 Task: nan
Action: Mouse moved to (569, 730)
Screenshot: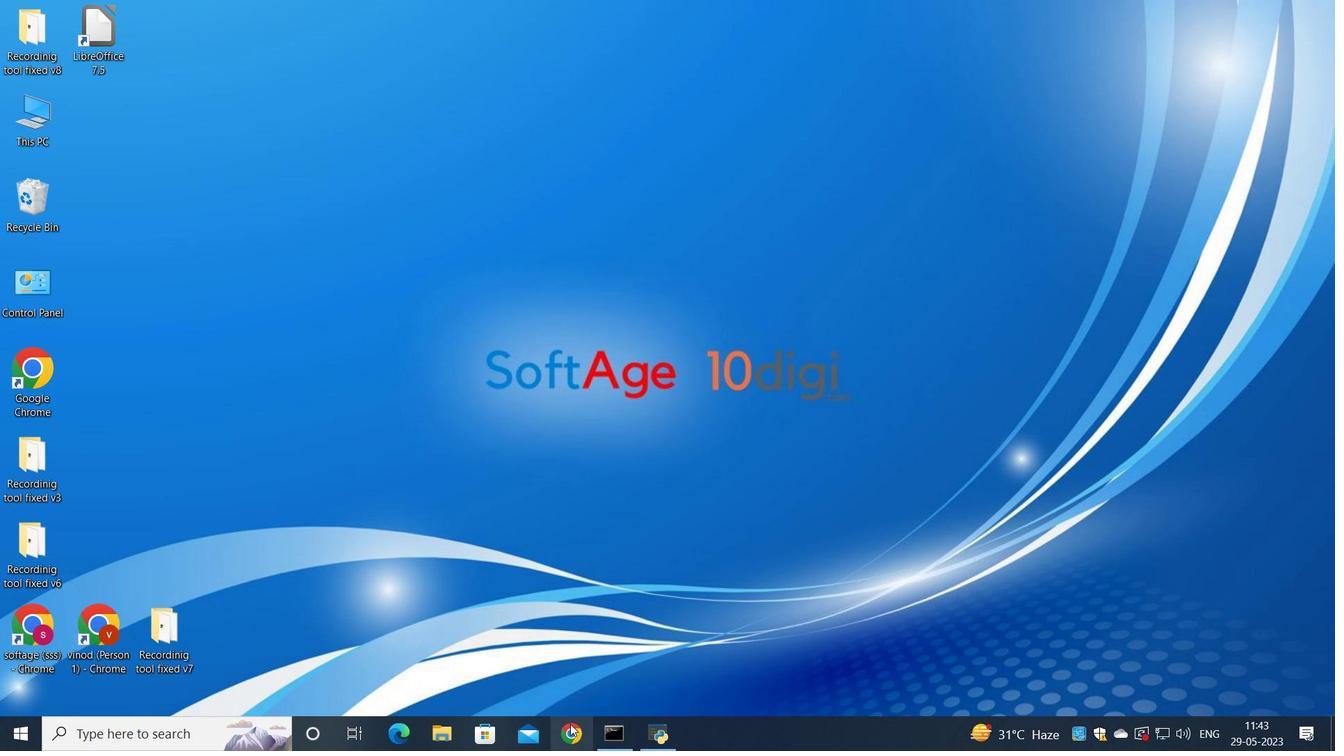 
Action: Mouse pressed left at (569, 729)
Screenshot: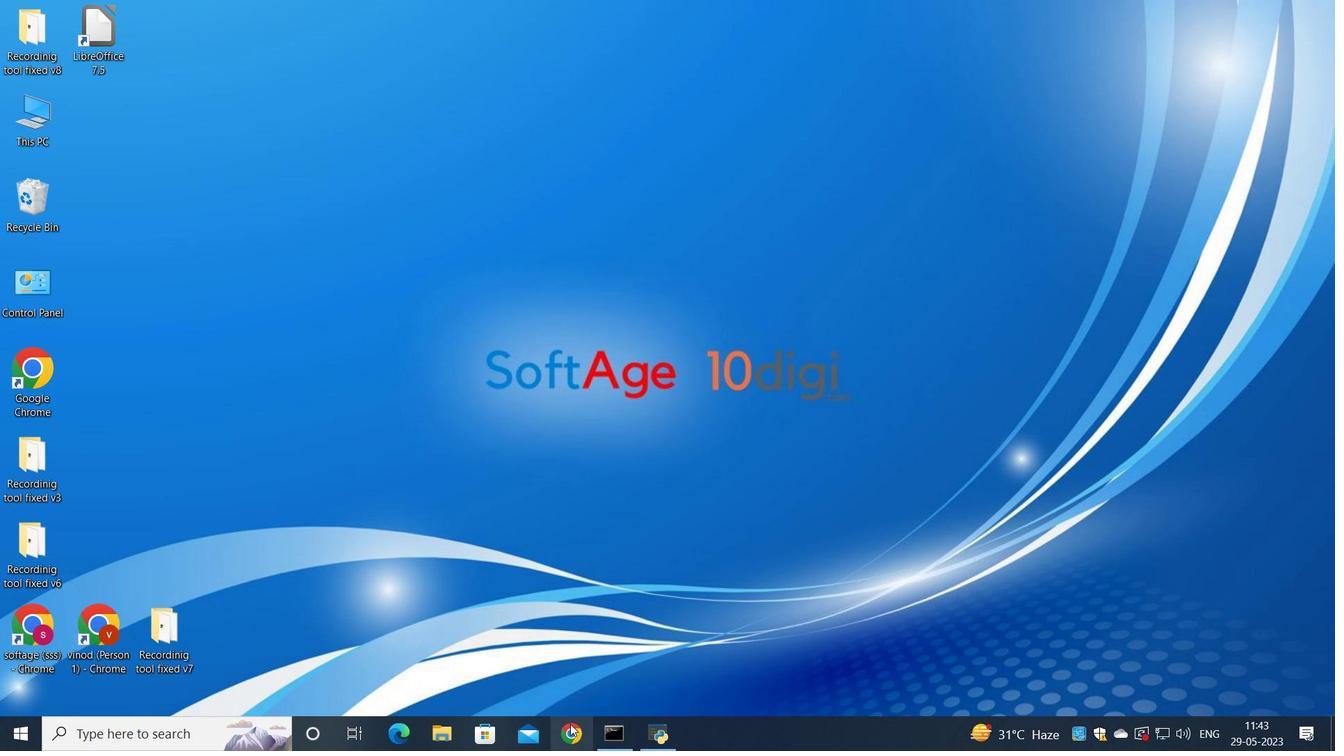 
Action: Mouse moved to (568, 422)
Screenshot: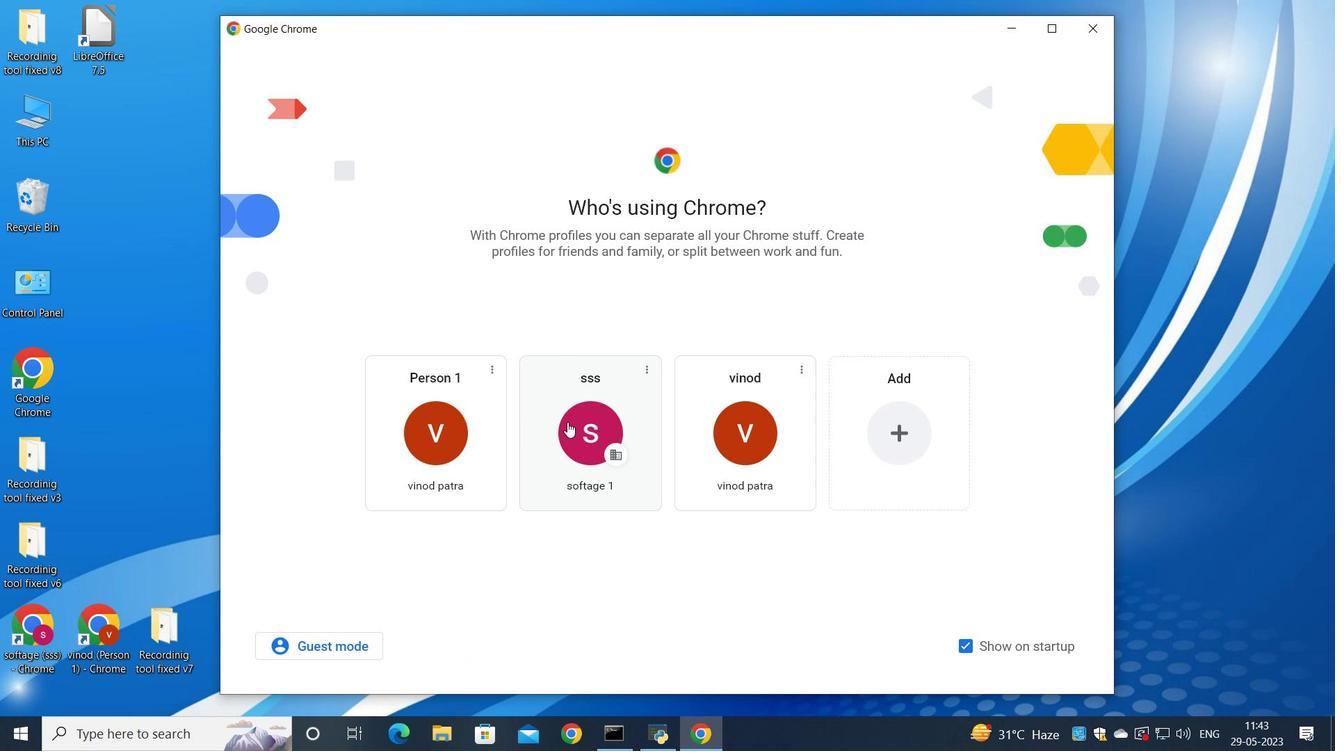 
Action: Mouse pressed left at (568, 422)
Screenshot: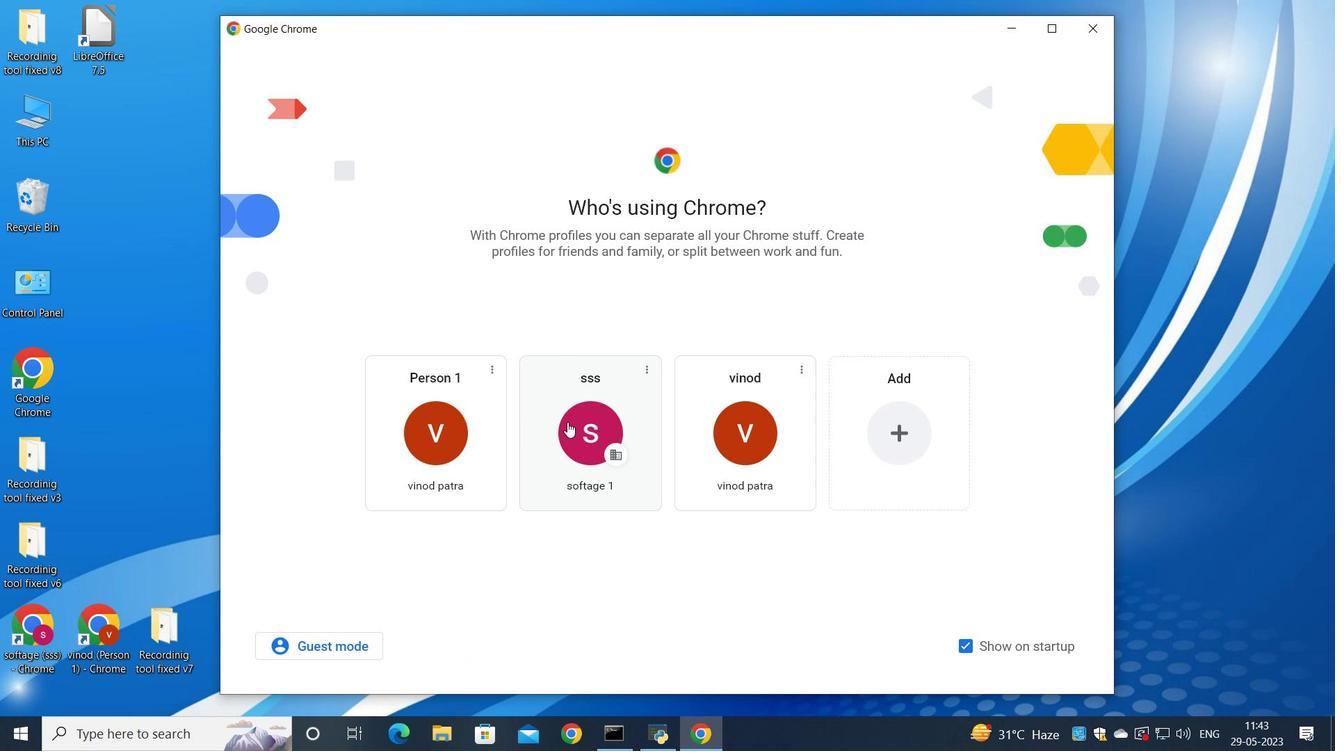 
Action: Mouse moved to (1178, 89)
Screenshot: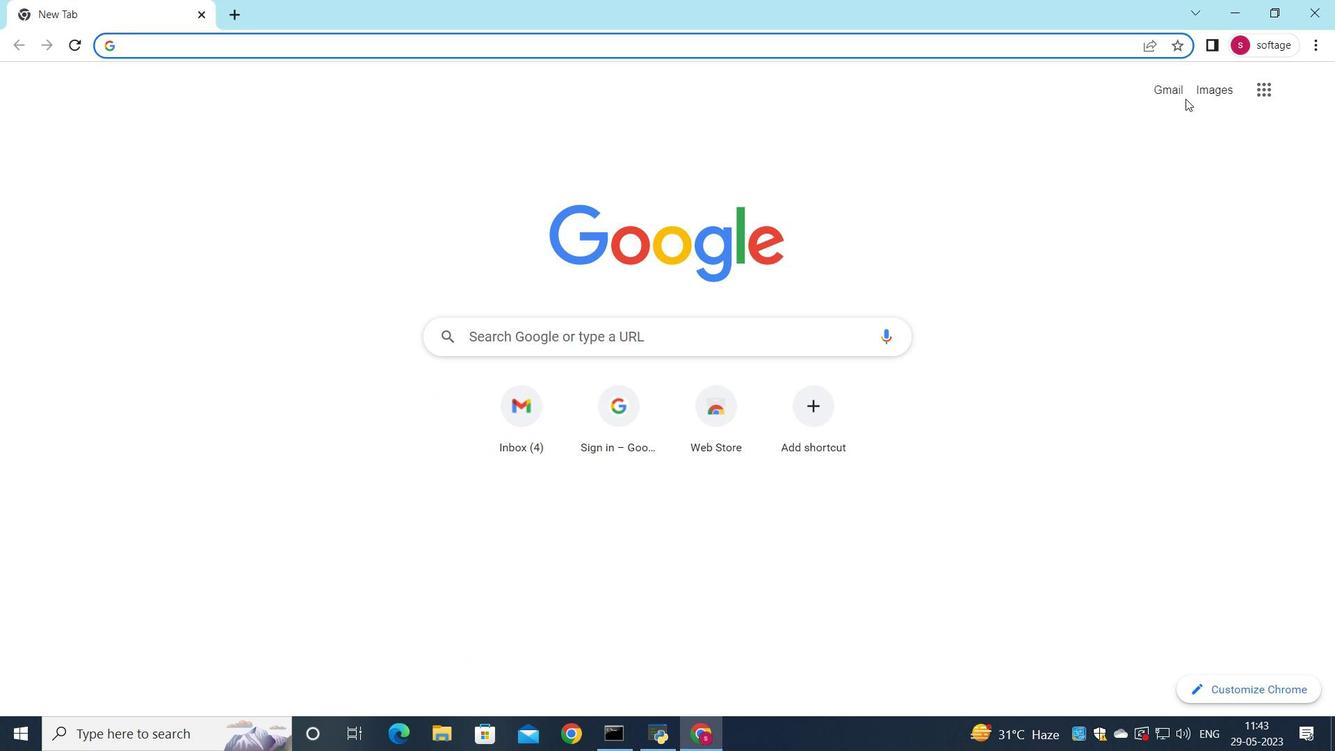 
Action: Mouse pressed left at (1178, 89)
Screenshot: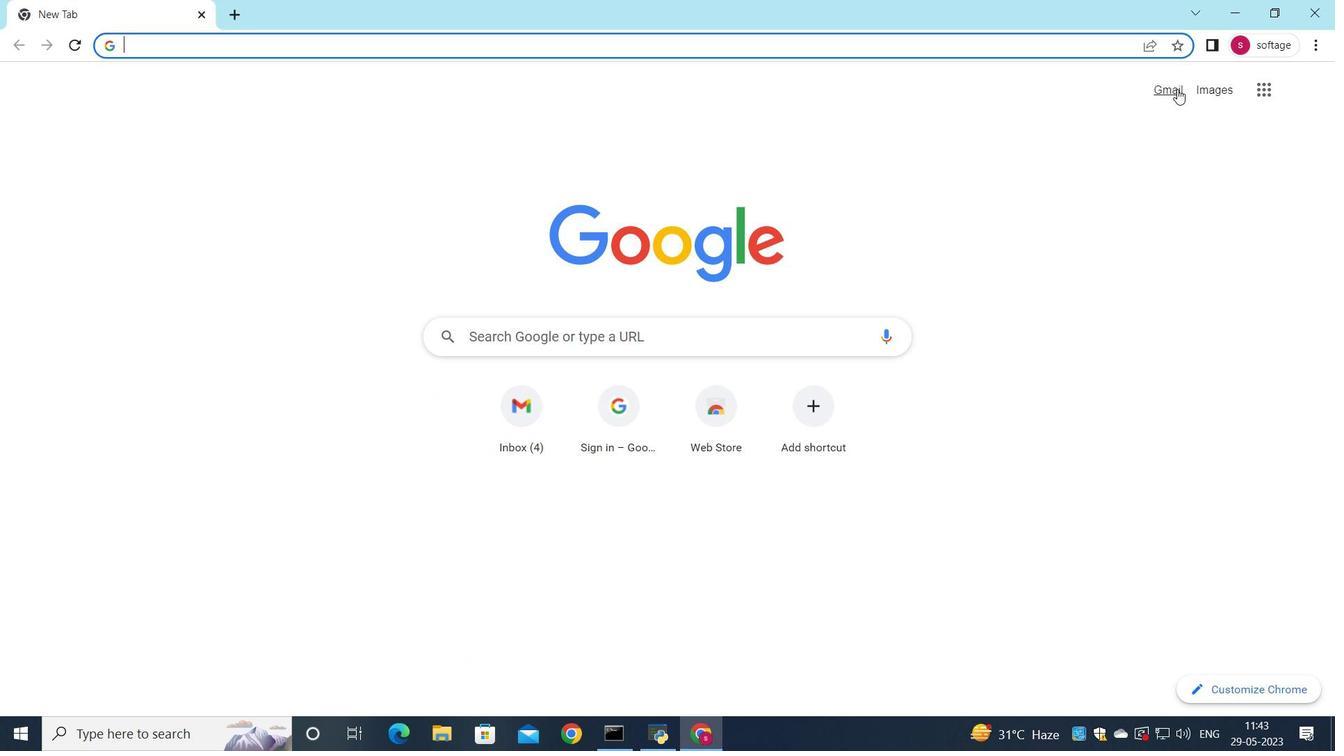 
Action: Mouse moved to (1140, 114)
Screenshot: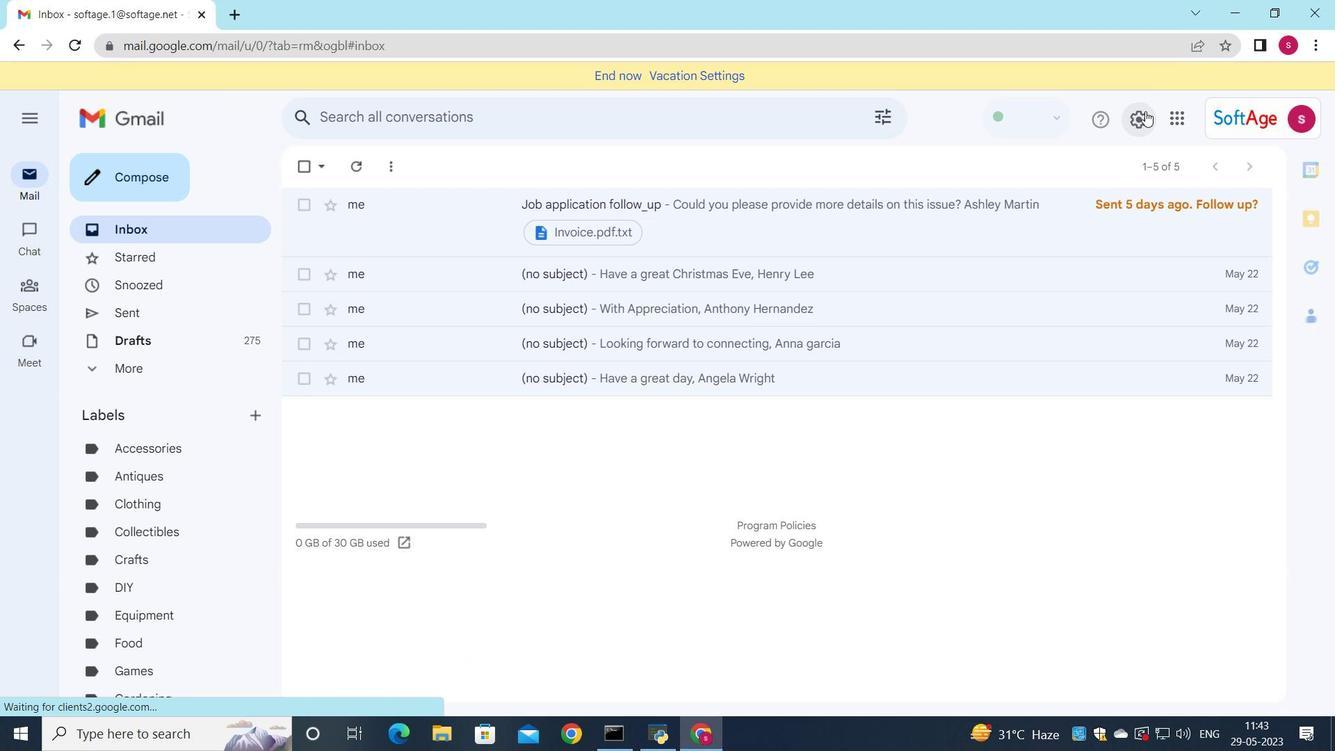 
Action: Mouse pressed left at (1140, 114)
Screenshot: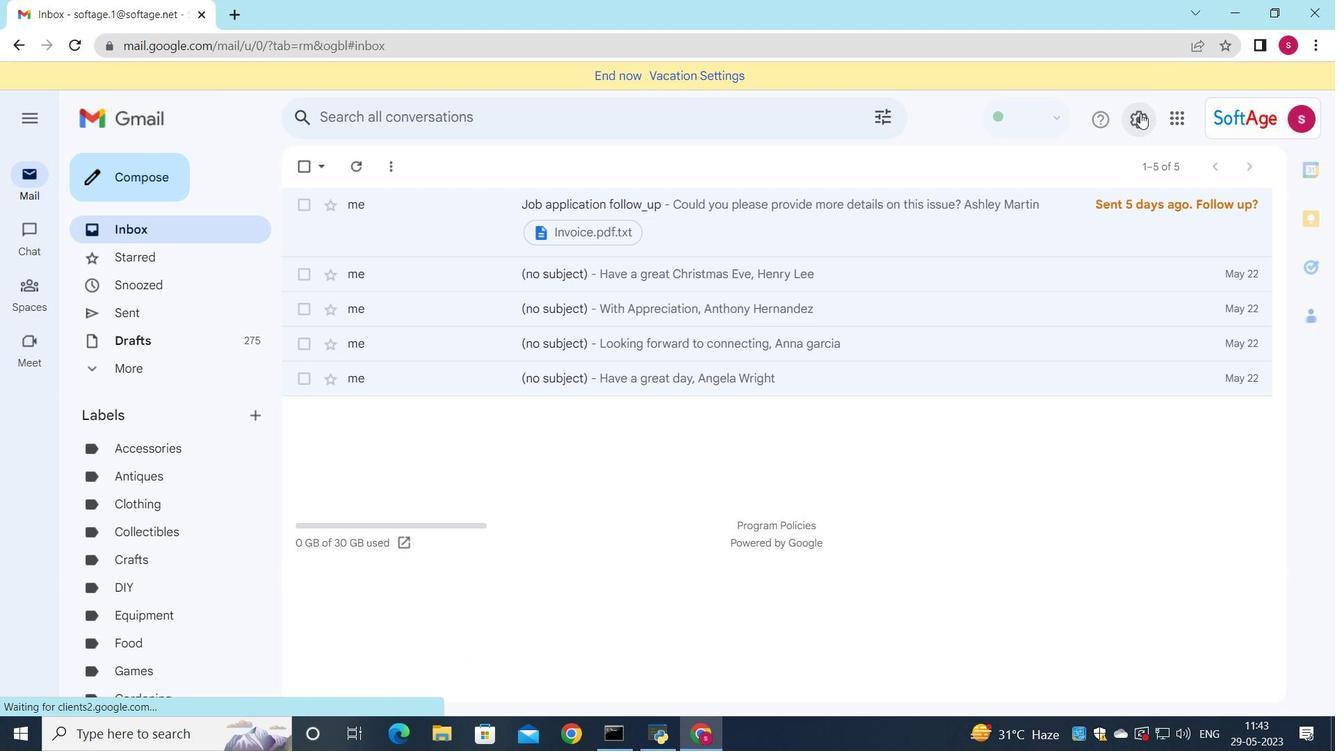 
Action: Mouse moved to (1152, 198)
Screenshot: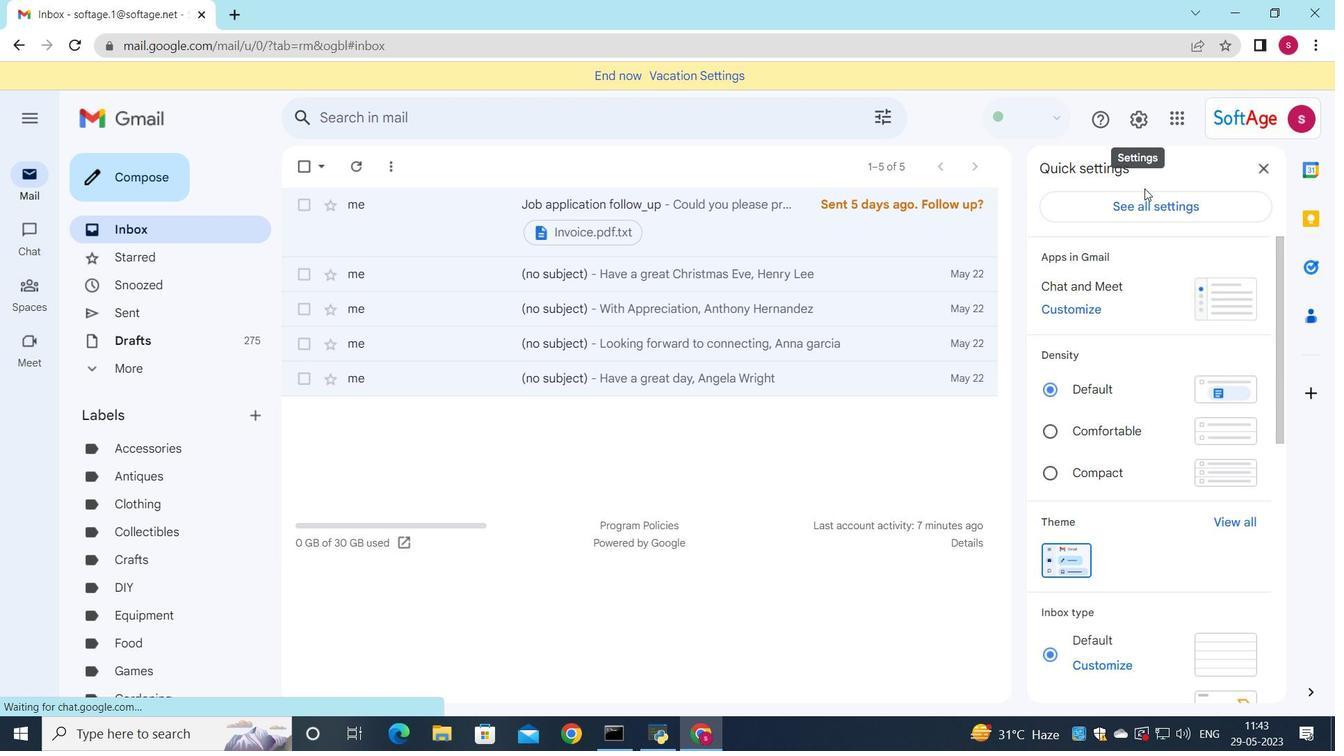 
Action: Mouse pressed left at (1152, 198)
Screenshot: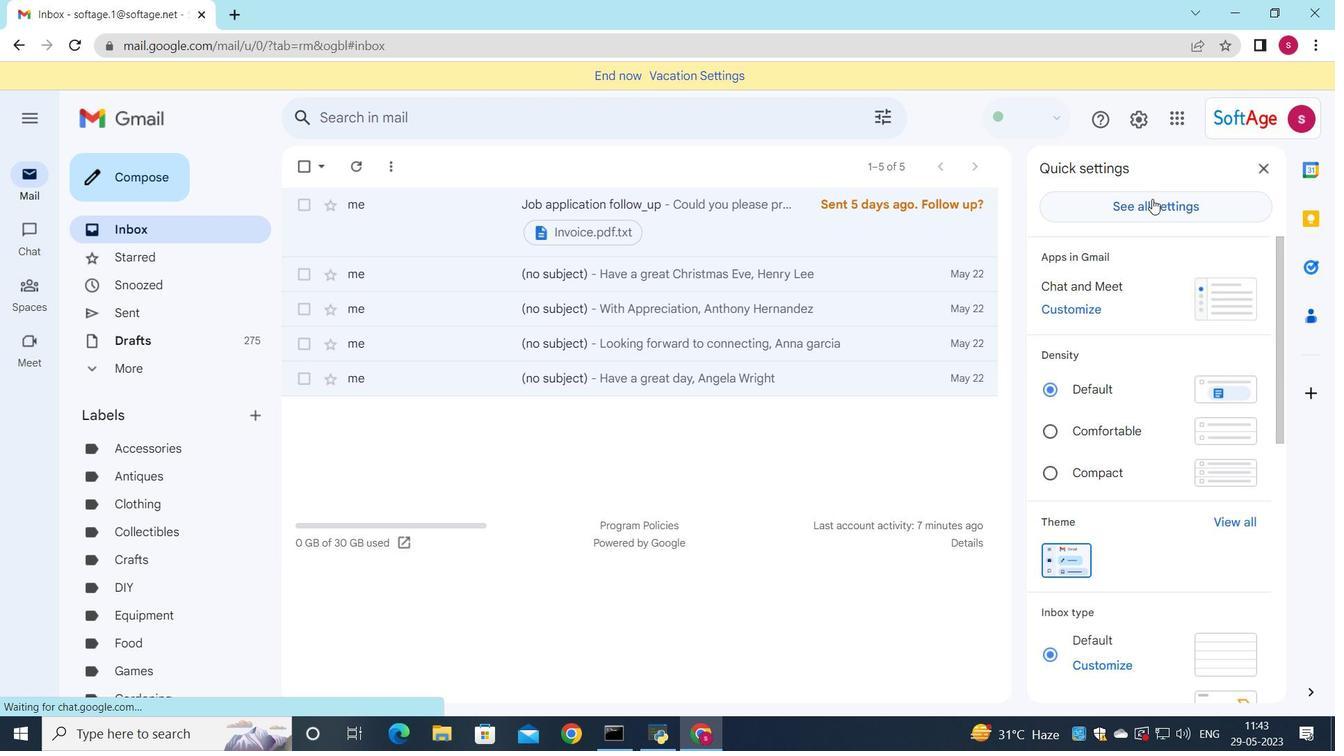 
Action: Mouse moved to (807, 292)
Screenshot: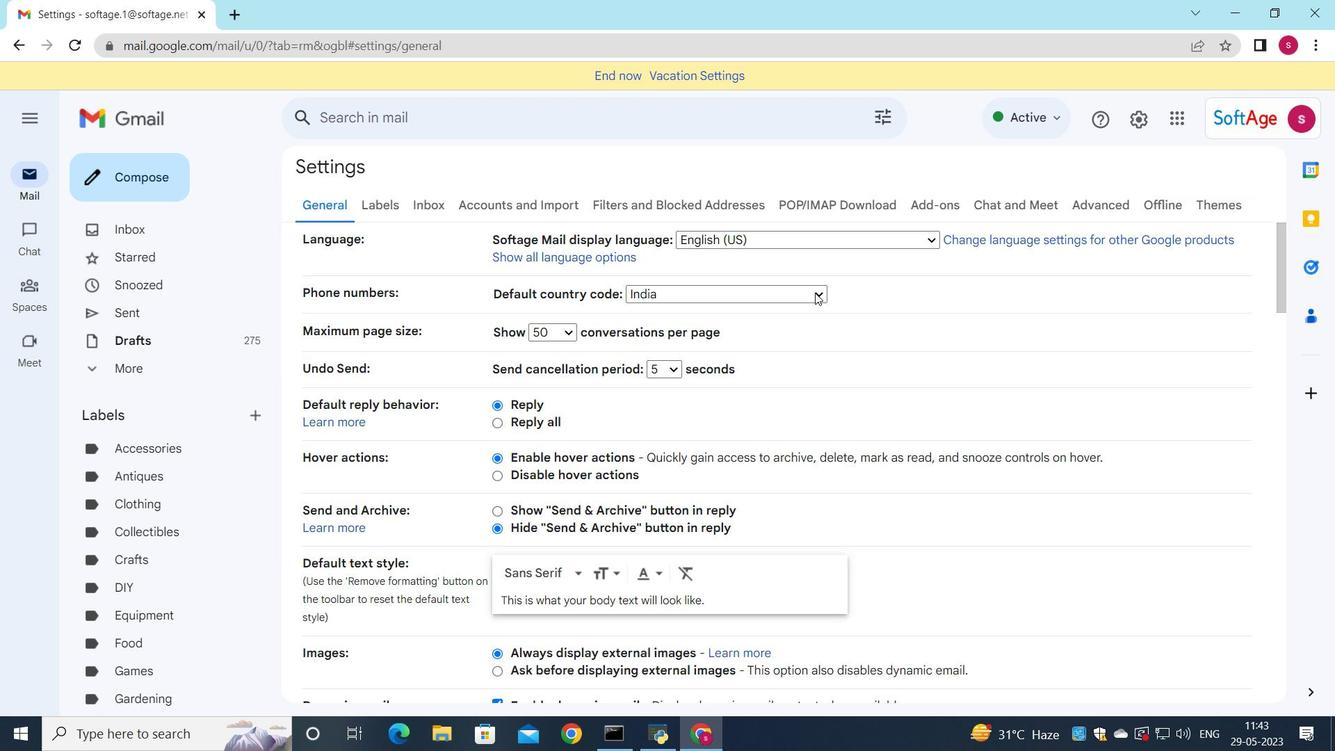 
Action: Mouse scrolled (807, 292) with delta (0, 0)
Screenshot: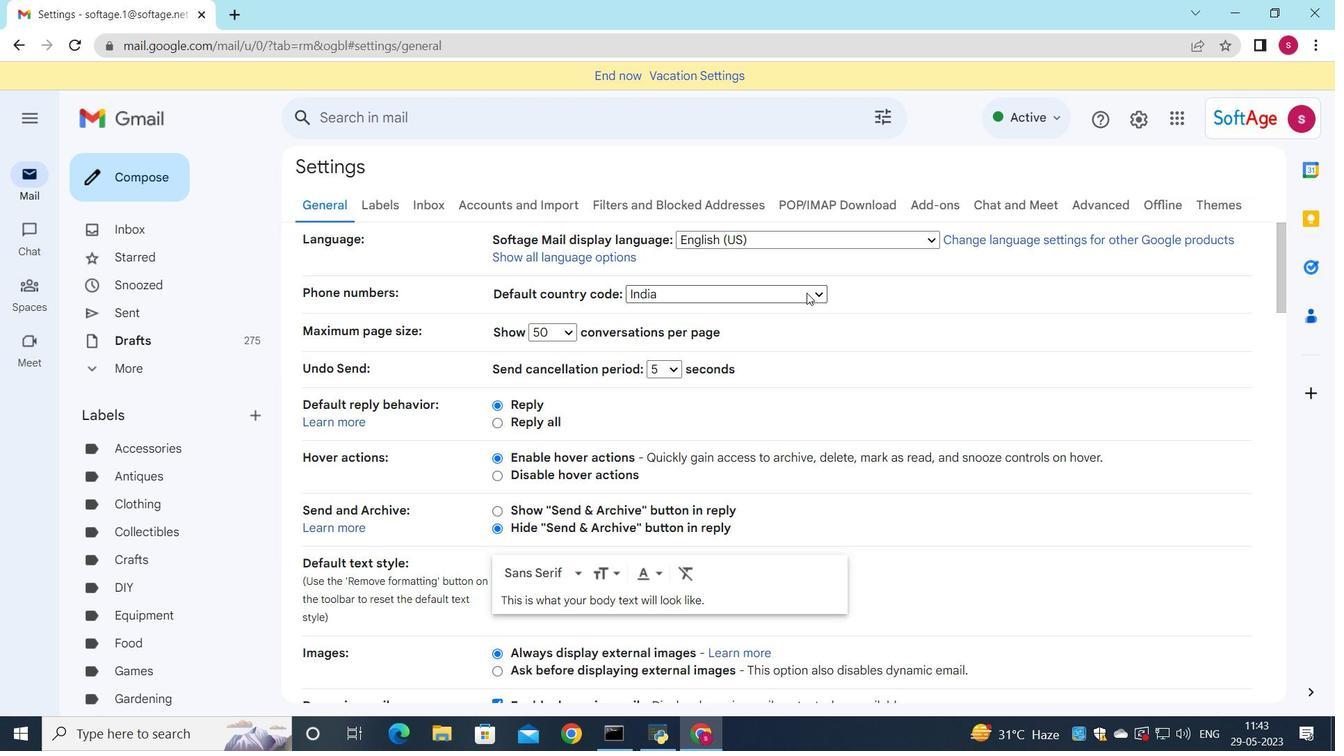 
Action: Mouse scrolled (807, 292) with delta (0, 0)
Screenshot: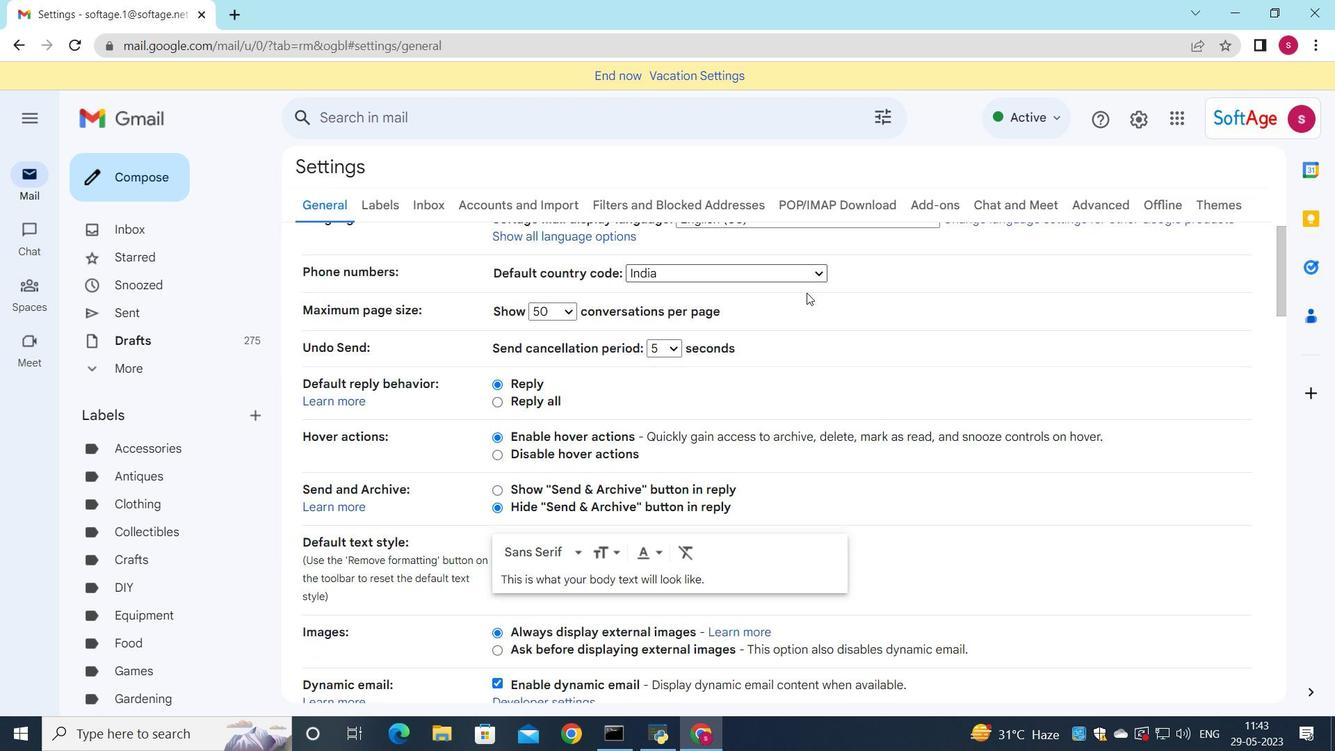 
Action: Mouse scrolled (807, 292) with delta (0, 0)
Screenshot: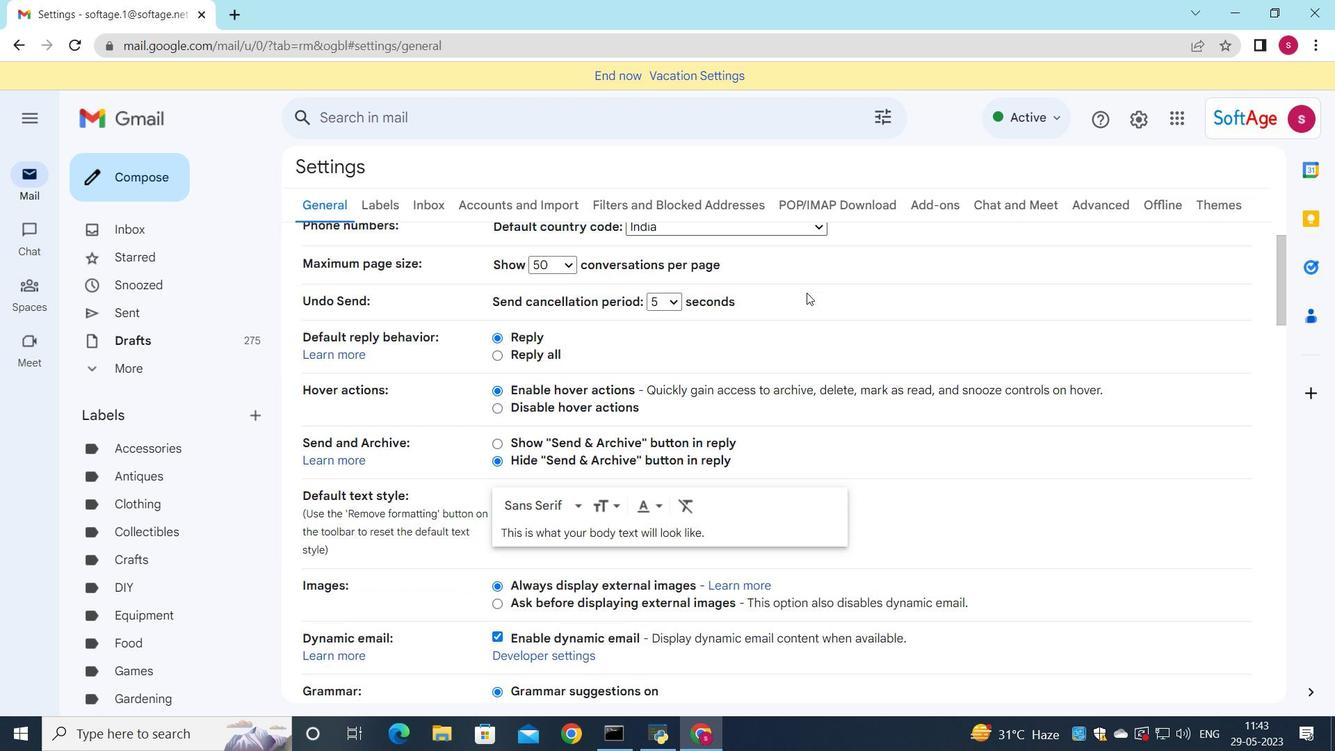 
Action: Mouse scrolled (807, 292) with delta (0, 0)
Screenshot: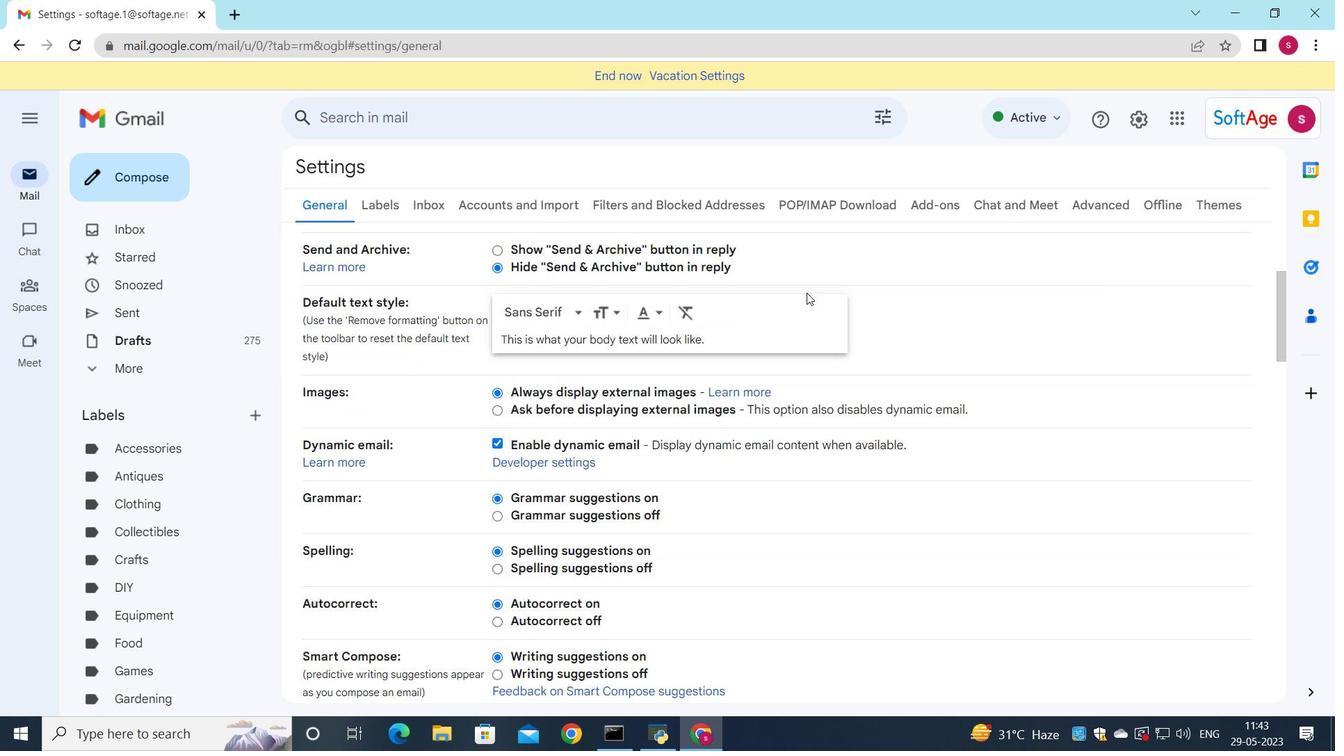 
Action: Mouse scrolled (807, 292) with delta (0, 0)
Screenshot: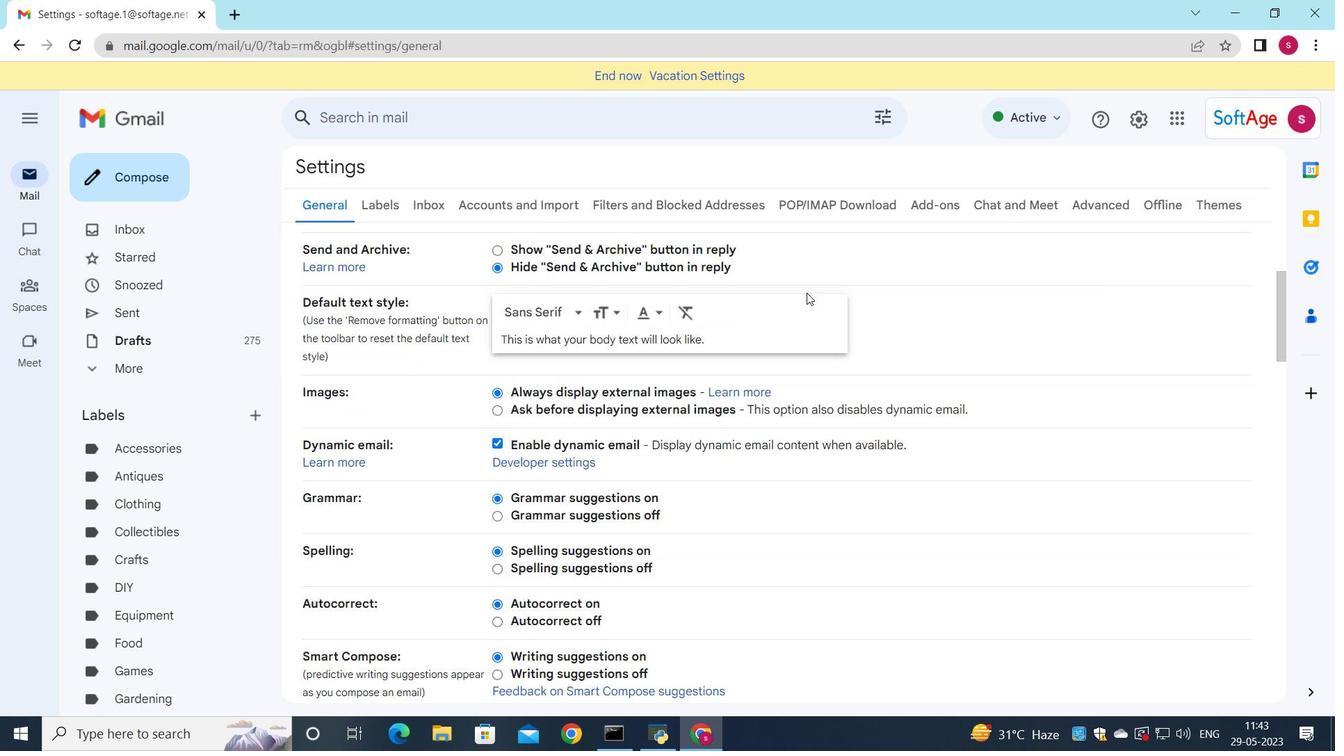 
Action: Mouse scrolled (807, 292) with delta (0, 0)
Screenshot: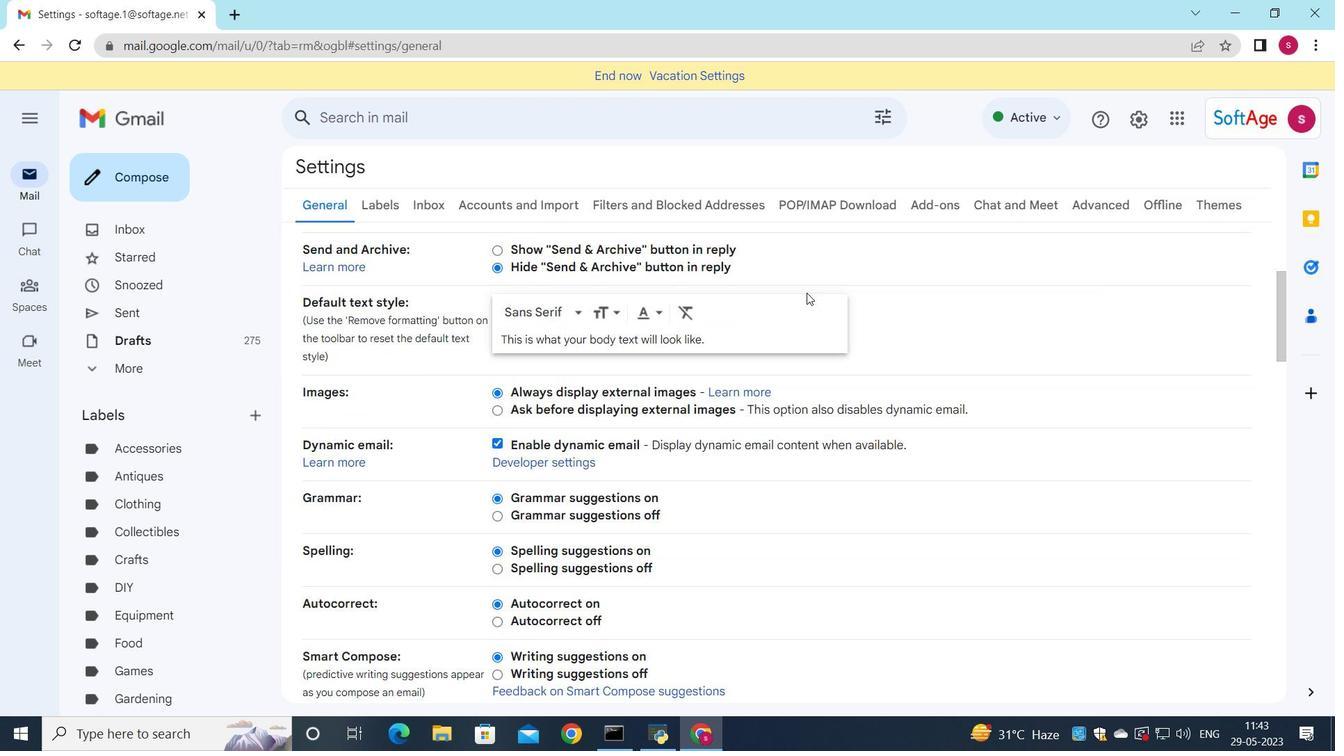 
Action: Mouse scrolled (807, 292) with delta (0, 0)
Screenshot: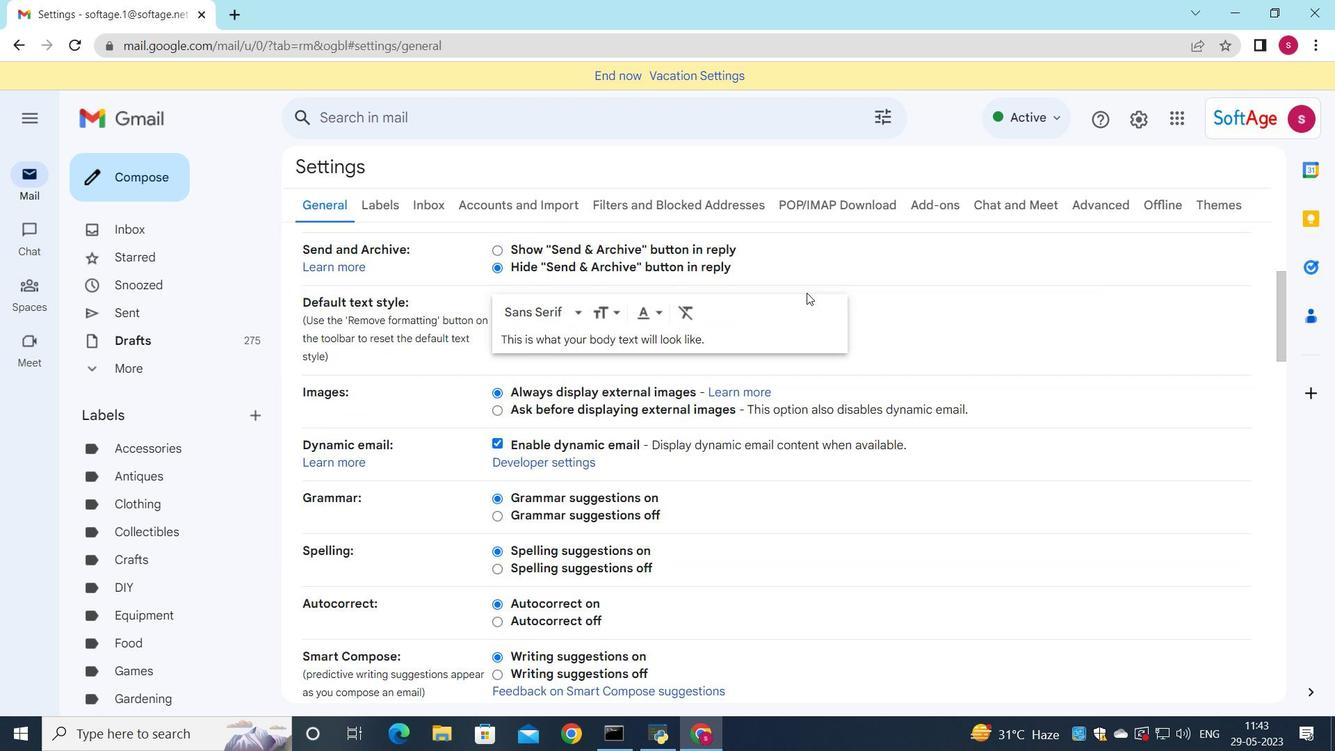 
Action: Mouse scrolled (807, 292) with delta (0, 0)
Screenshot: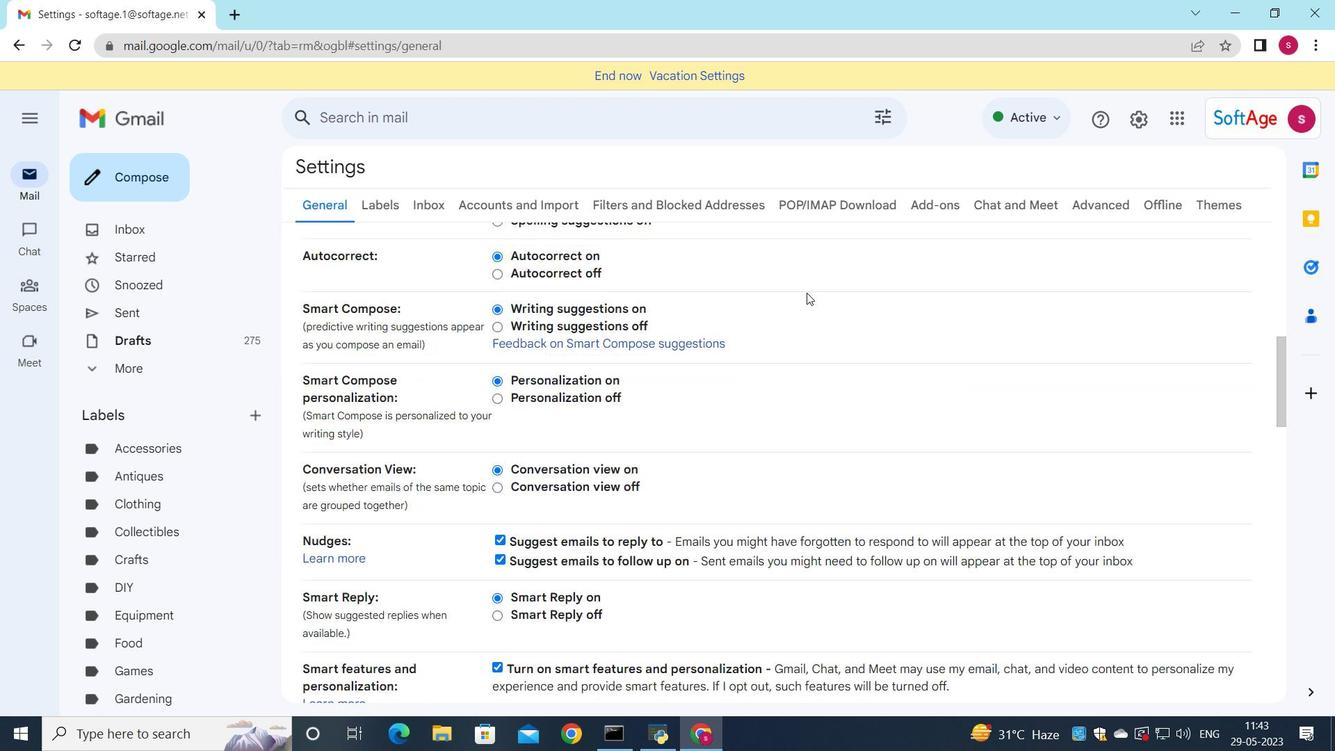 
Action: Mouse scrolled (807, 292) with delta (0, 0)
Screenshot: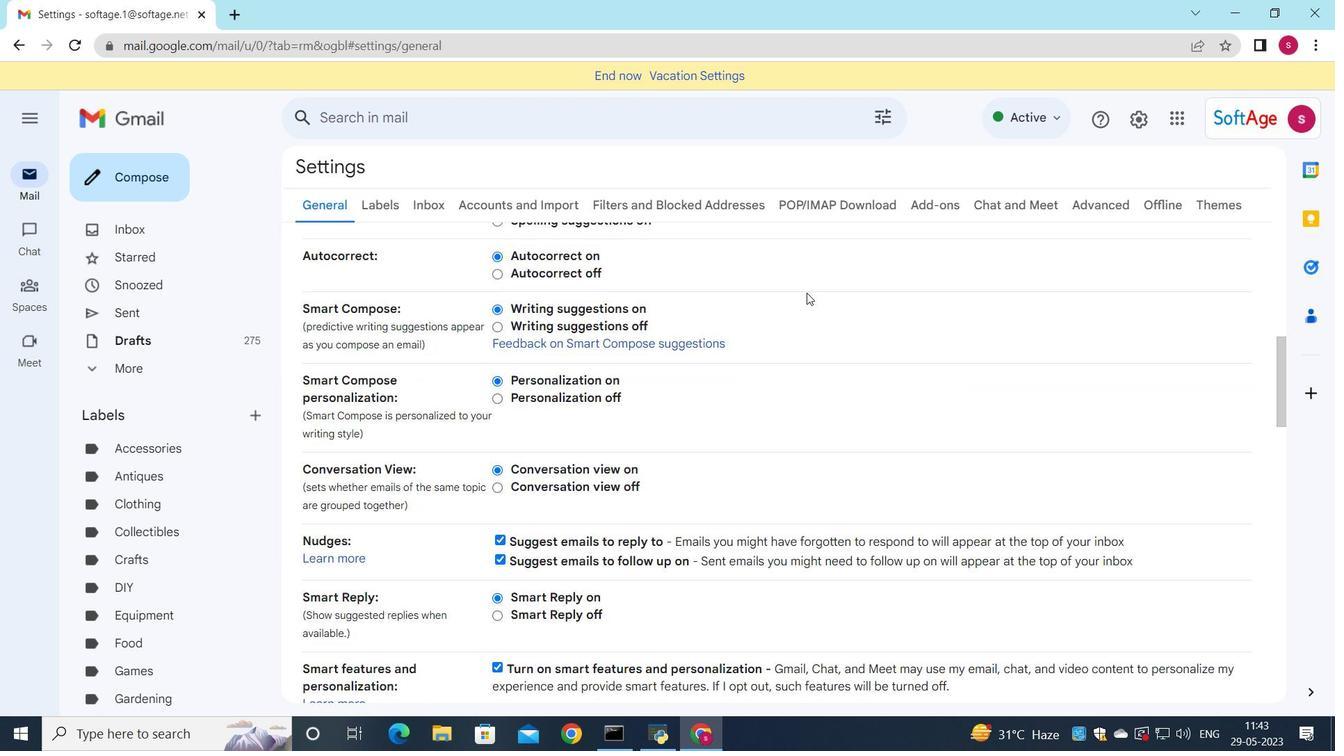 
Action: Mouse scrolled (807, 292) with delta (0, 0)
Screenshot: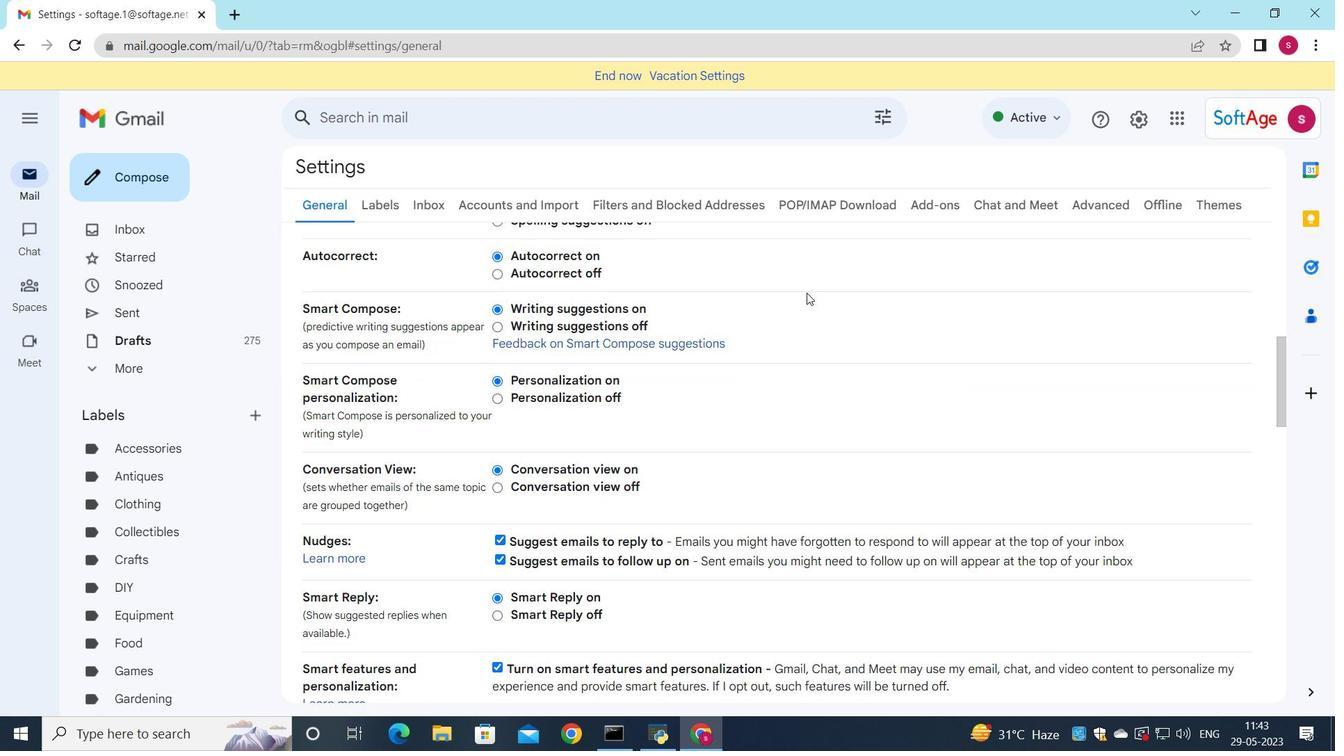
Action: Mouse scrolled (807, 292) with delta (0, 0)
Screenshot: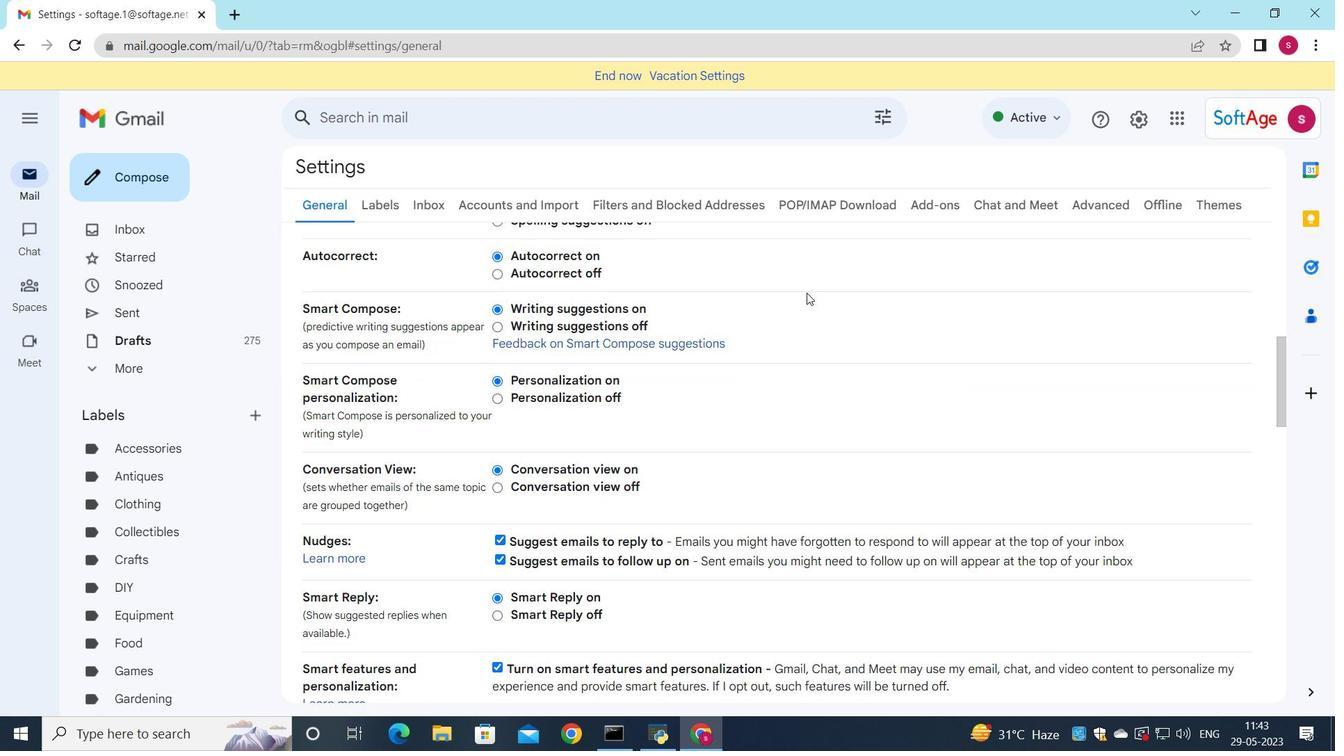 
Action: Mouse scrolled (807, 292) with delta (0, 0)
Screenshot: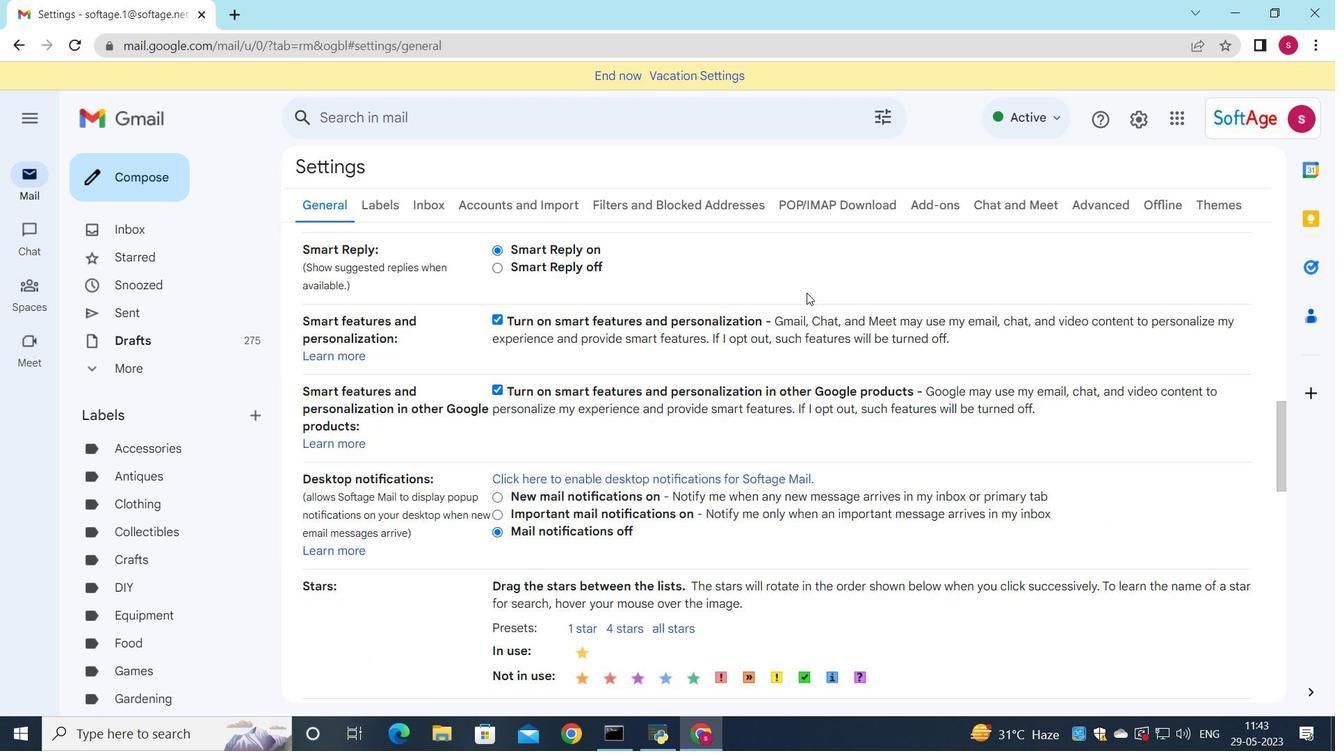 
Action: Mouse scrolled (807, 292) with delta (0, 0)
Screenshot: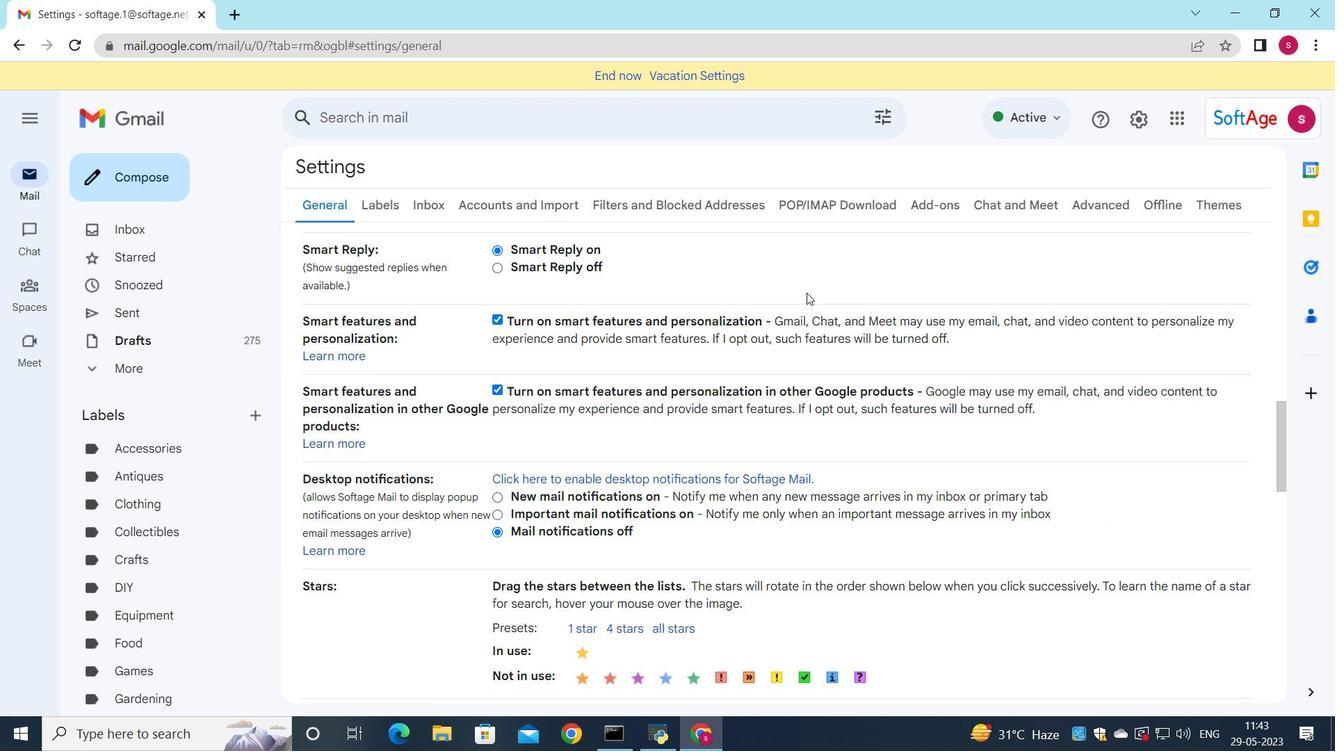 
Action: Mouse scrolled (807, 292) with delta (0, 0)
Screenshot: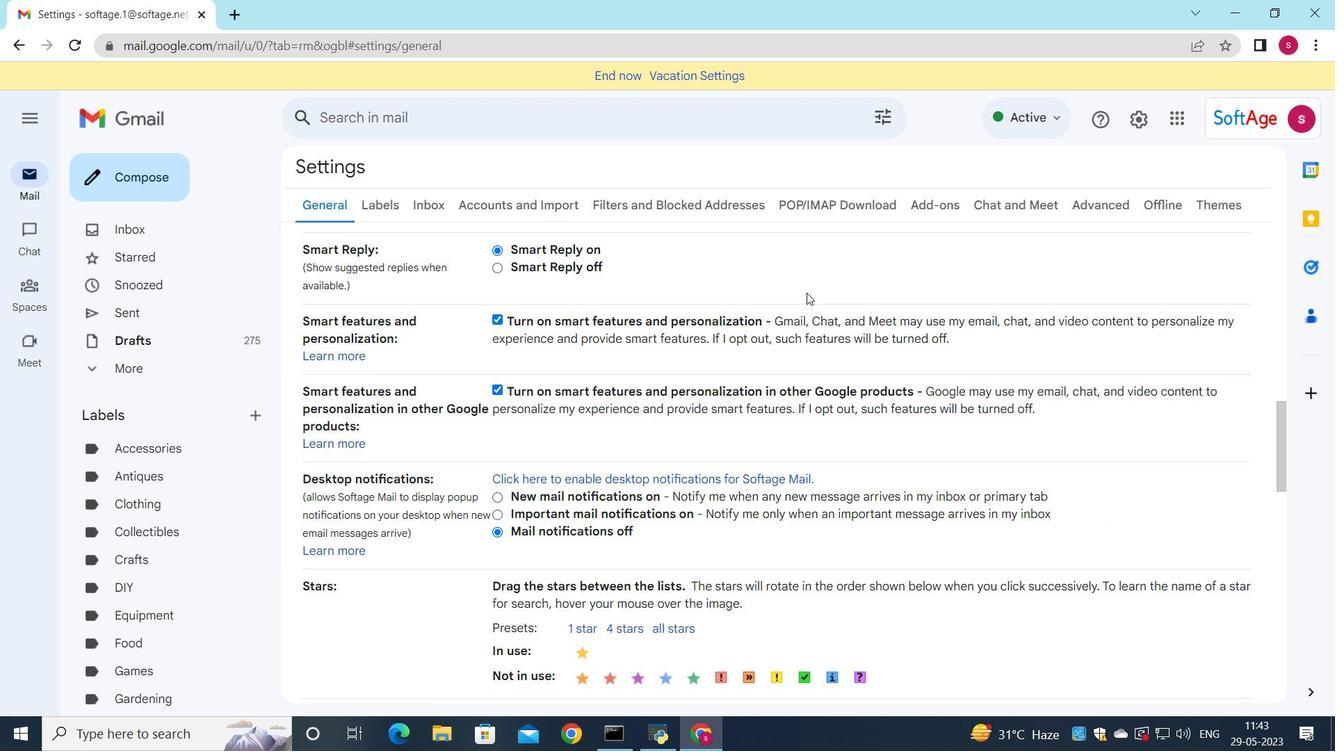 
Action: Mouse moved to (794, 297)
Screenshot: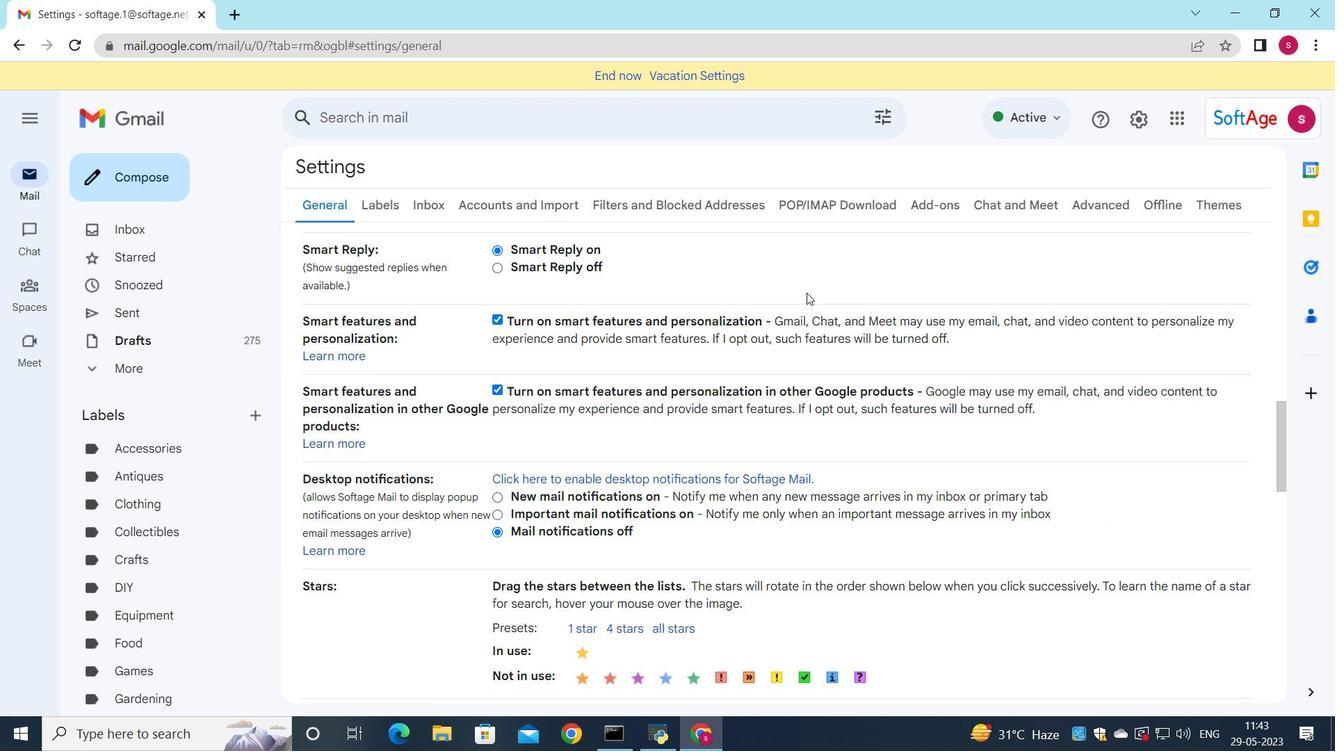 
Action: Mouse scrolled (794, 297) with delta (0, 0)
Screenshot: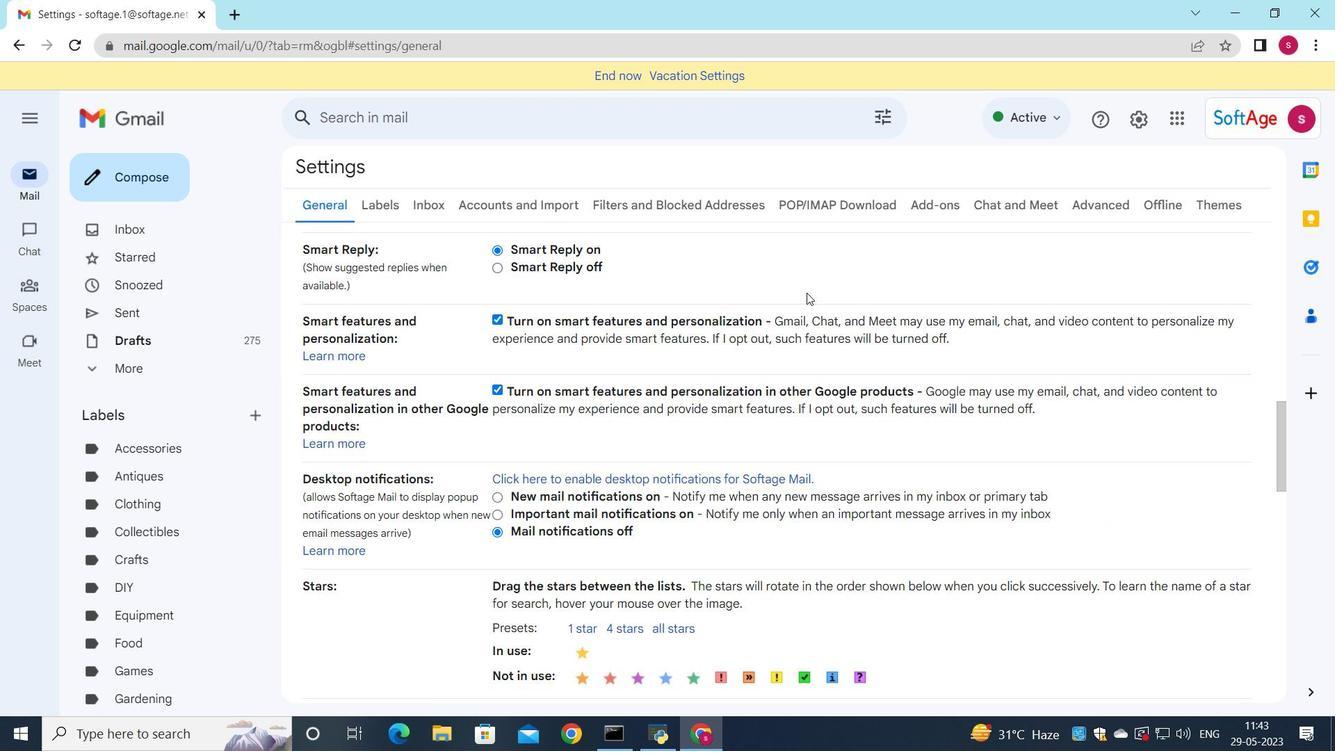 
Action: Mouse moved to (772, 322)
Screenshot: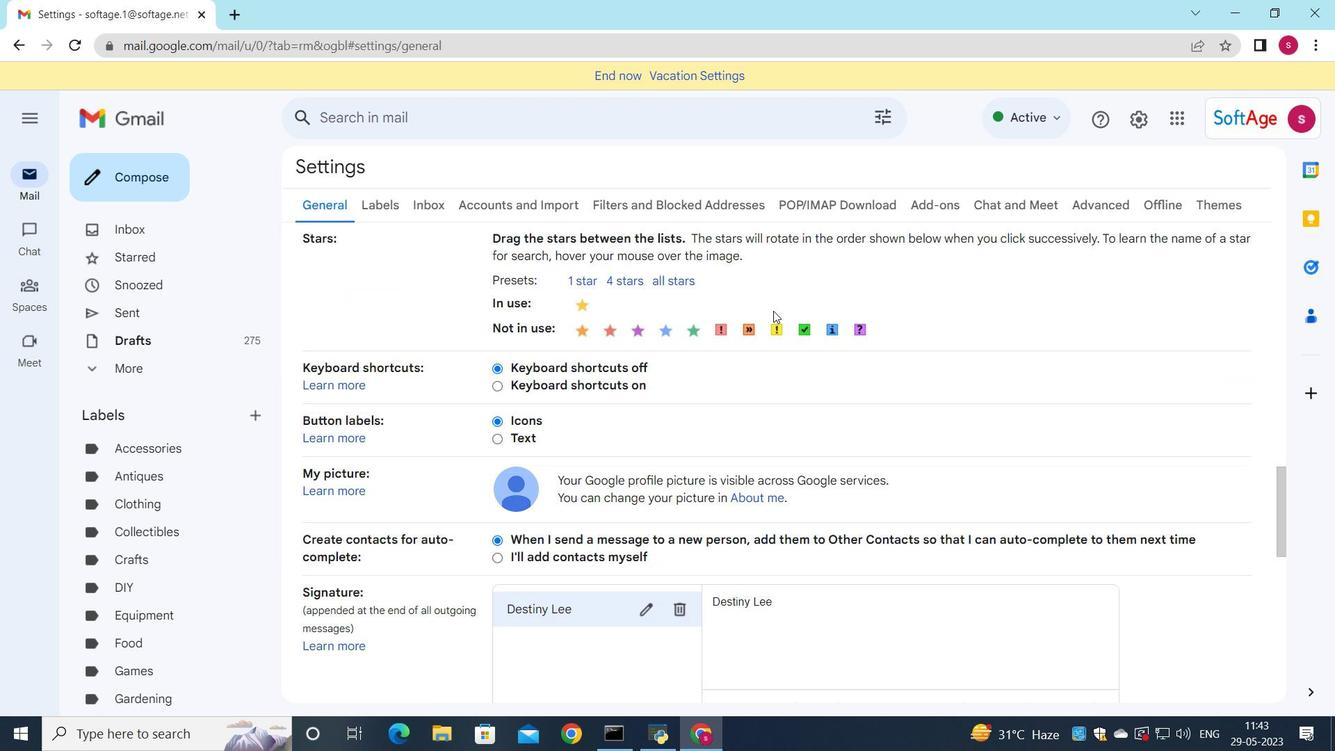 
Action: Mouse scrolled (772, 321) with delta (0, 0)
Screenshot: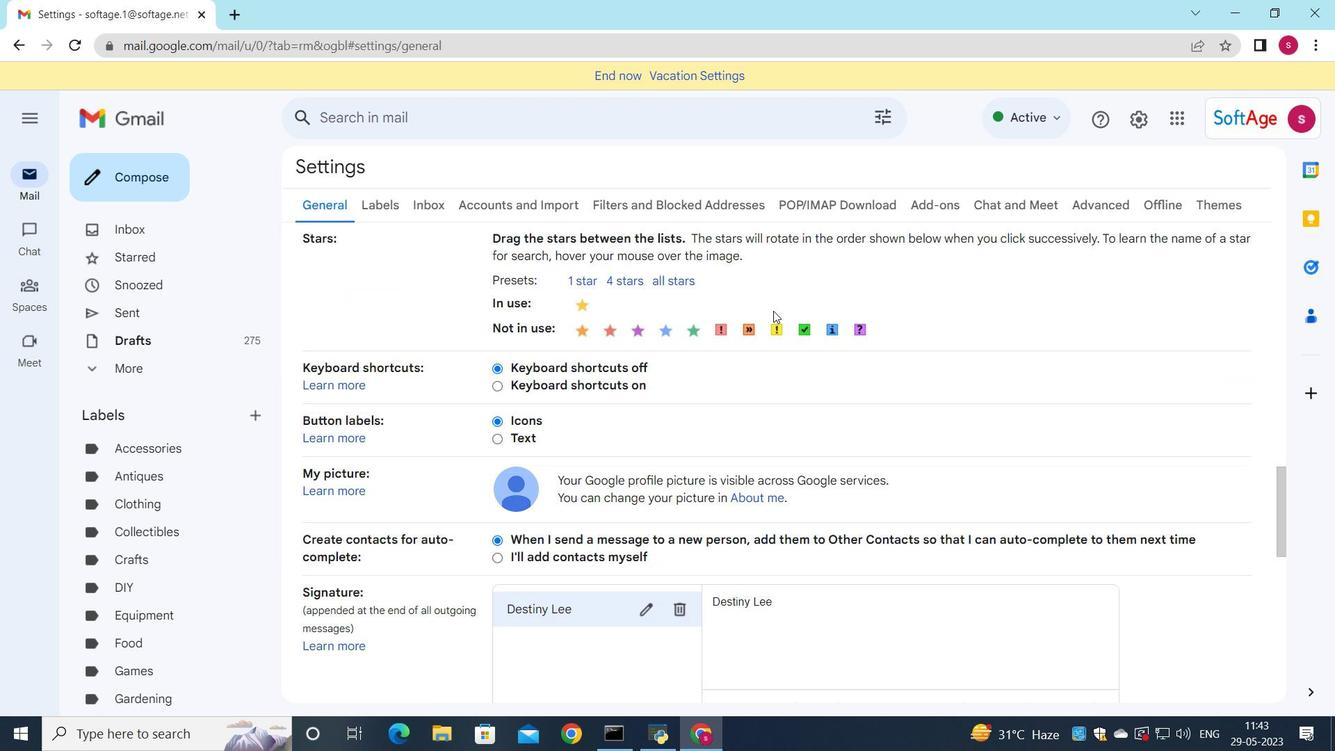 
Action: Mouse moved to (772, 324)
Screenshot: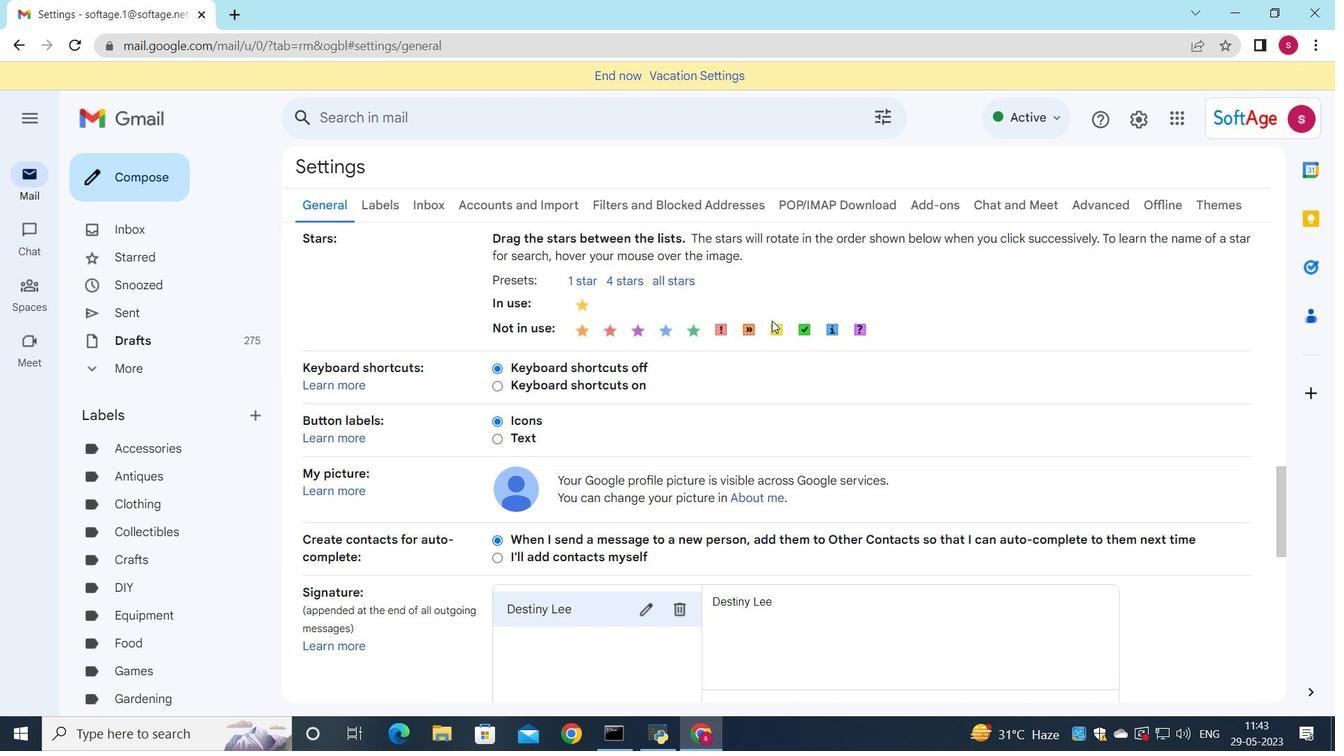 
Action: Mouse scrolled (772, 323) with delta (0, 0)
Screenshot: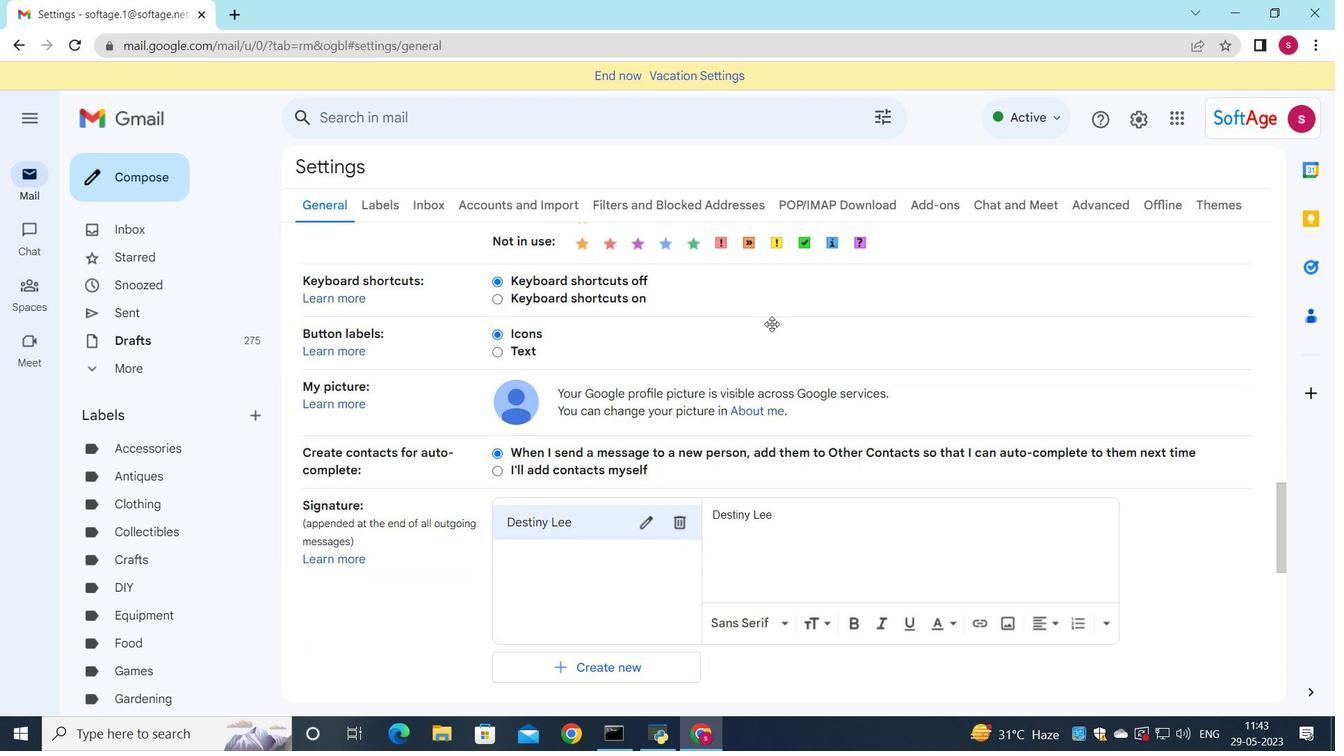 
Action: Mouse scrolled (772, 323) with delta (0, 0)
Screenshot: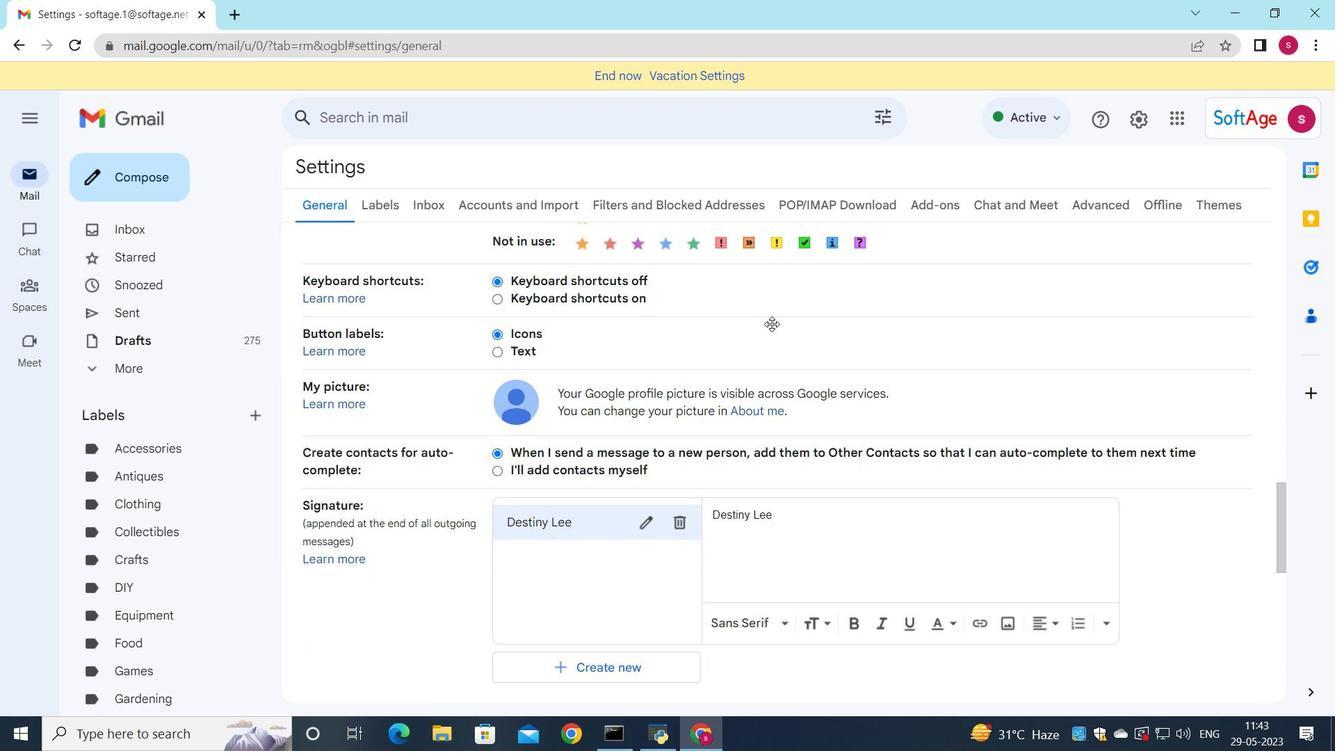 
Action: Mouse scrolled (772, 323) with delta (0, 0)
Screenshot: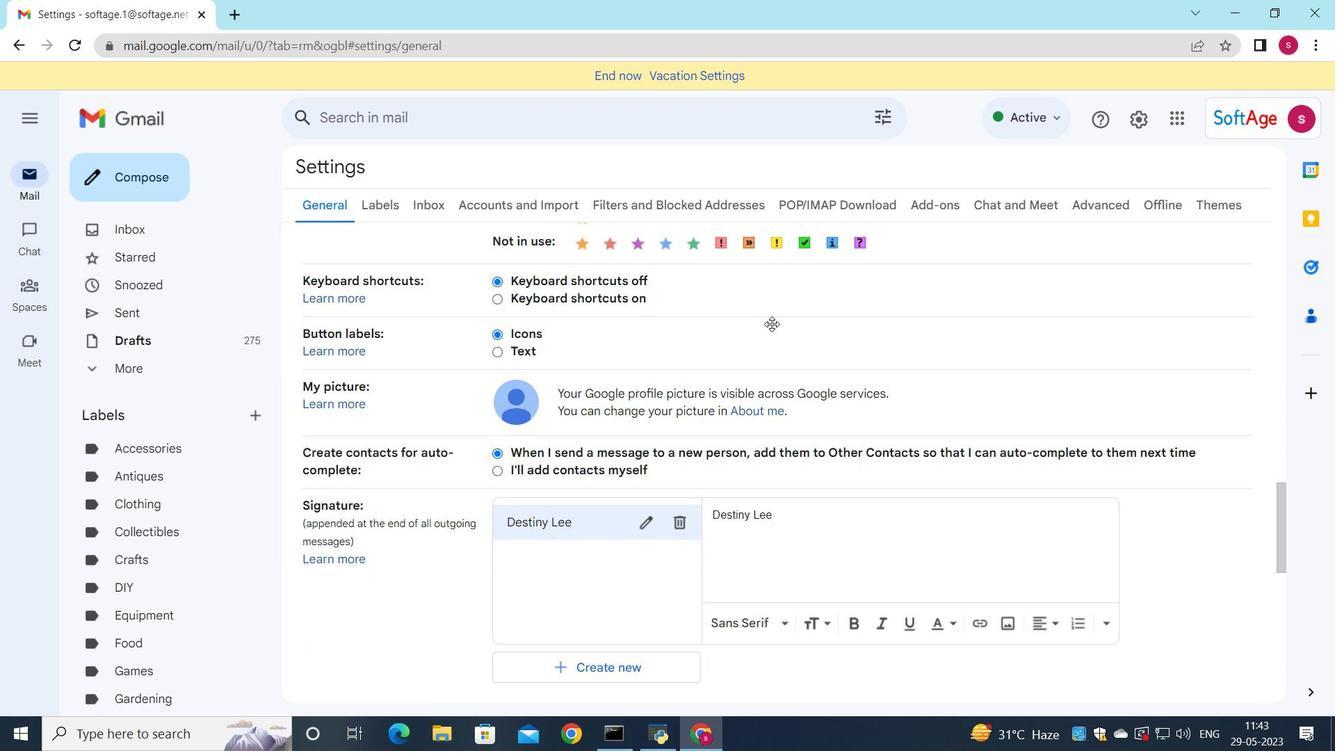 
Action: Mouse scrolled (772, 323) with delta (0, 0)
Screenshot: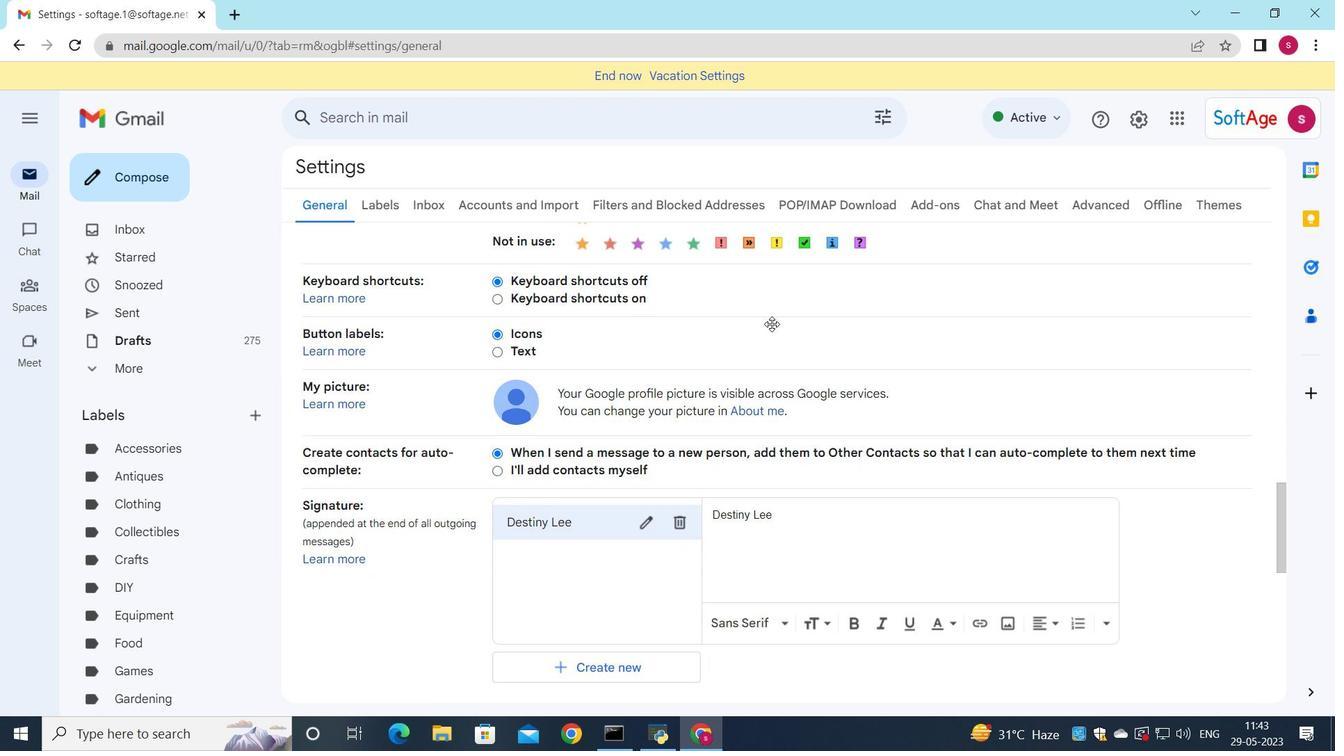 
Action: Mouse moved to (736, 292)
Screenshot: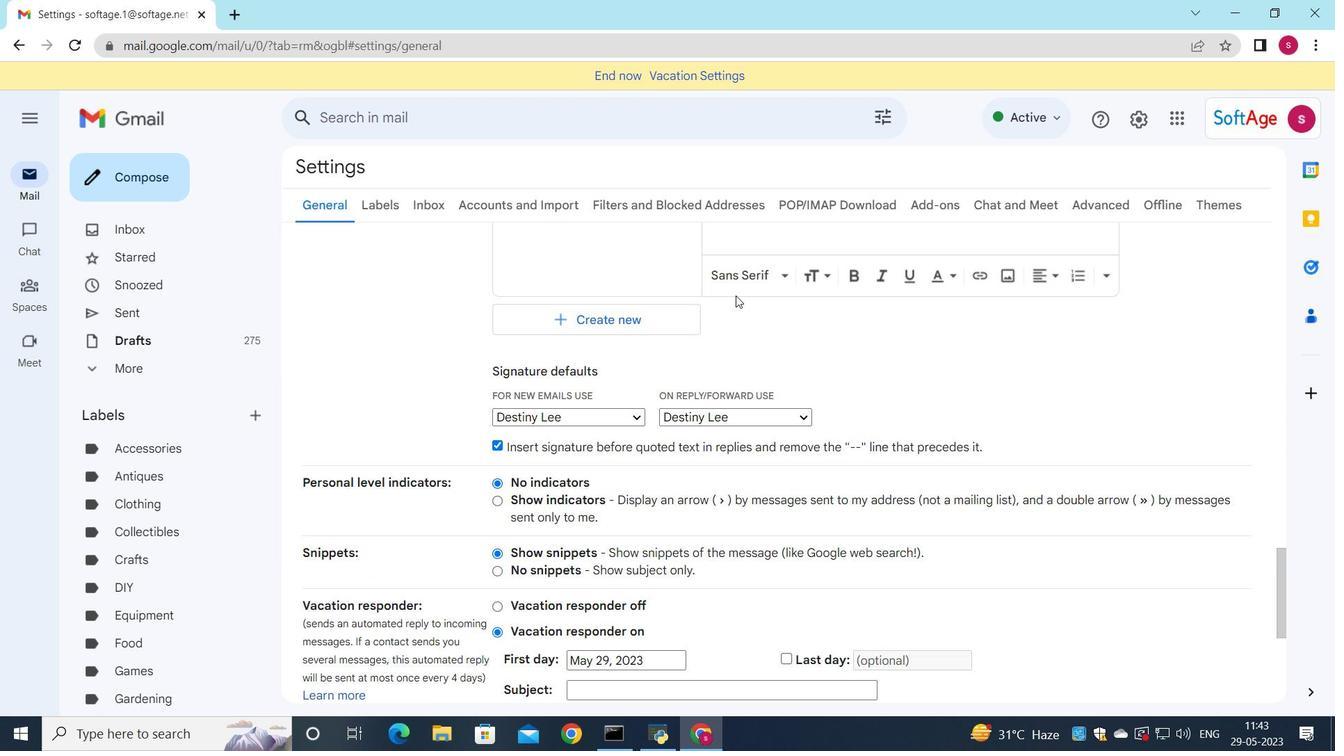 
Action: Mouse scrolled (736, 292) with delta (0, 0)
Screenshot: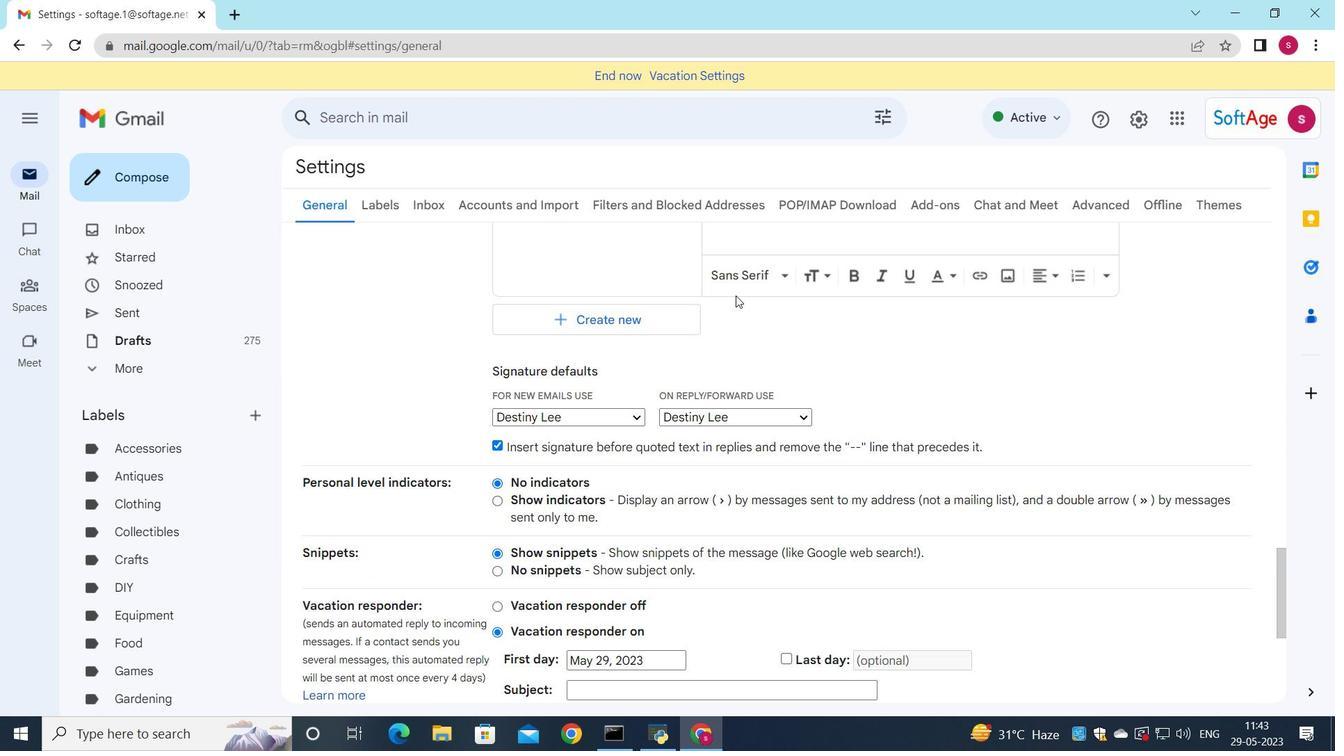 
Action: Mouse moved to (736, 292)
Screenshot: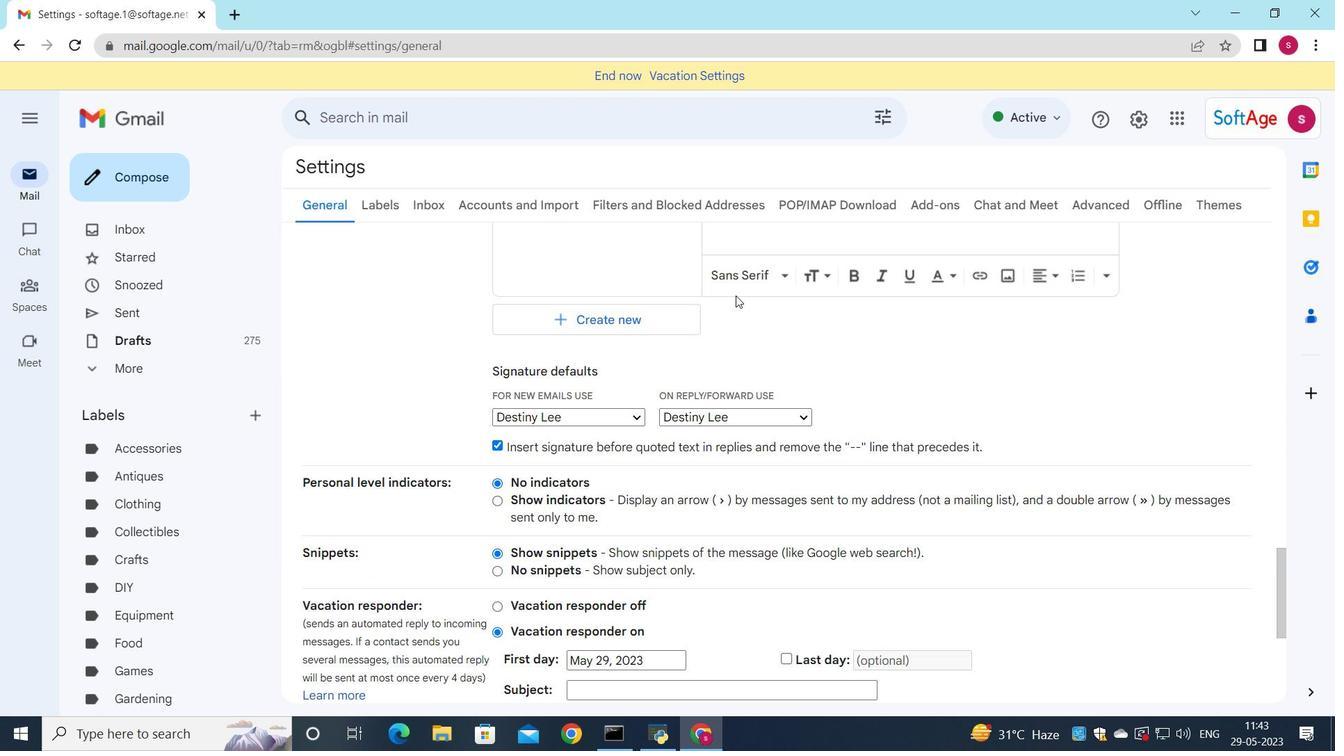 
Action: Mouse scrolled (736, 292) with delta (0, 0)
Screenshot: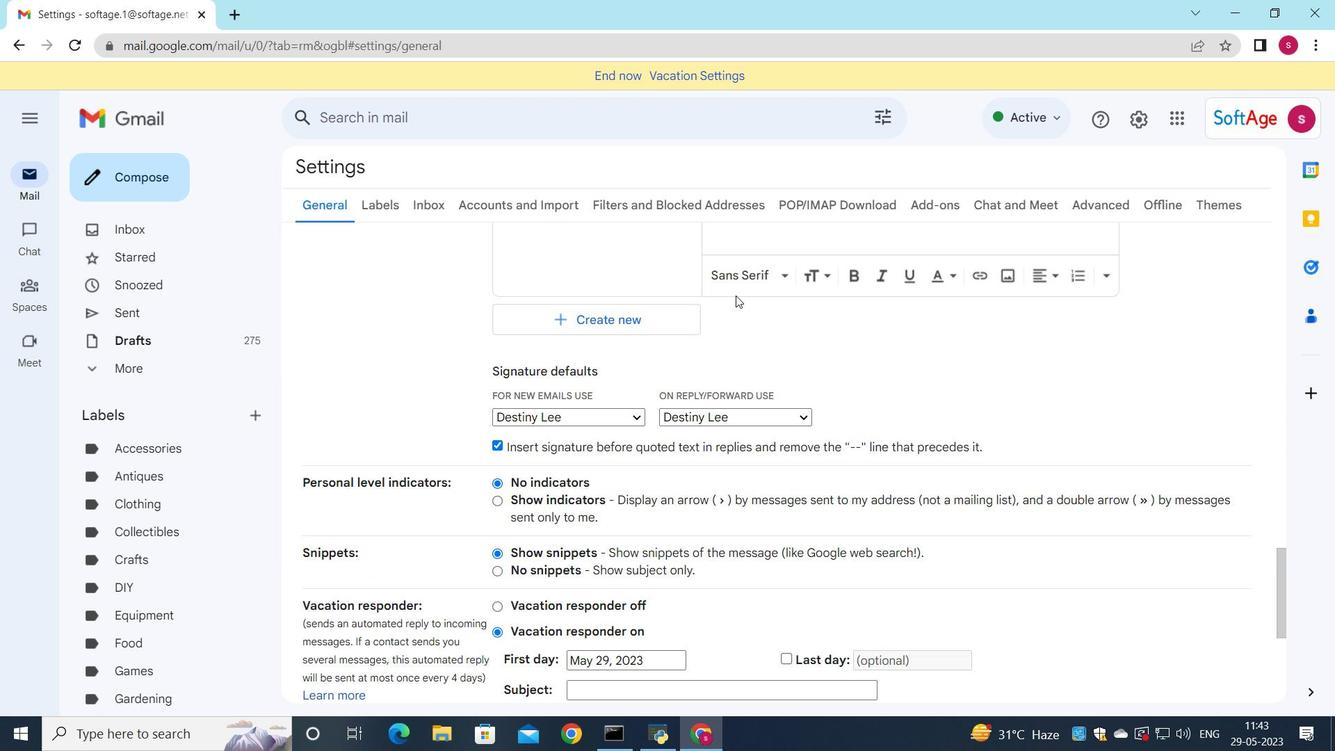 
Action: Mouse moved to (676, 341)
Screenshot: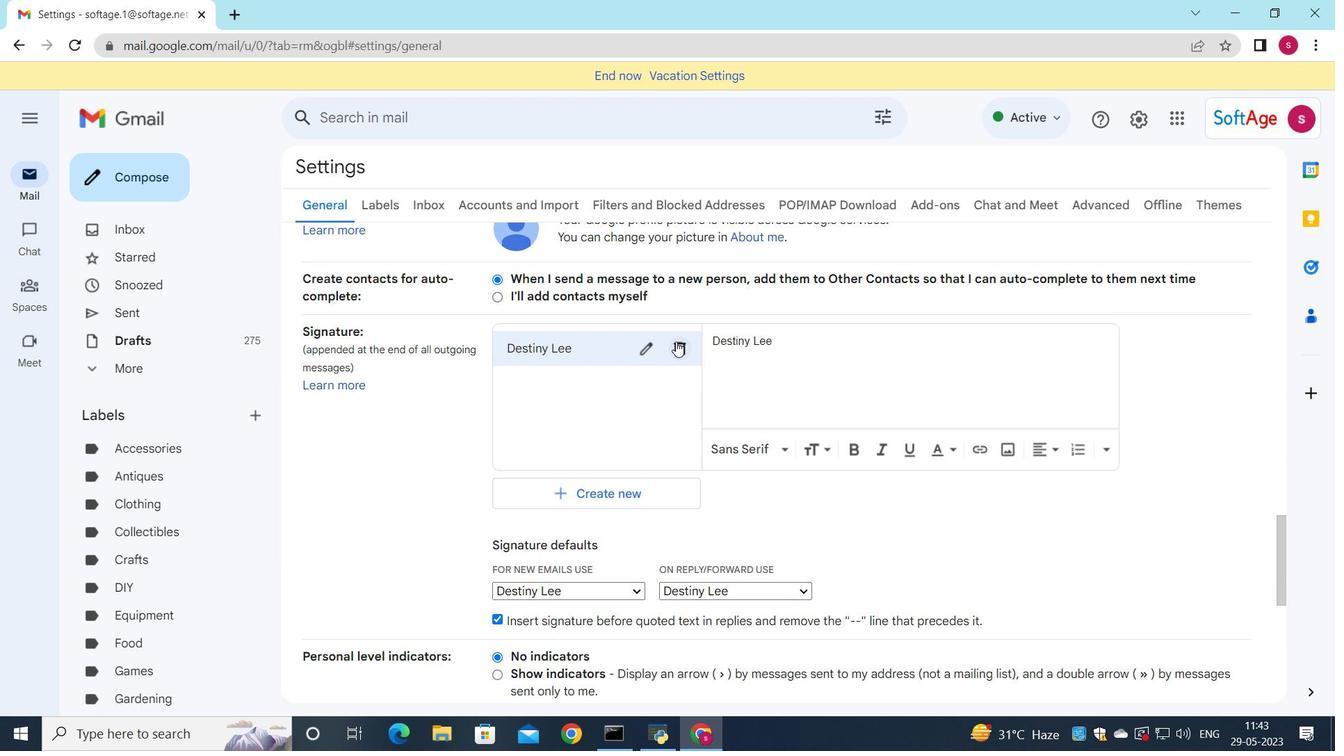 
Action: Mouse pressed left at (676, 341)
Screenshot: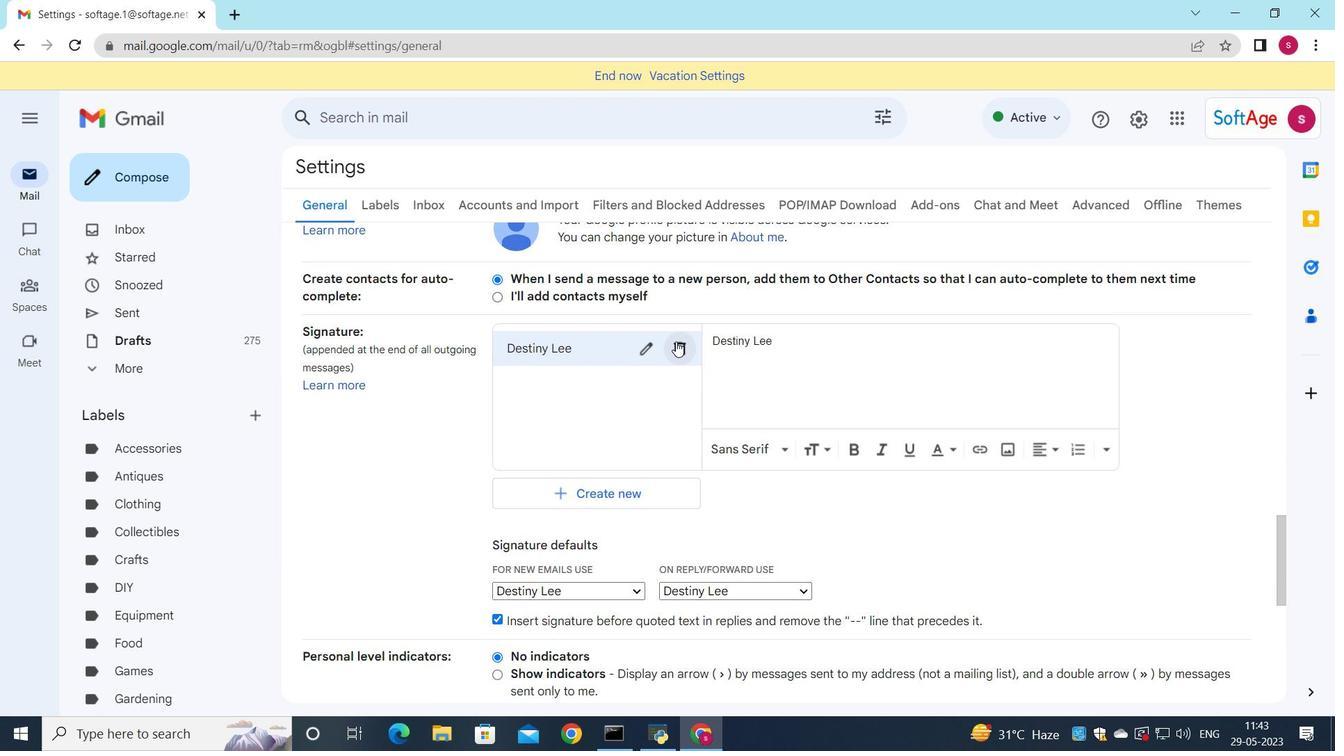 
Action: Mouse moved to (818, 423)
Screenshot: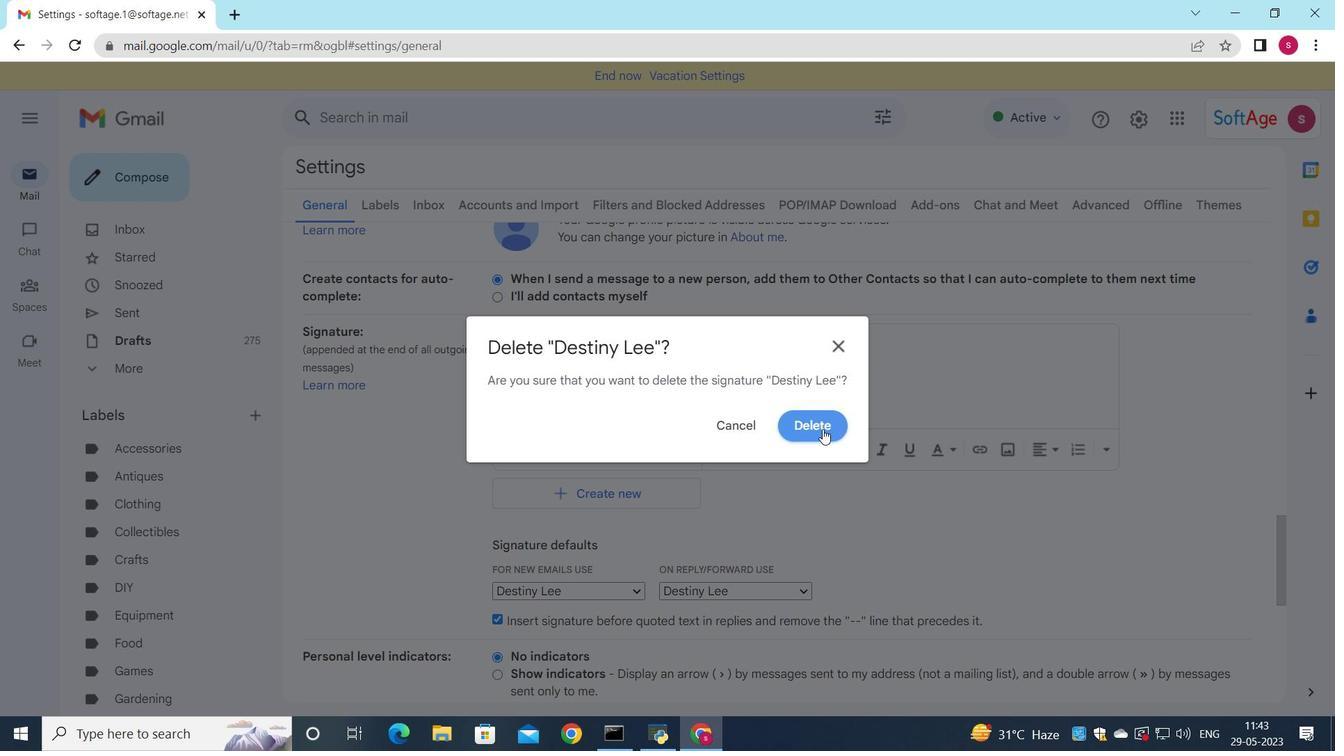 
Action: Mouse pressed left at (818, 423)
Screenshot: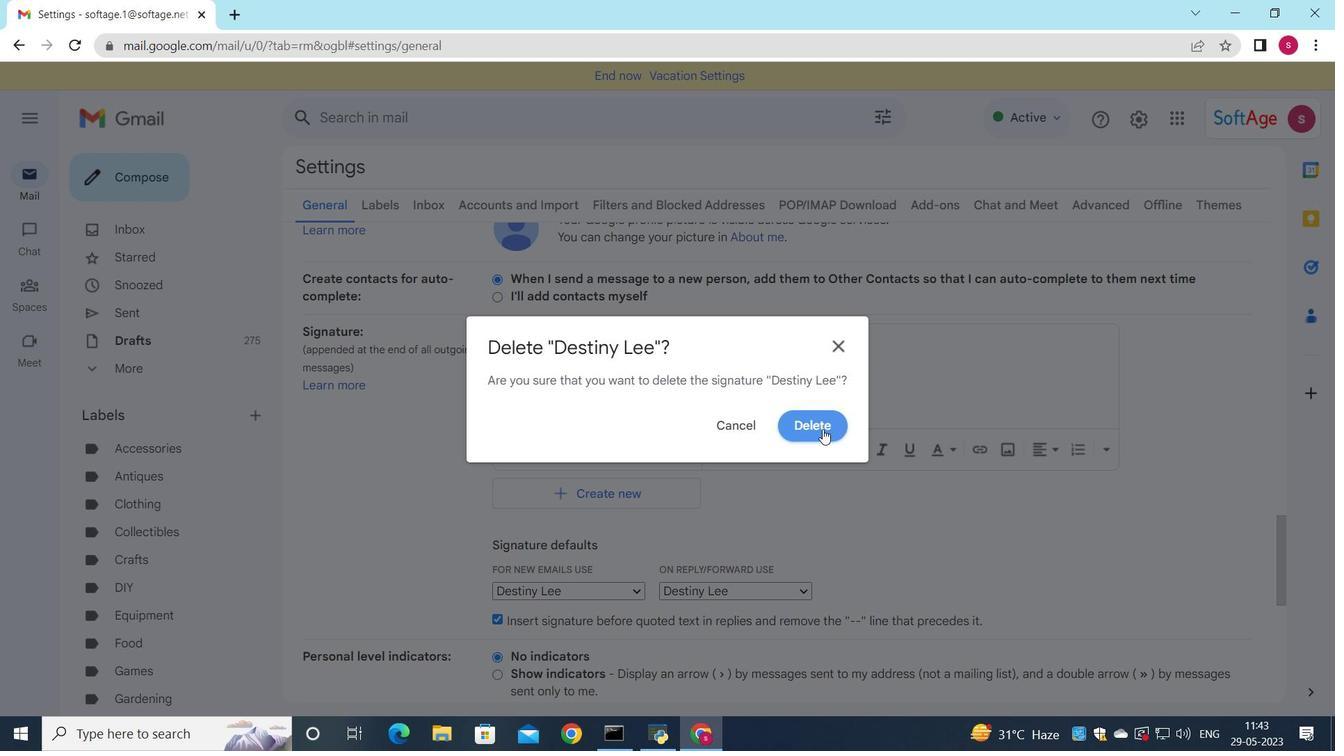 
Action: Mouse moved to (569, 372)
Screenshot: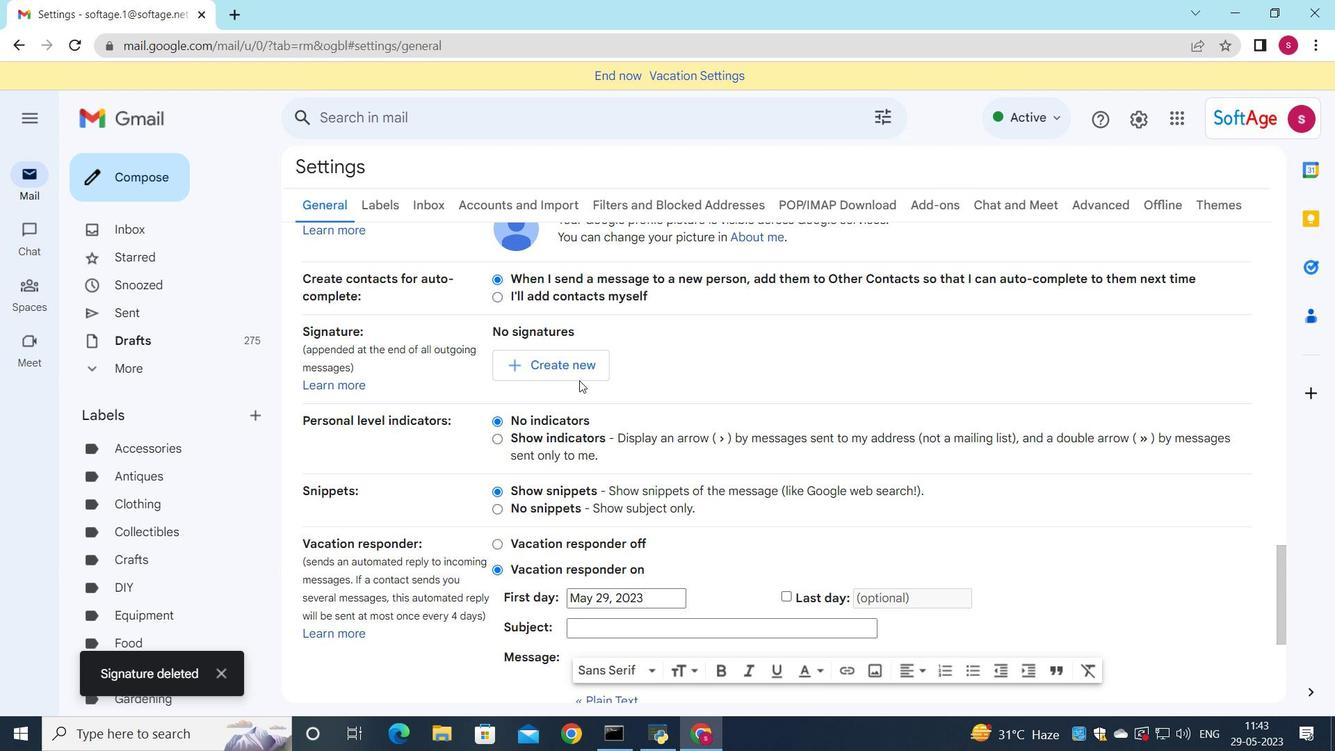 
Action: Mouse pressed left at (569, 372)
Screenshot: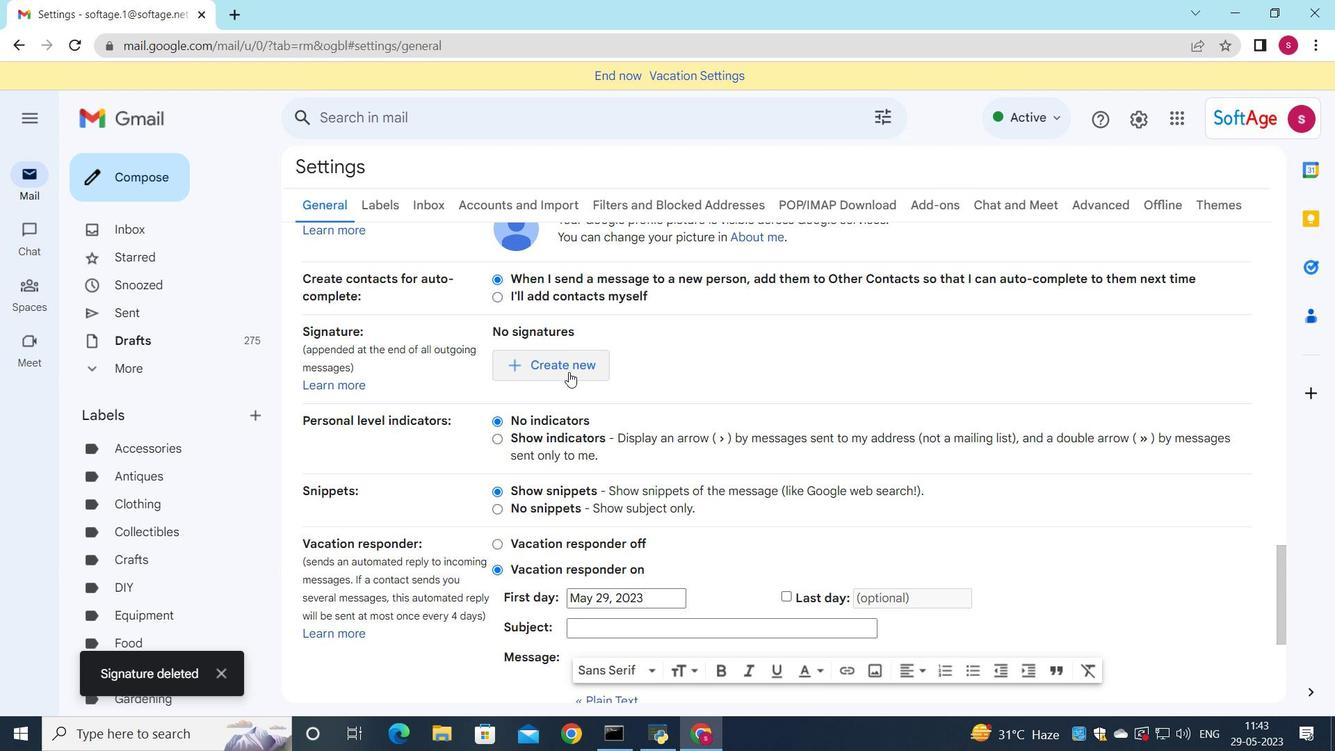 
Action: Mouse moved to (905, 393)
Screenshot: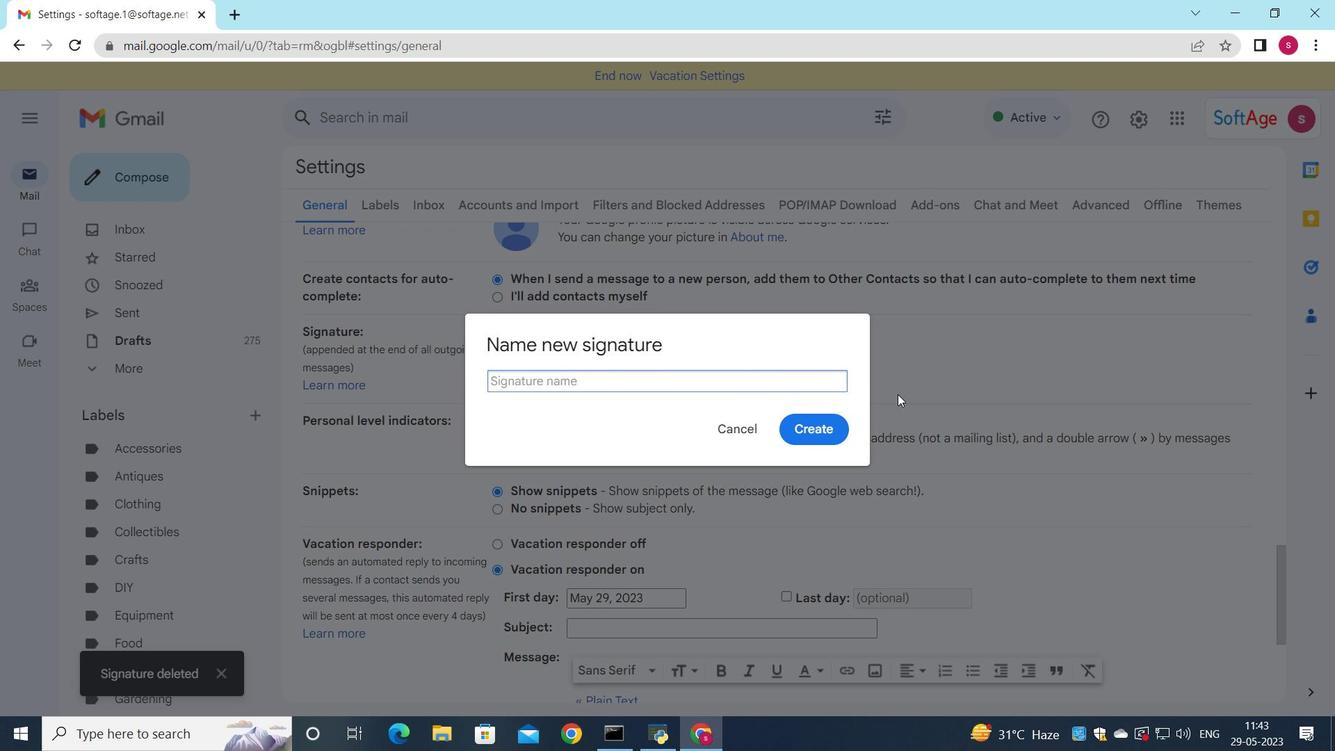 
Action: Key pressed <Key.shift>Devin<Key.space><Key.shift>Parker
Screenshot: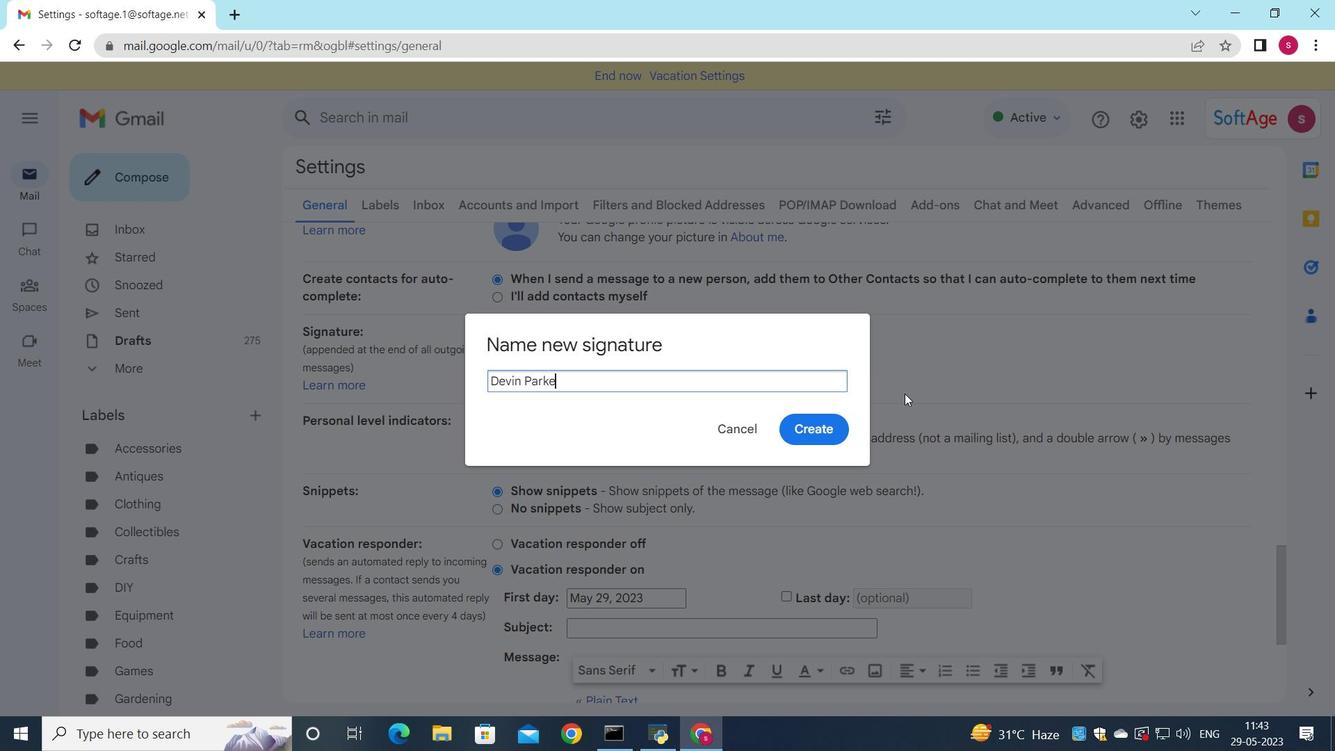 
Action: Mouse moved to (811, 427)
Screenshot: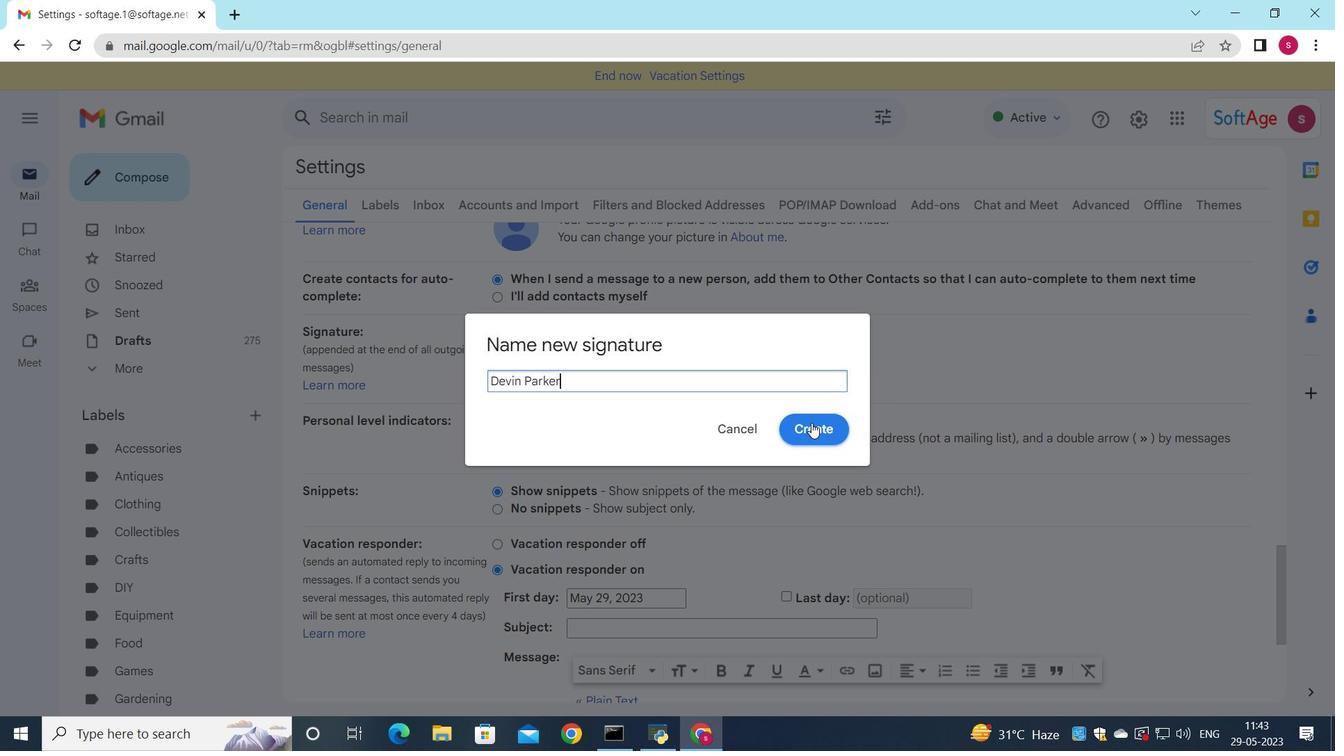 
Action: Mouse pressed left at (811, 427)
Screenshot: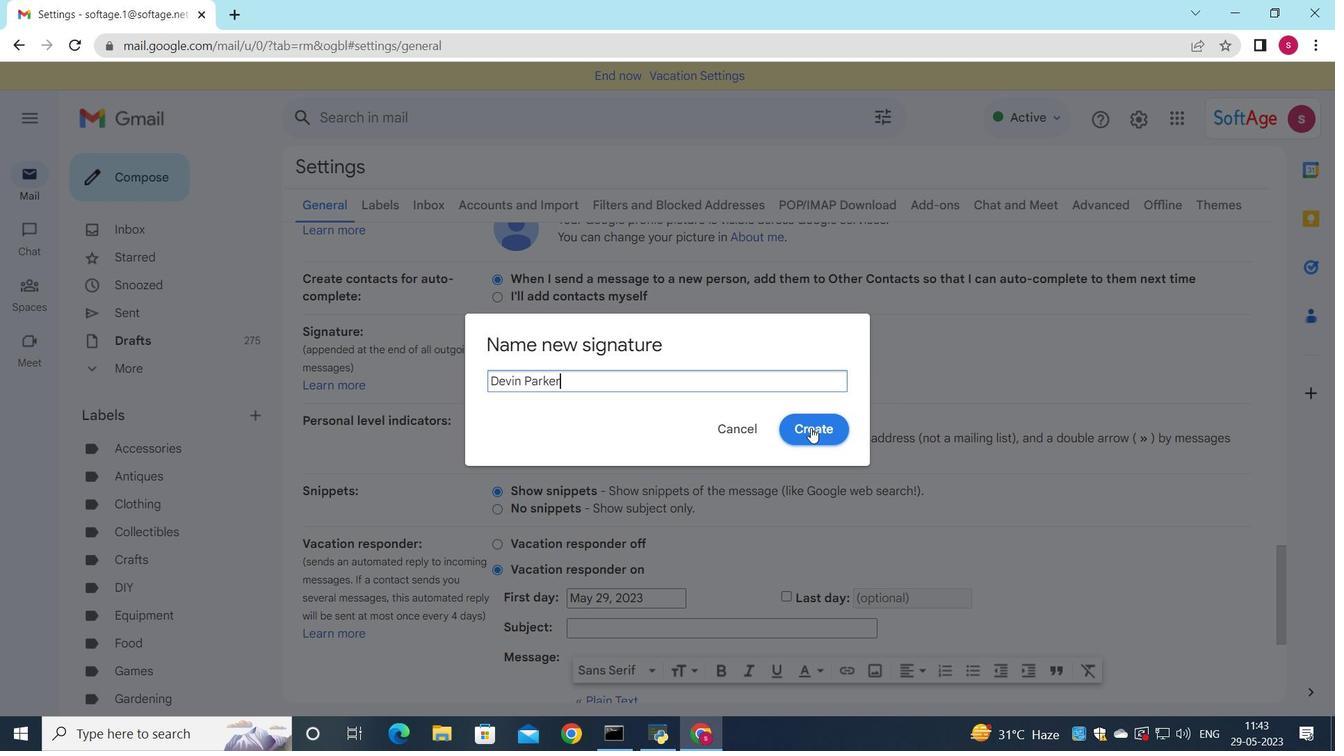 
Action: Mouse moved to (752, 368)
Screenshot: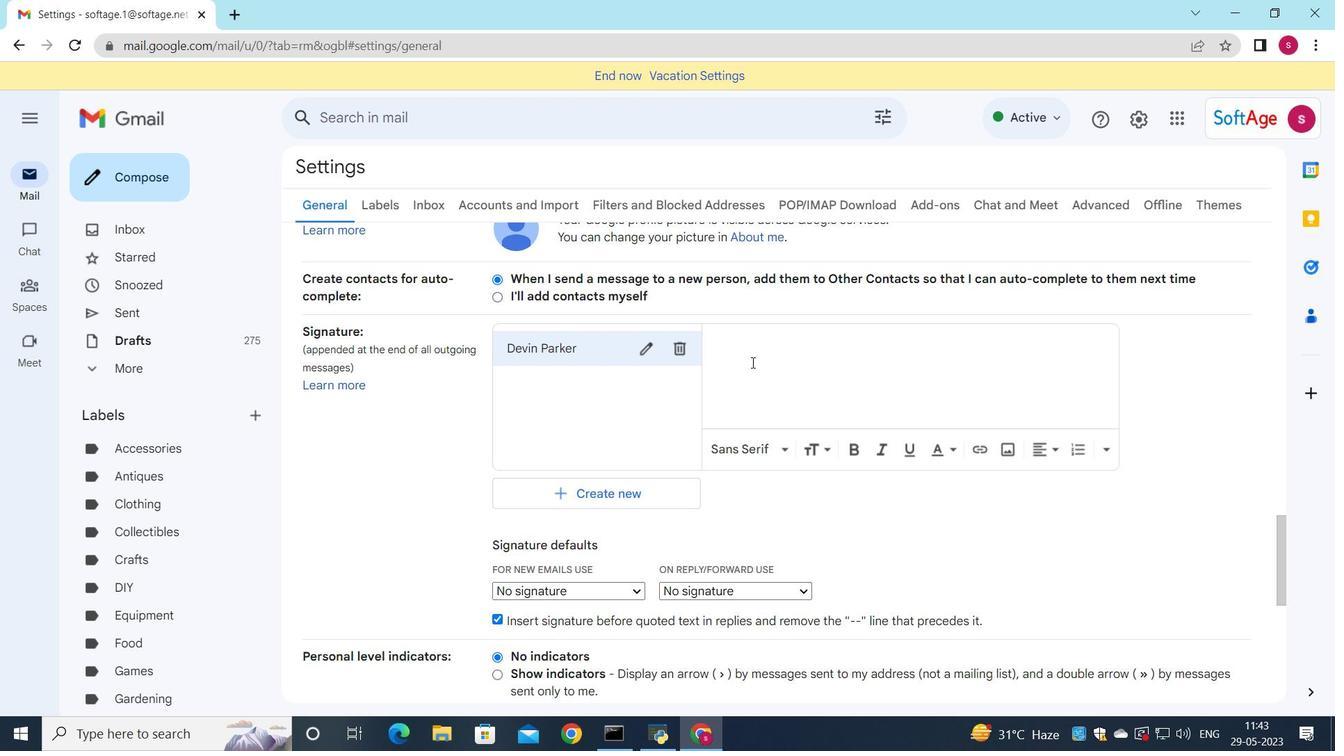 
Action: Mouse pressed left at (752, 368)
Screenshot: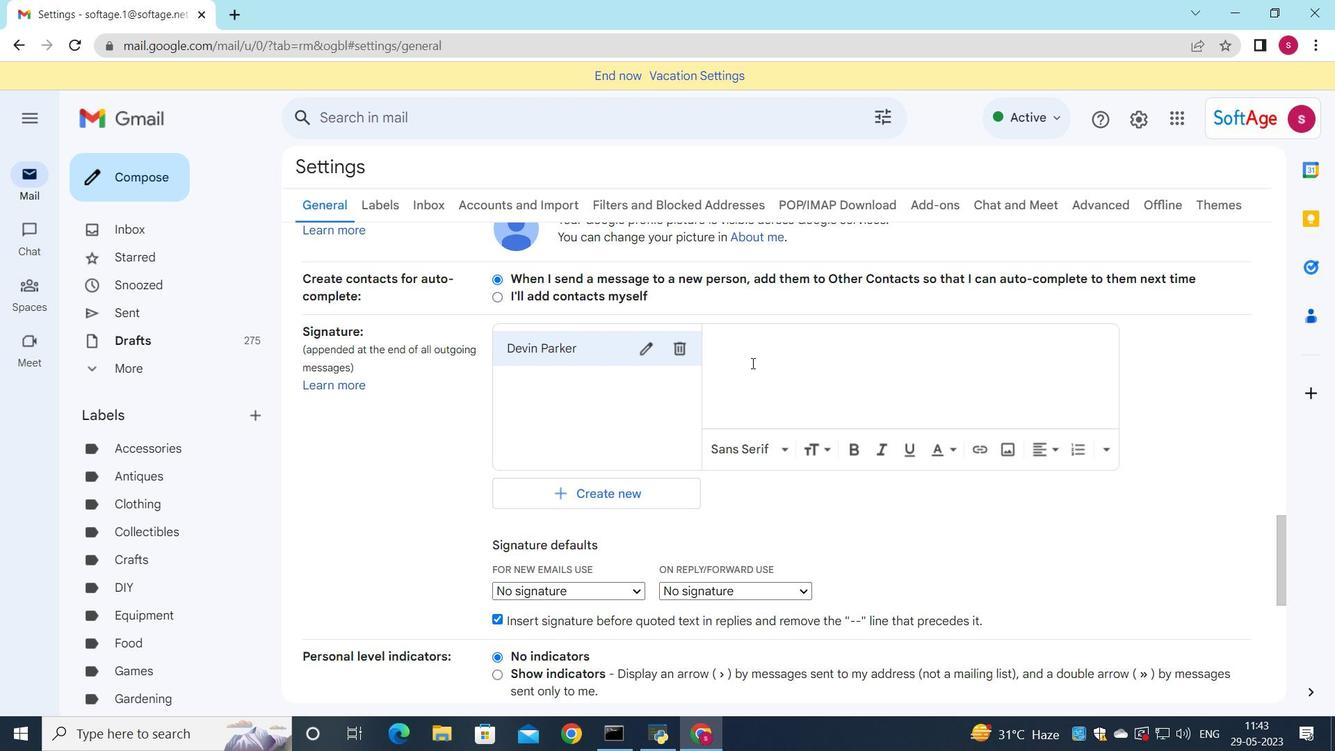 
Action: Mouse moved to (752, 366)
Screenshot: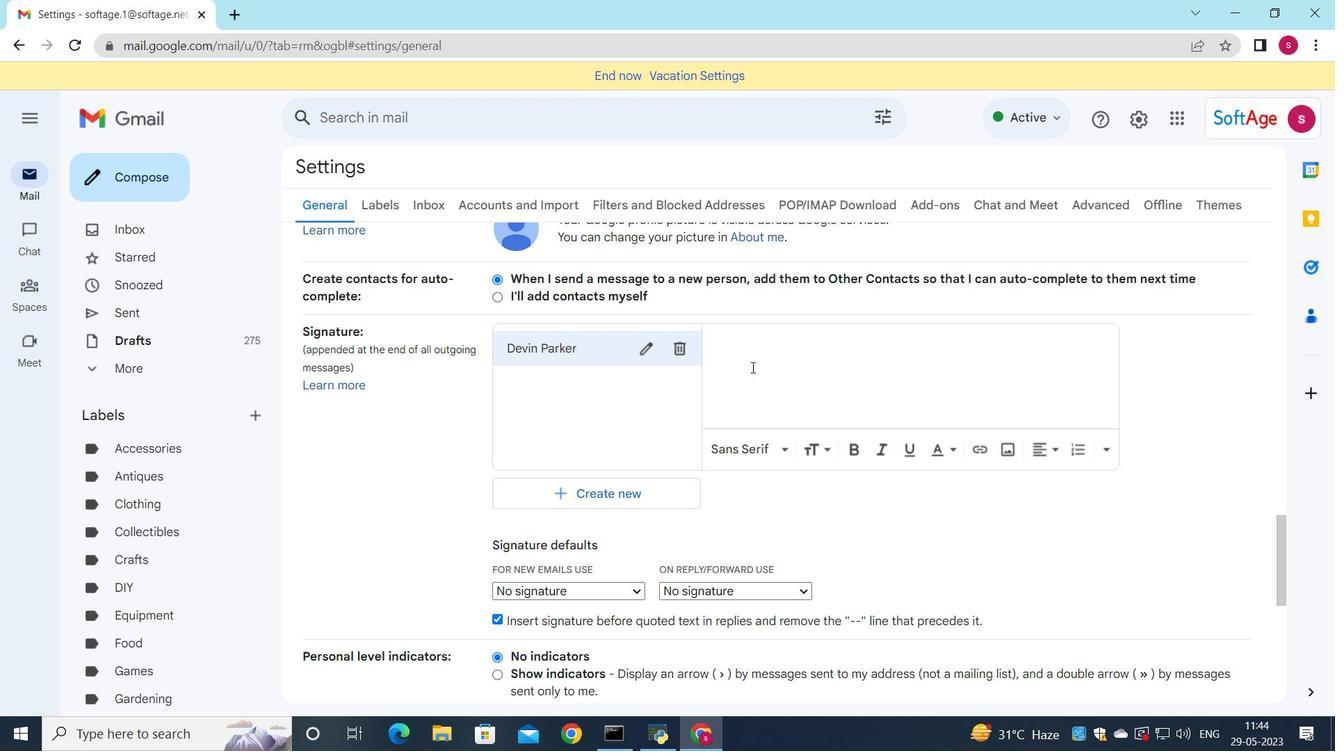 
Action: Key pressed <Key.shift>devin<Key.space><Key.shift>Parker
Screenshot: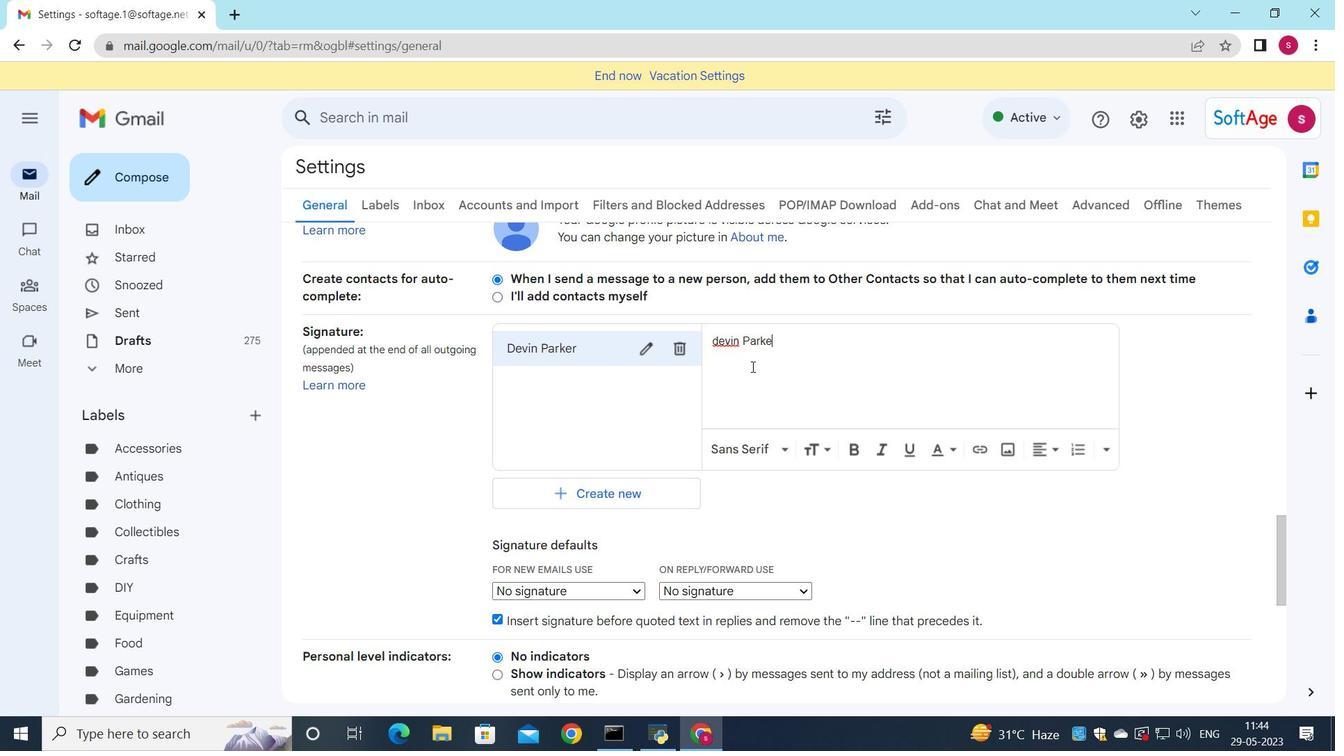 
Action: Mouse moved to (720, 344)
Screenshot: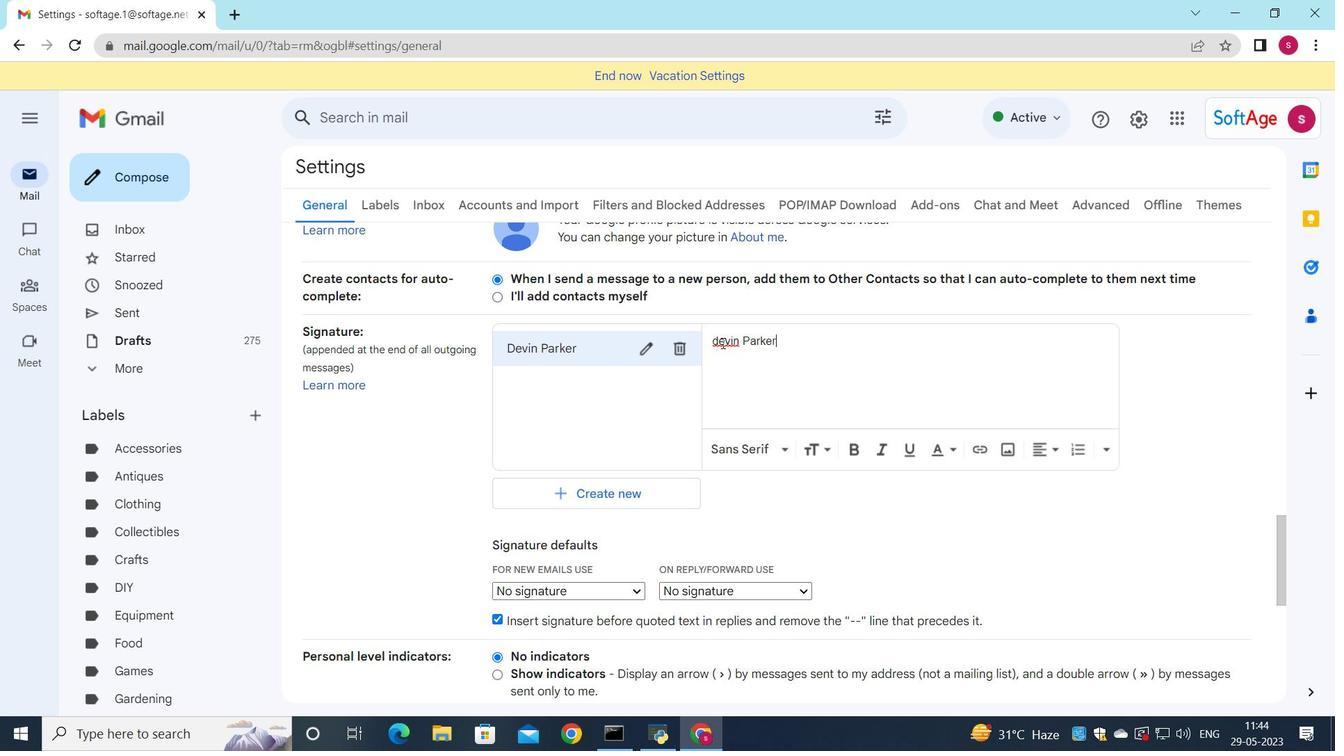 
Action: Mouse pressed left at (720, 344)
Screenshot: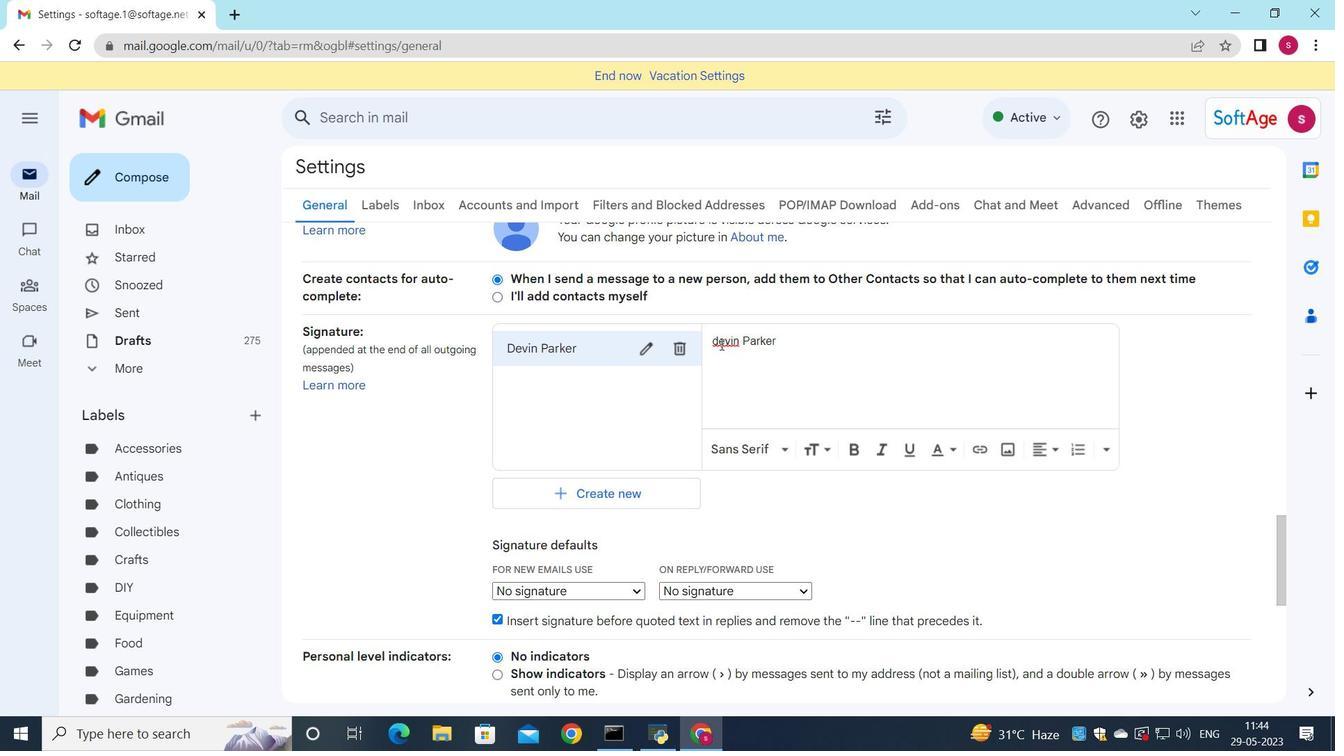 
Action: Key pressed <Key.backspace><Key.shift>De<Key.backspace>
Screenshot: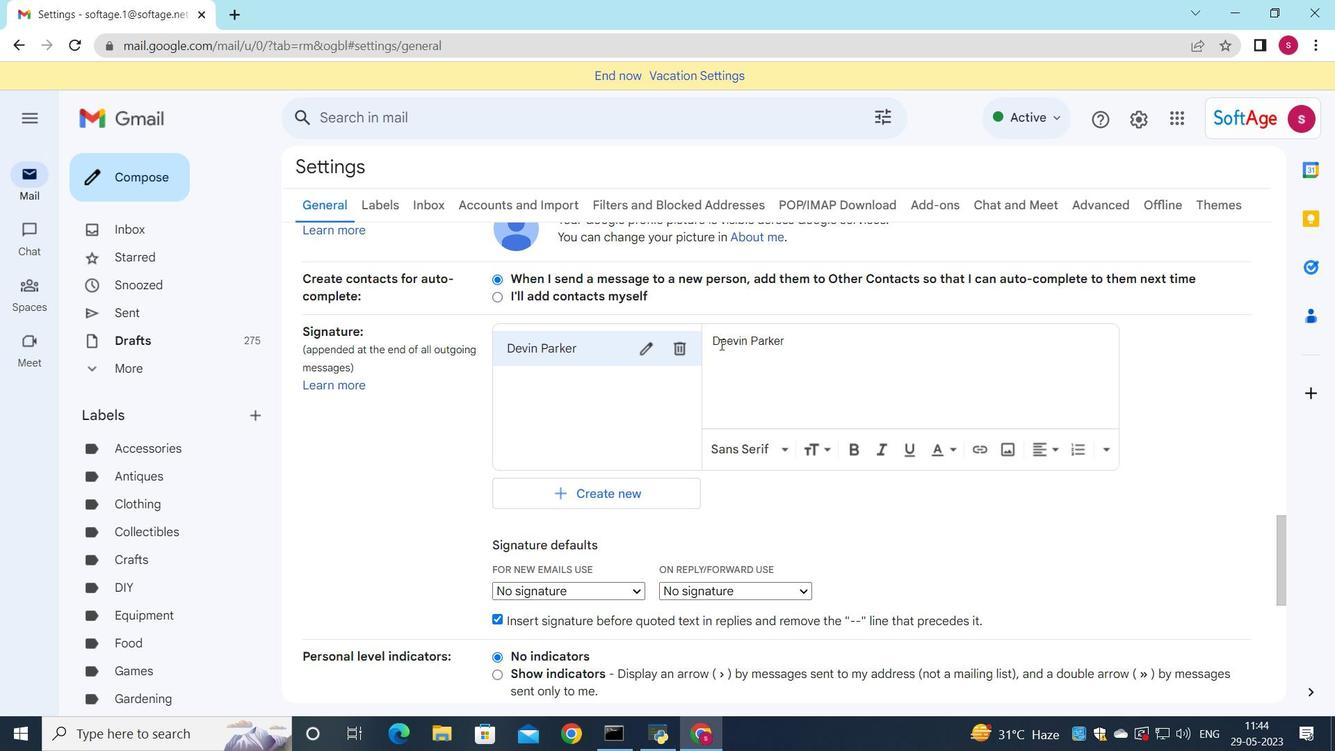 
Action: Mouse moved to (638, 371)
Screenshot: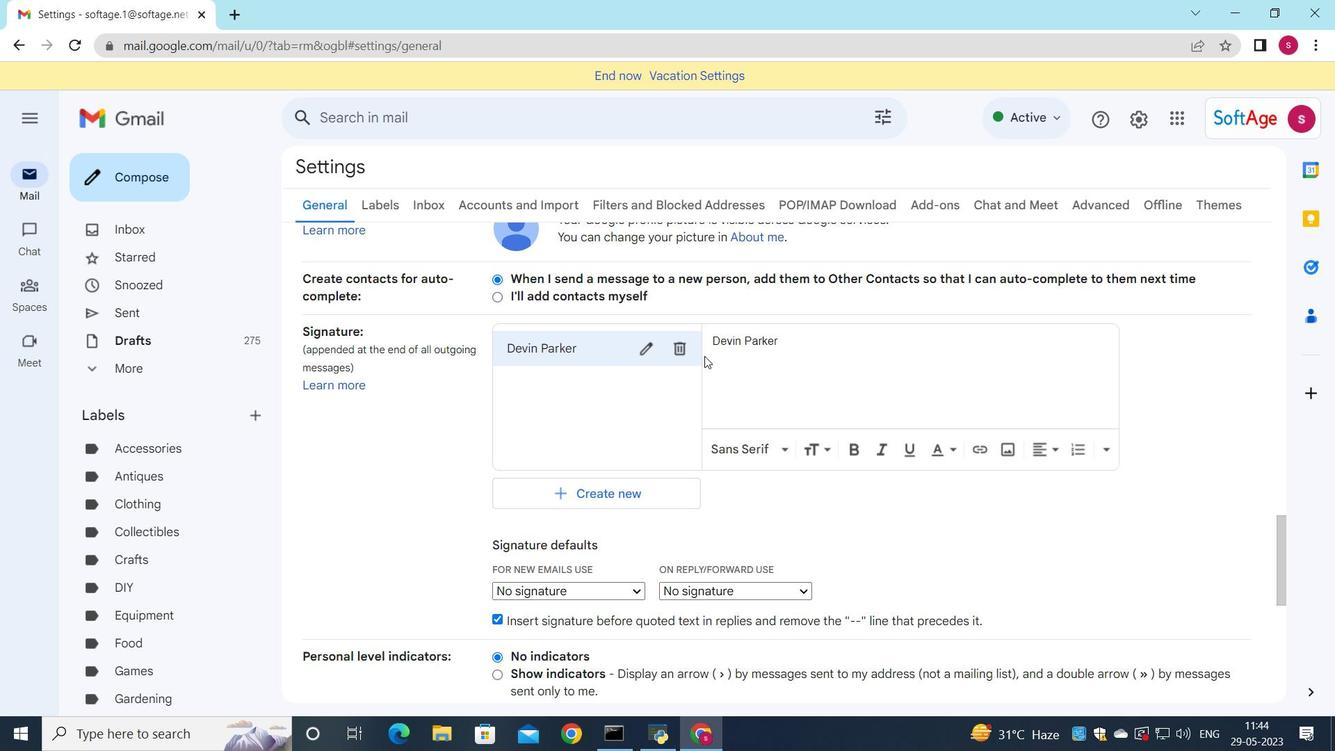 
Action: Mouse scrolled (638, 370) with delta (0, 0)
Screenshot: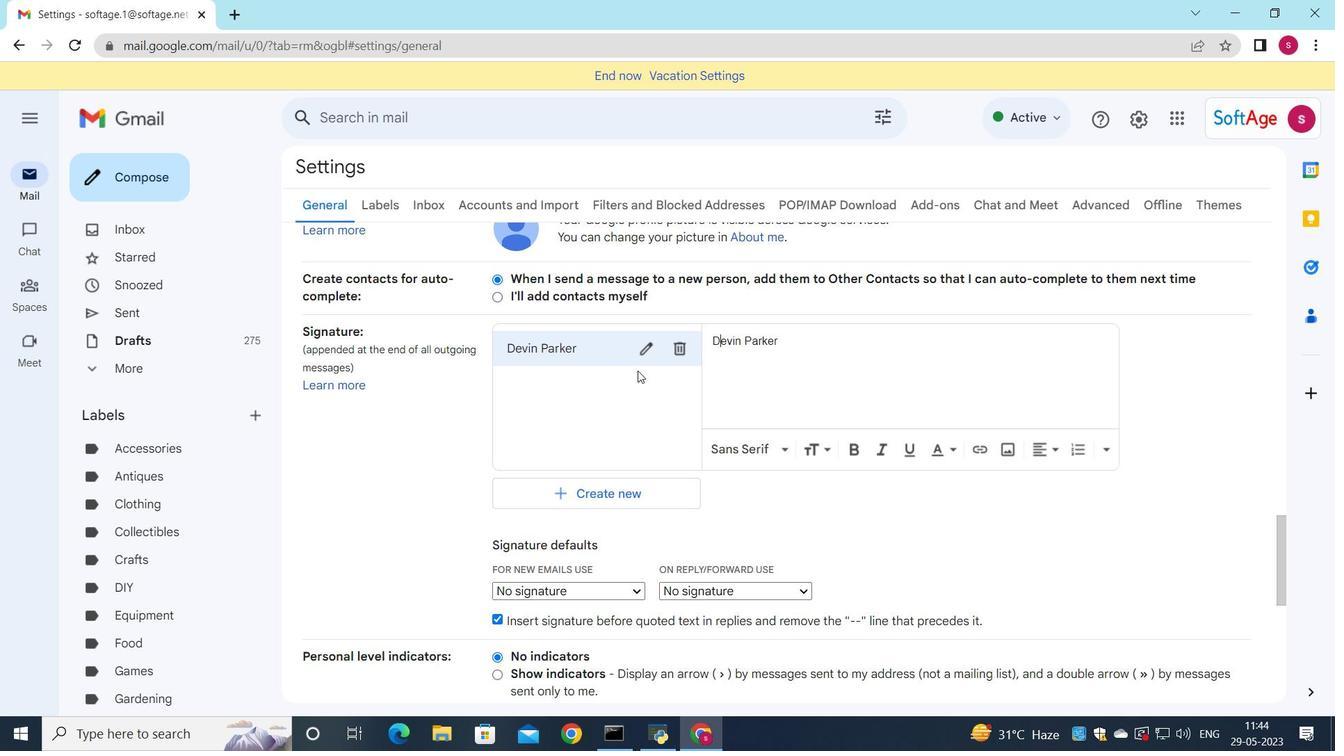 
Action: Mouse scrolled (638, 370) with delta (0, 0)
Screenshot: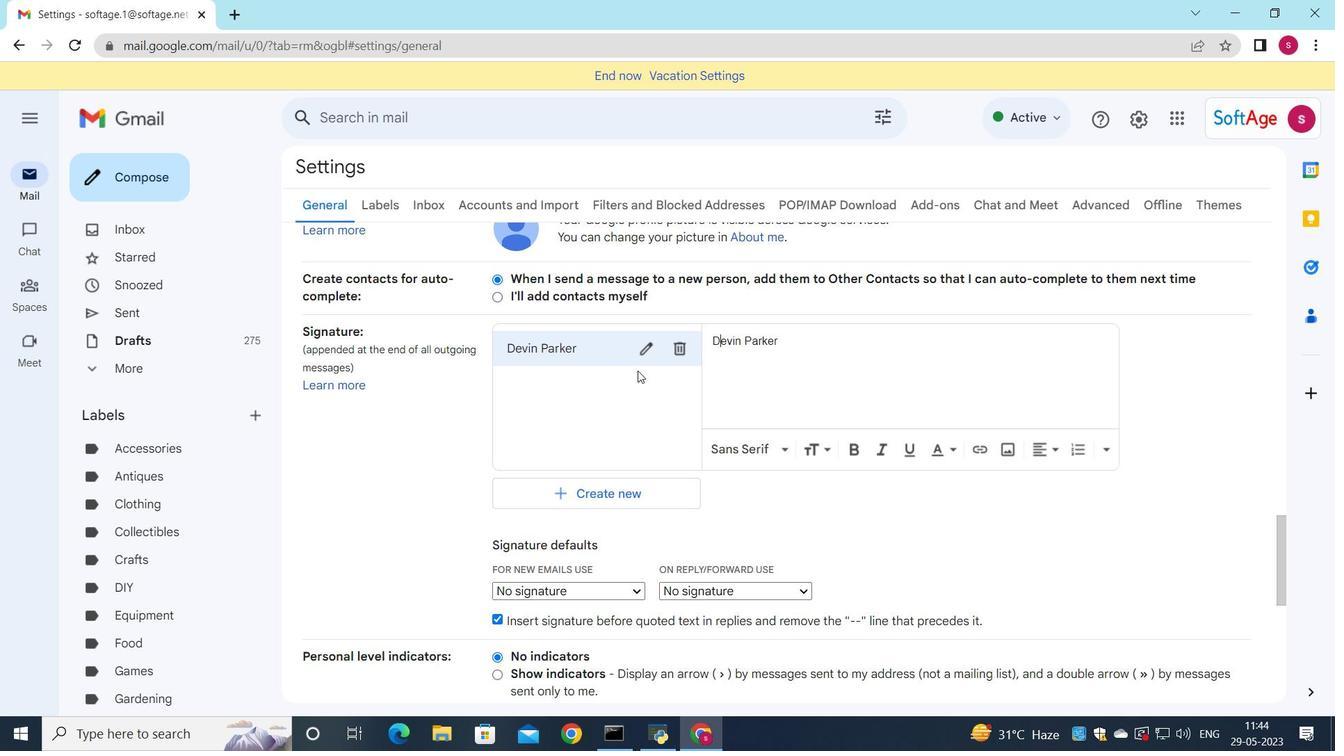 
Action: Mouse moved to (637, 373)
Screenshot: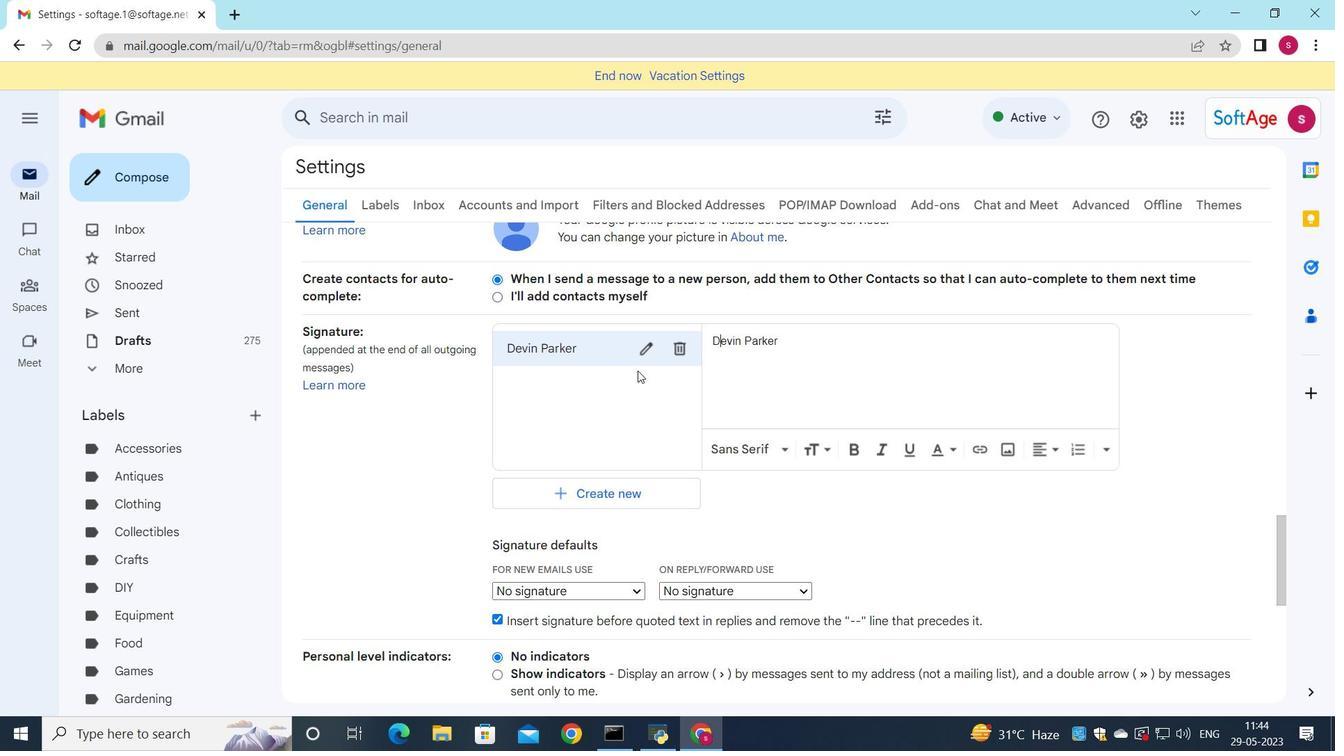 
Action: Mouse scrolled (637, 372) with delta (0, 0)
Screenshot: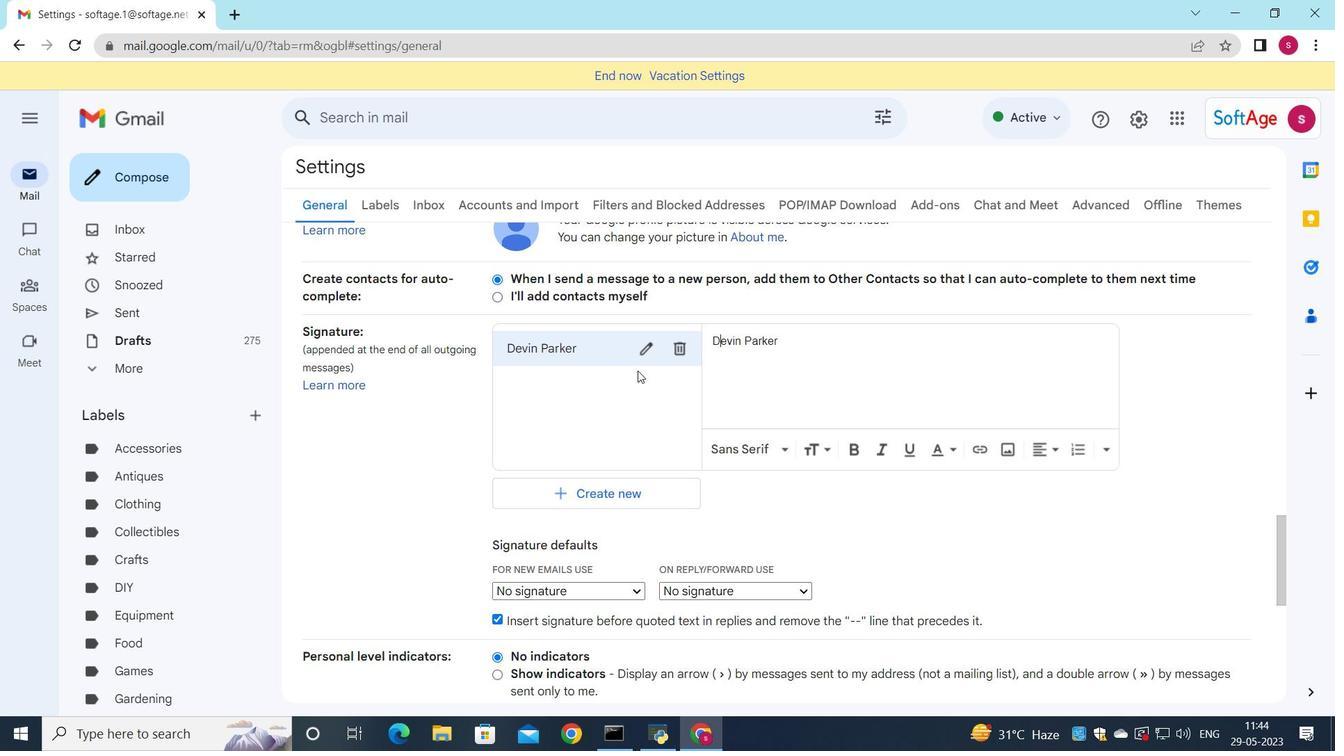 
Action: Mouse moved to (596, 321)
Screenshot: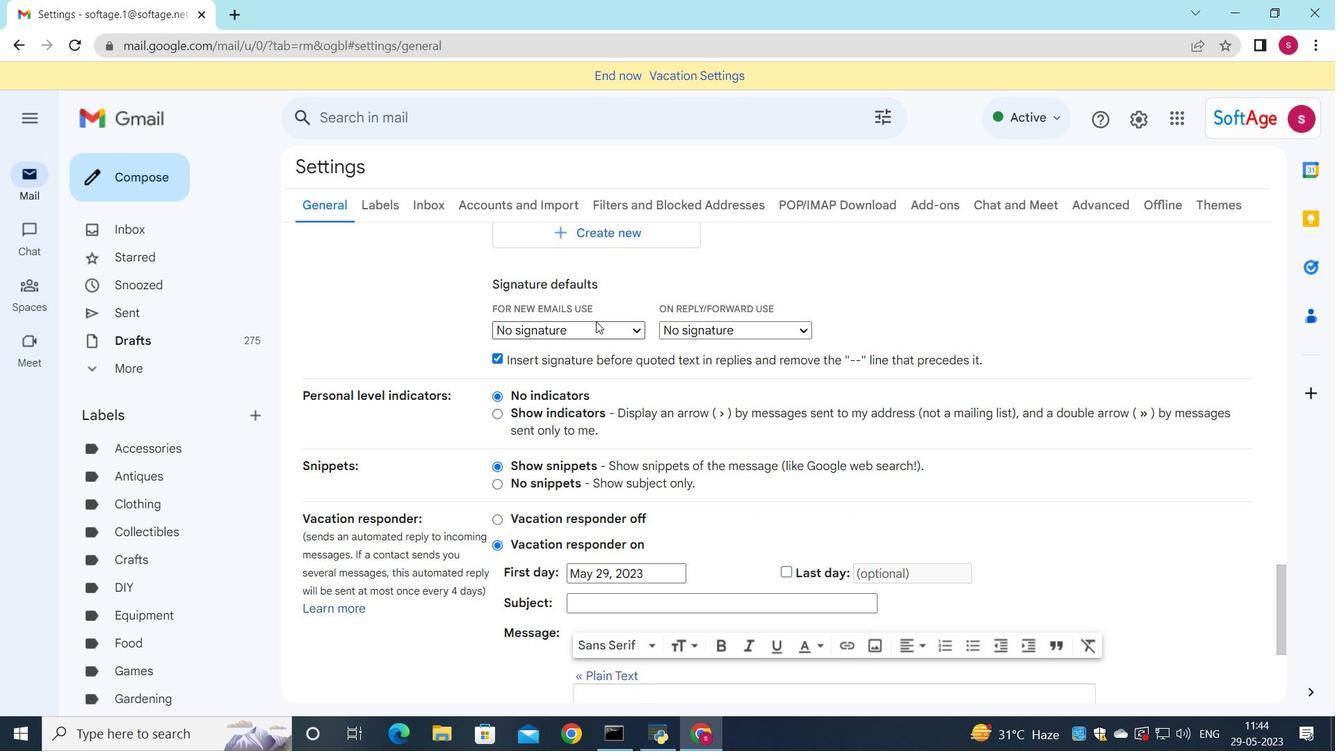 
Action: Mouse pressed left at (596, 321)
Screenshot: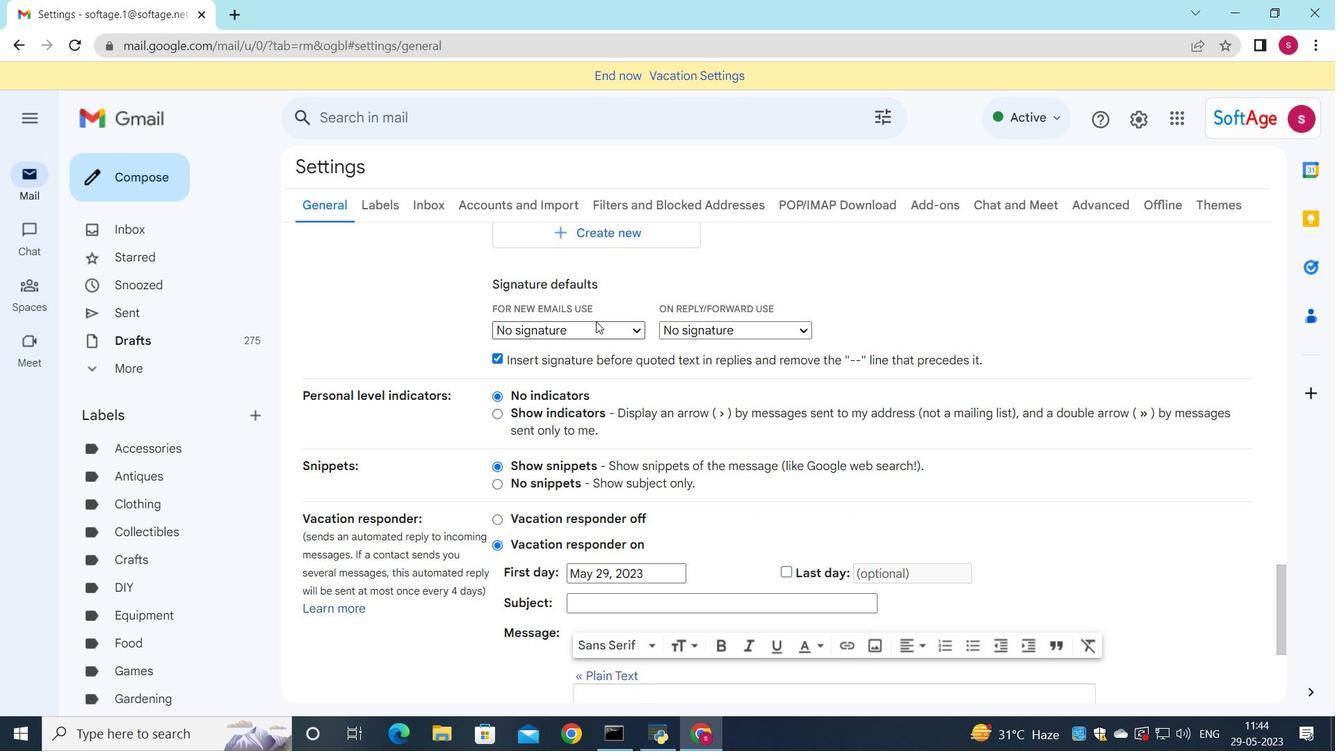 
Action: Mouse moved to (588, 356)
Screenshot: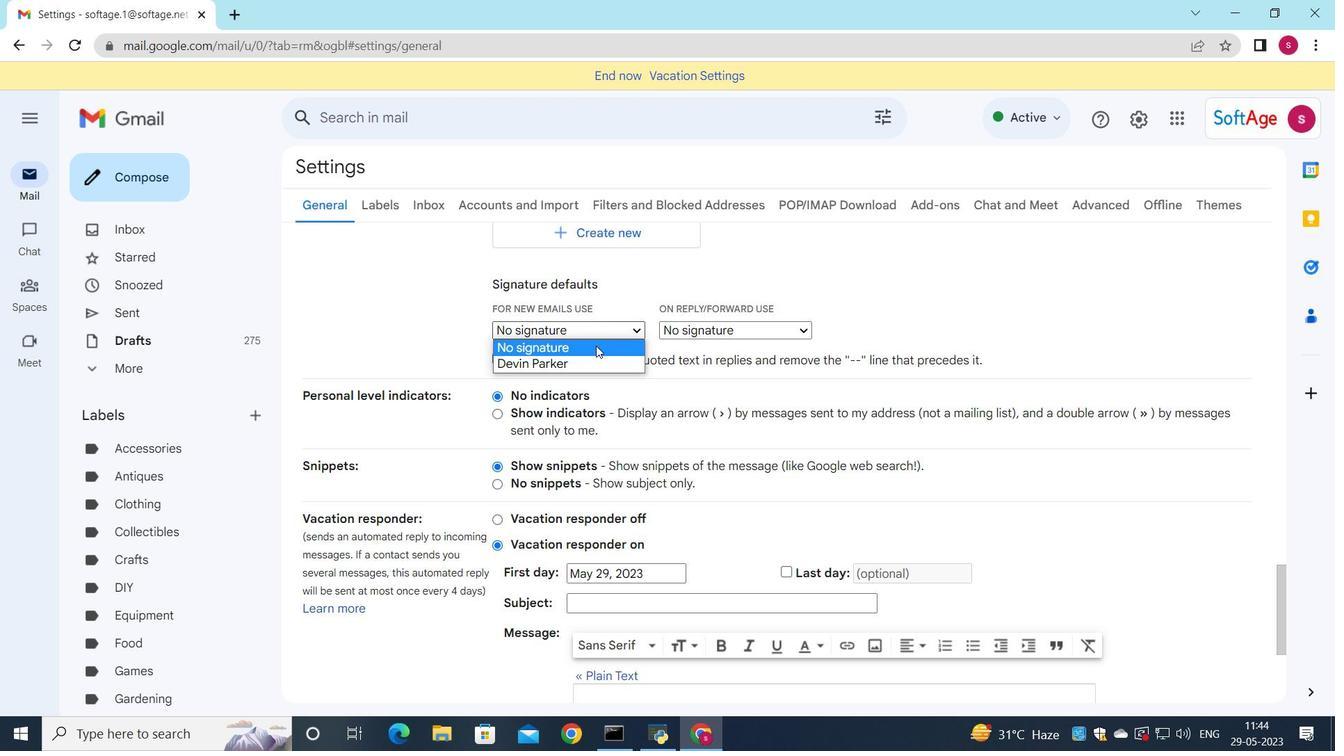
Action: Mouse pressed left at (588, 356)
Screenshot: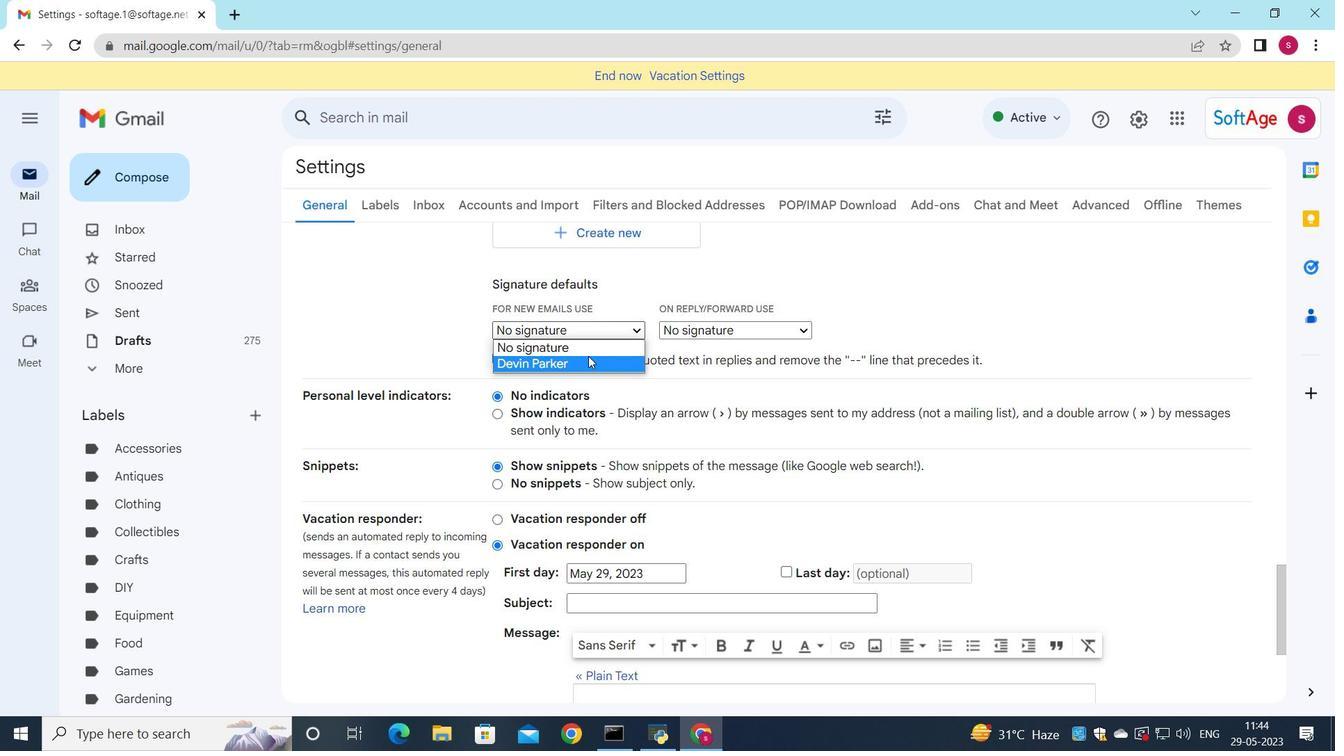
Action: Mouse moved to (699, 332)
Screenshot: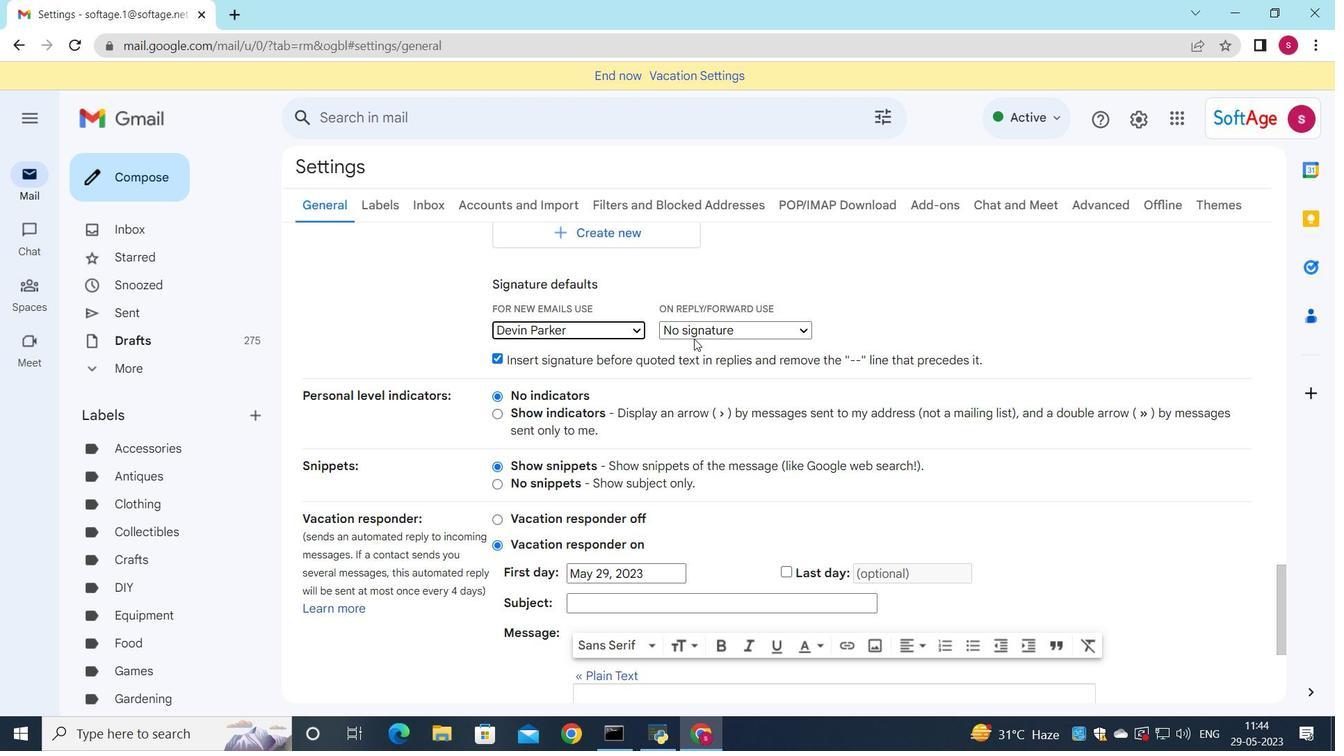 
Action: Mouse pressed left at (699, 332)
Screenshot: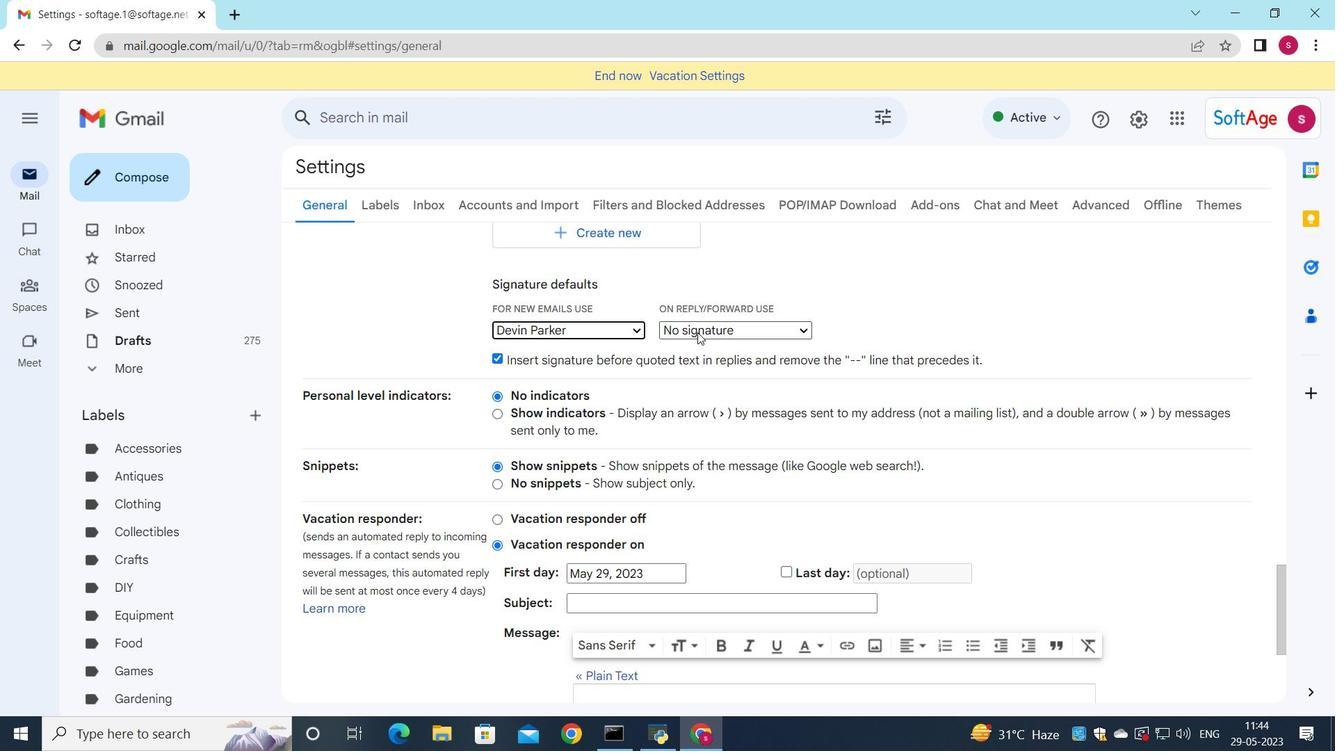 
Action: Mouse moved to (695, 370)
Screenshot: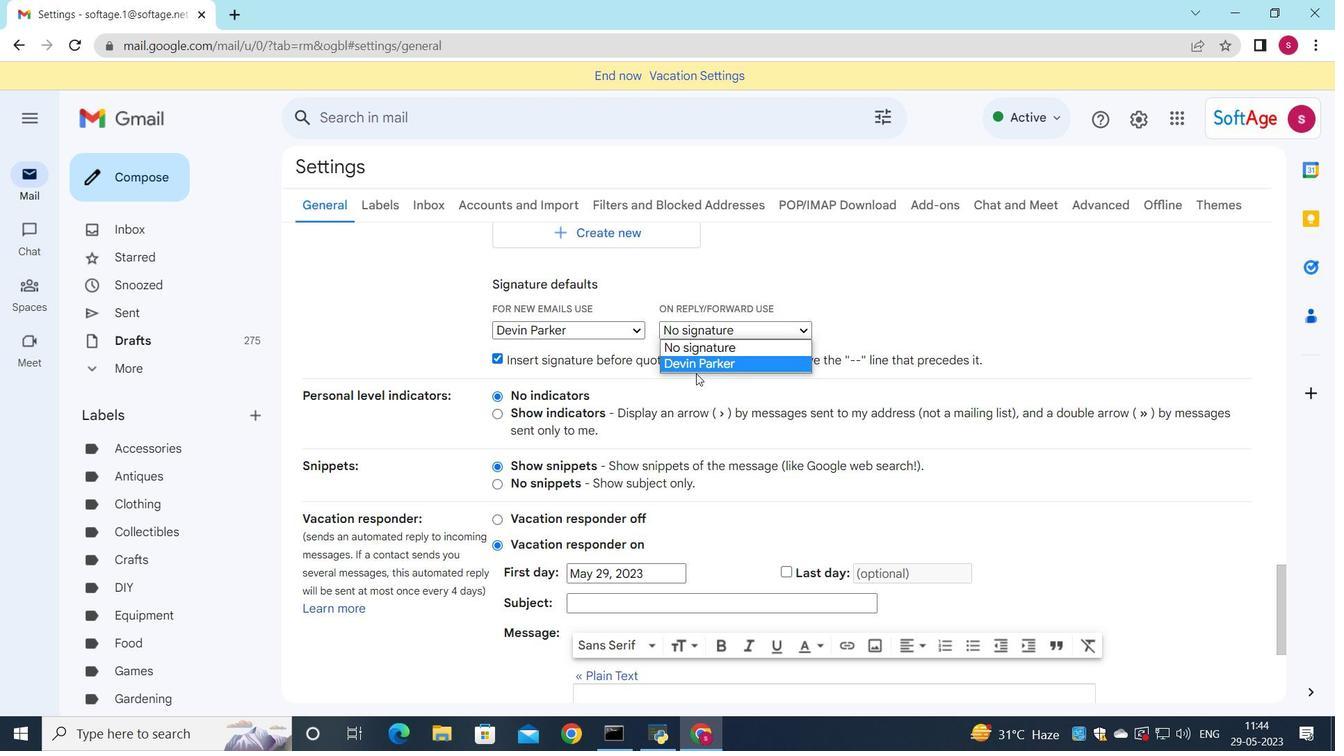 
Action: Mouse pressed left at (695, 370)
Screenshot: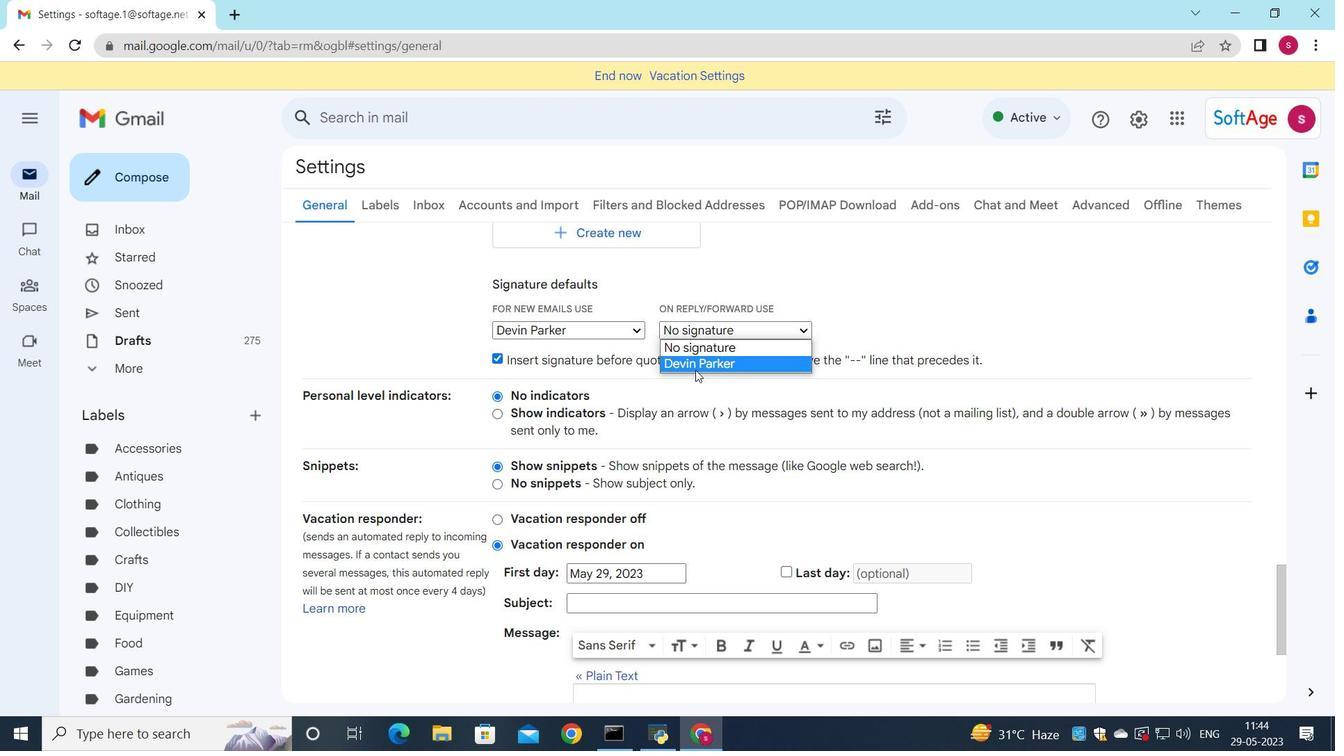 
Action: Mouse moved to (653, 358)
Screenshot: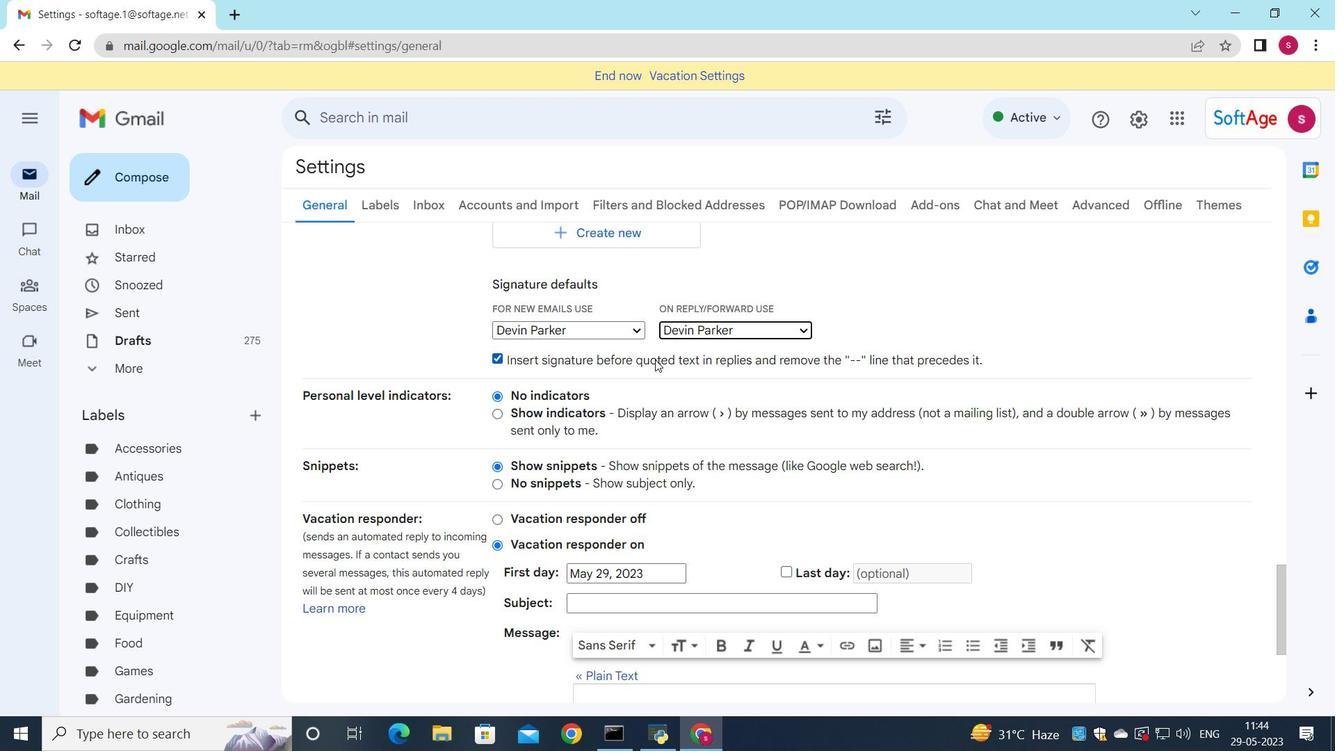 
Action: Mouse scrolled (653, 357) with delta (0, 0)
Screenshot: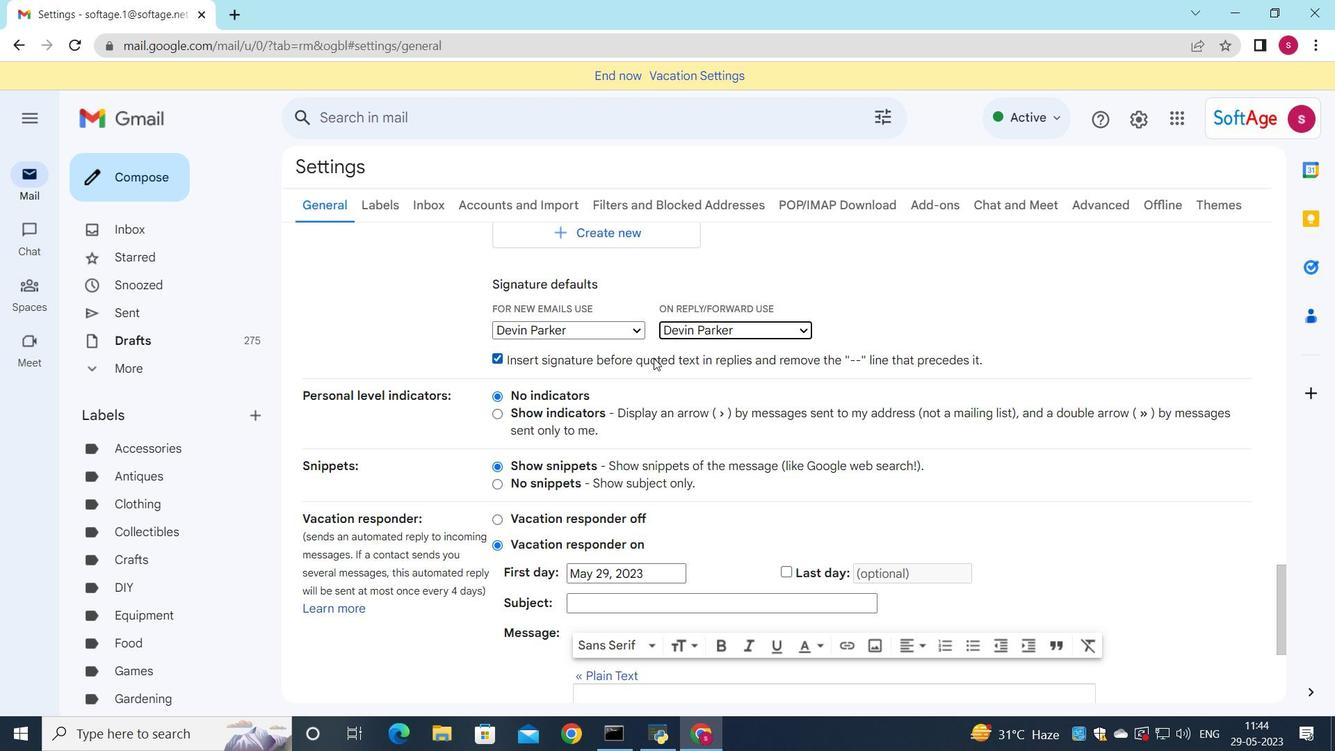 
Action: Mouse scrolled (653, 357) with delta (0, 0)
Screenshot: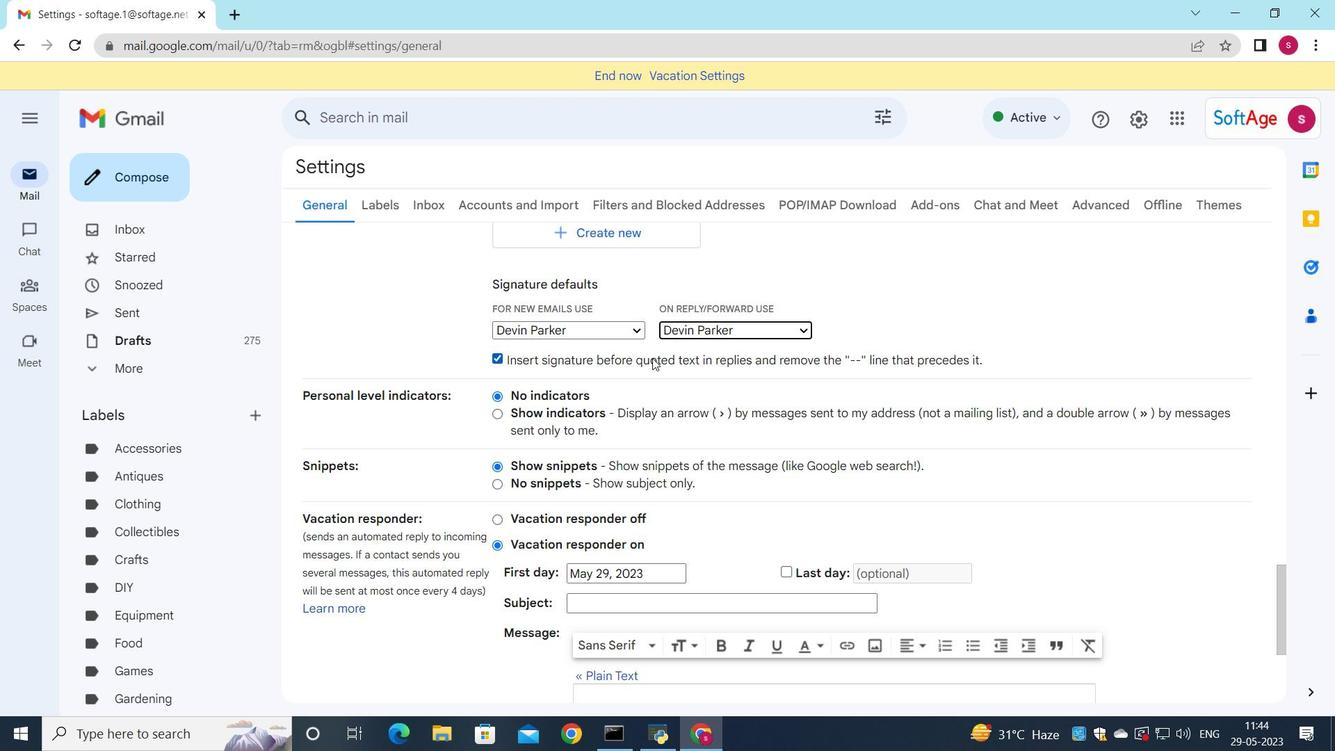
Action: Mouse moved to (652, 358)
Screenshot: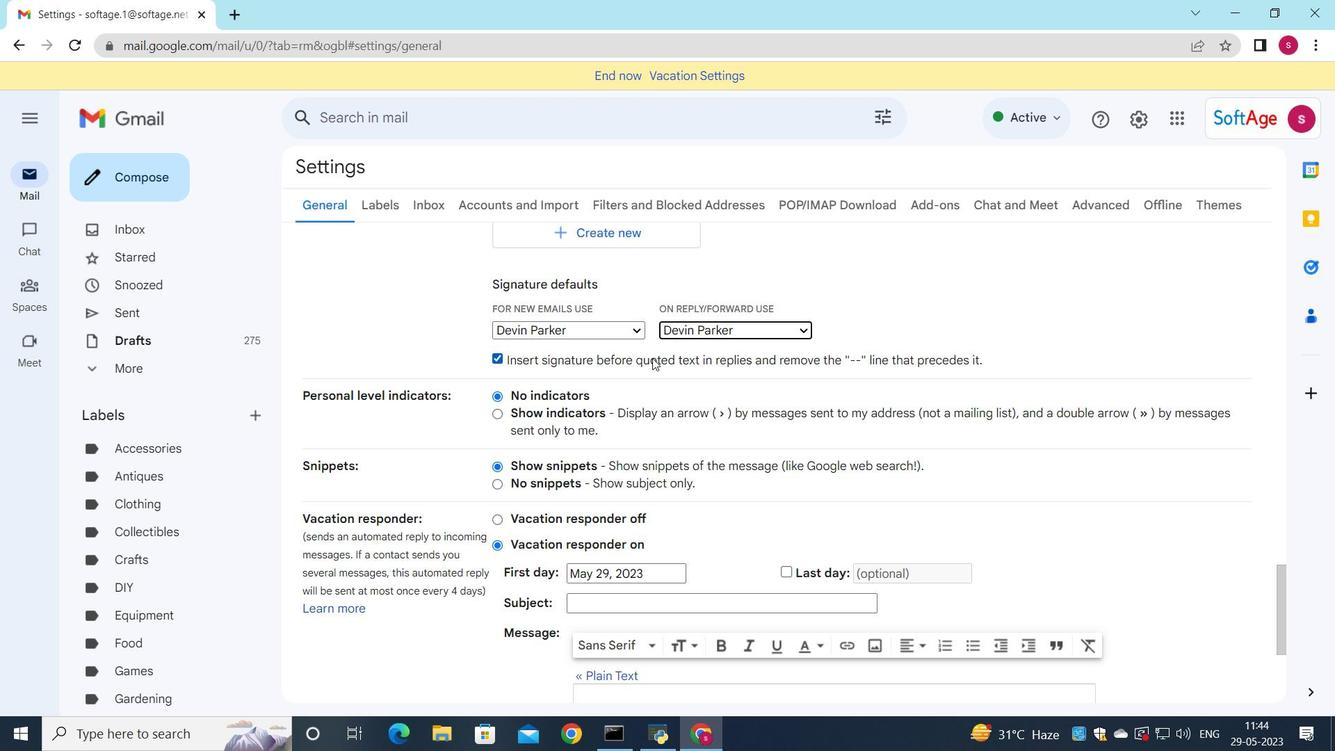 
Action: Mouse scrolled (652, 357) with delta (0, 0)
Screenshot: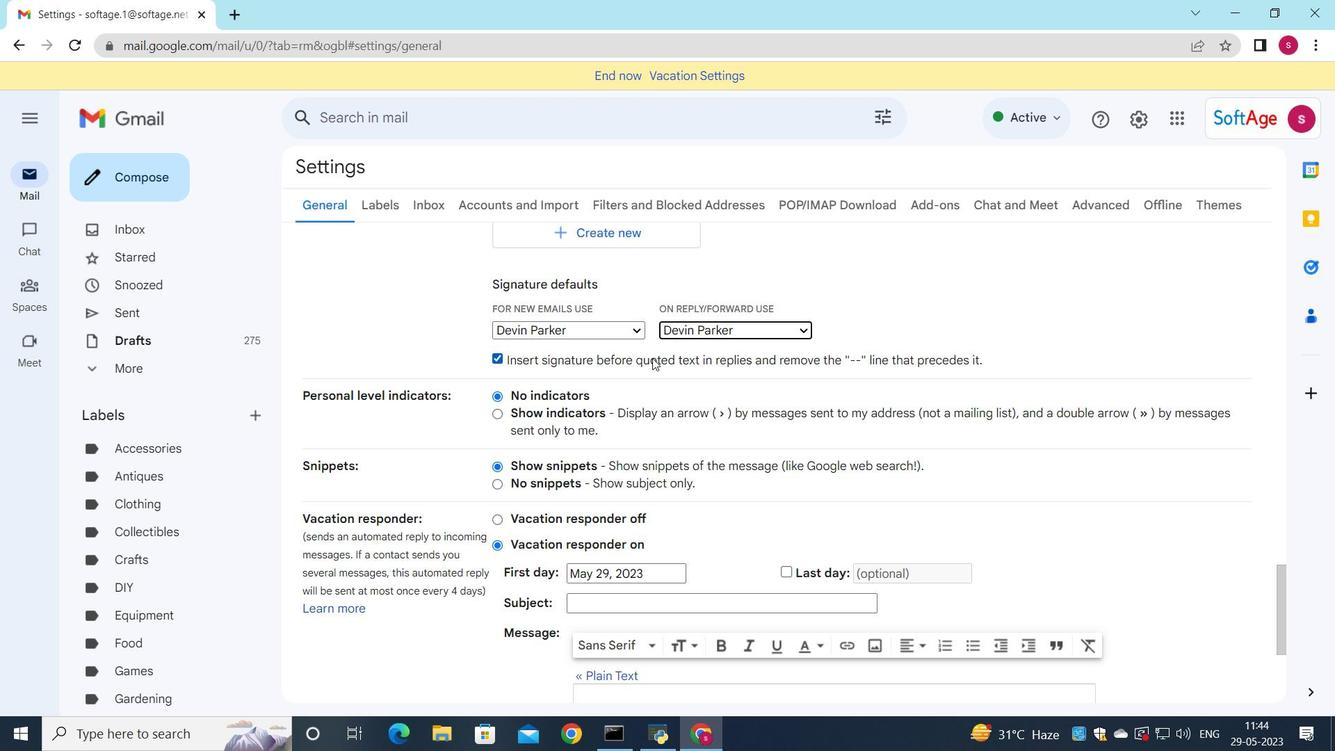 
Action: Mouse moved to (651, 359)
Screenshot: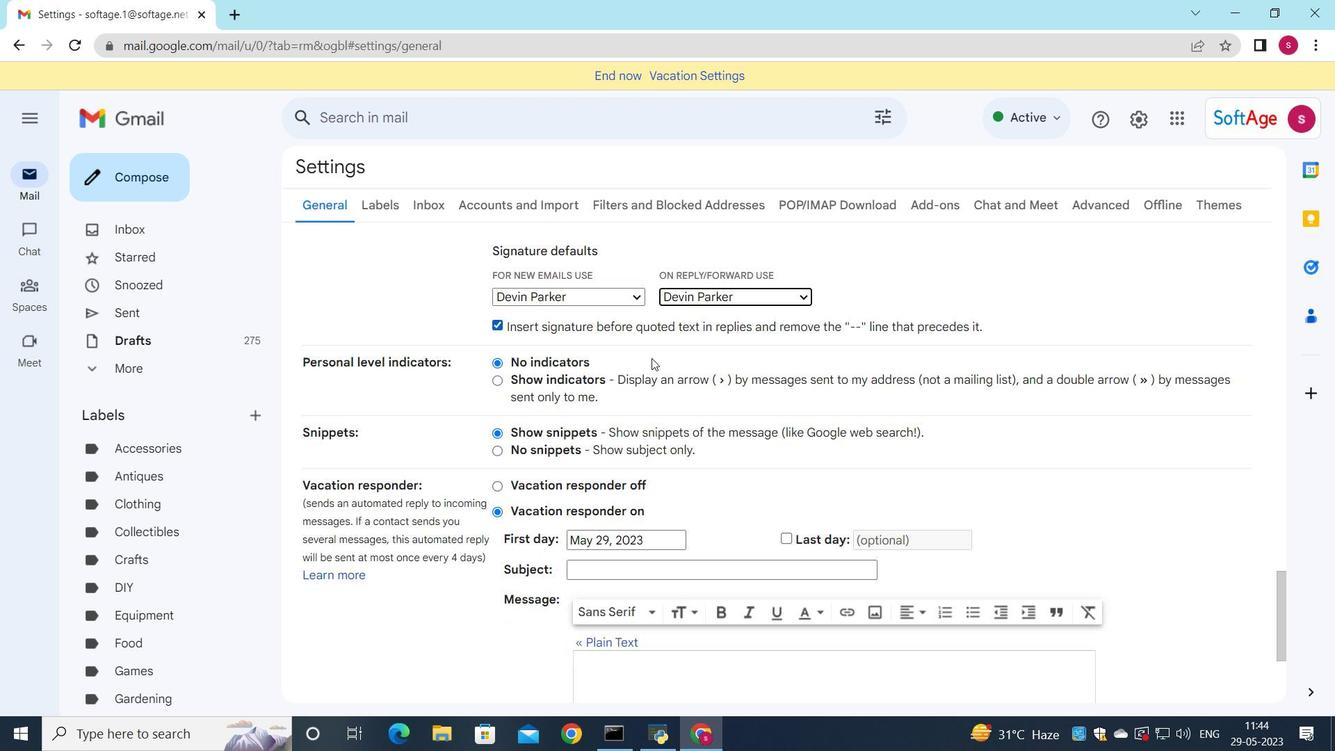 
Action: Mouse scrolled (652, 358) with delta (0, 0)
Screenshot: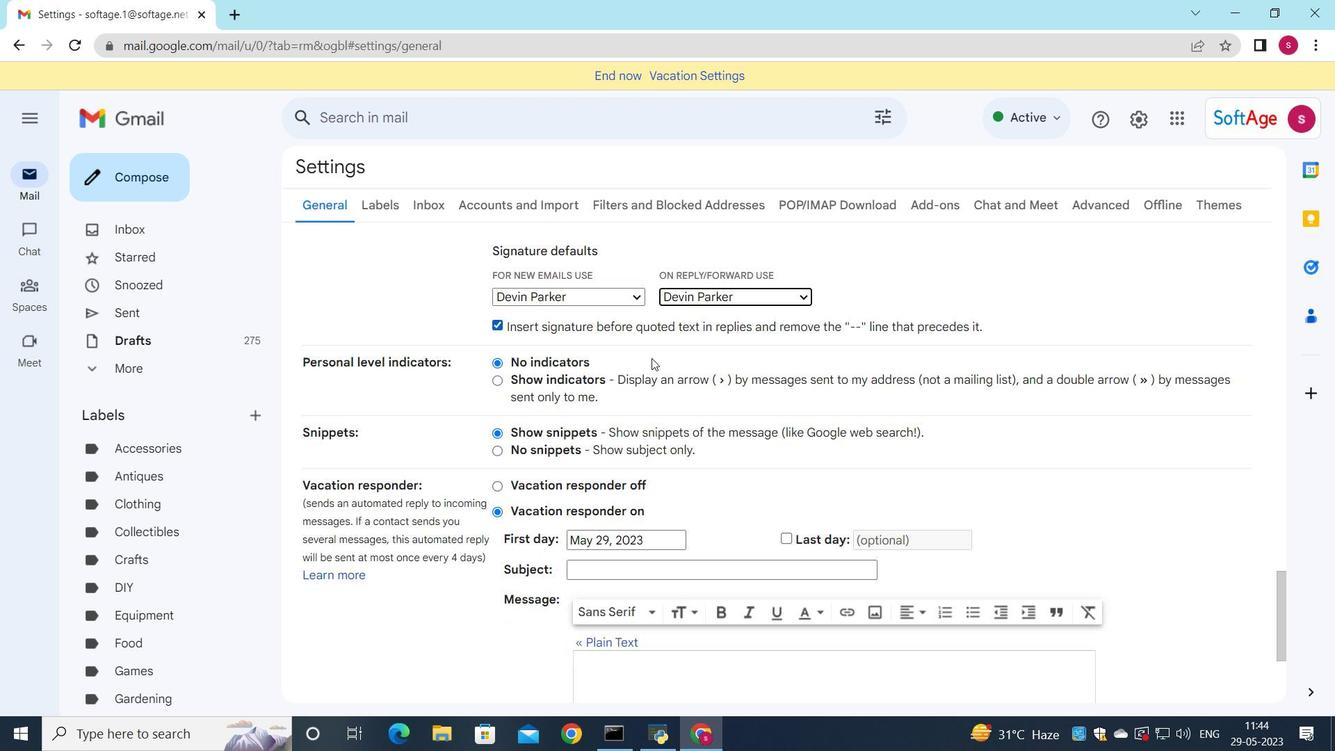 
Action: Mouse moved to (646, 373)
Screenshot: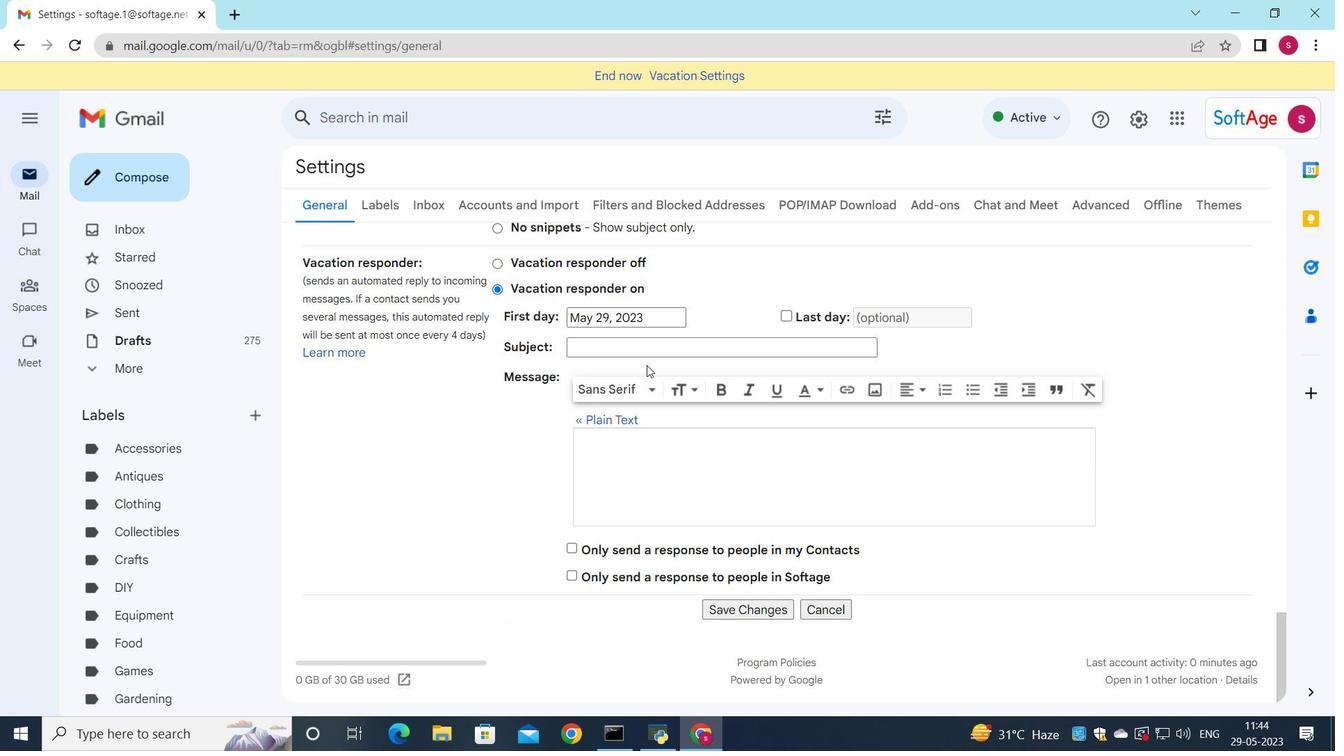
Action: Mouse scrolled (646, 372) with delta (0, 0)
Screenshot: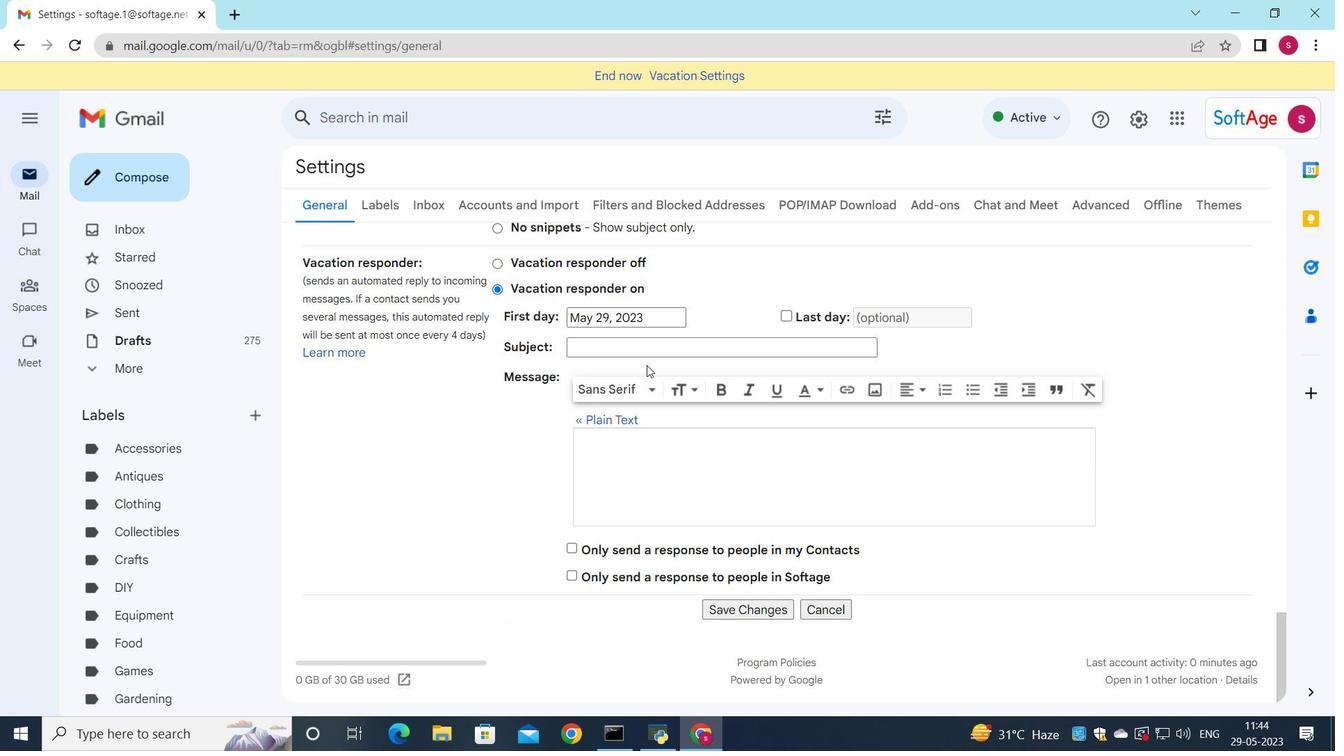
Action: Mouse moved to (656, 409)
Screenshot: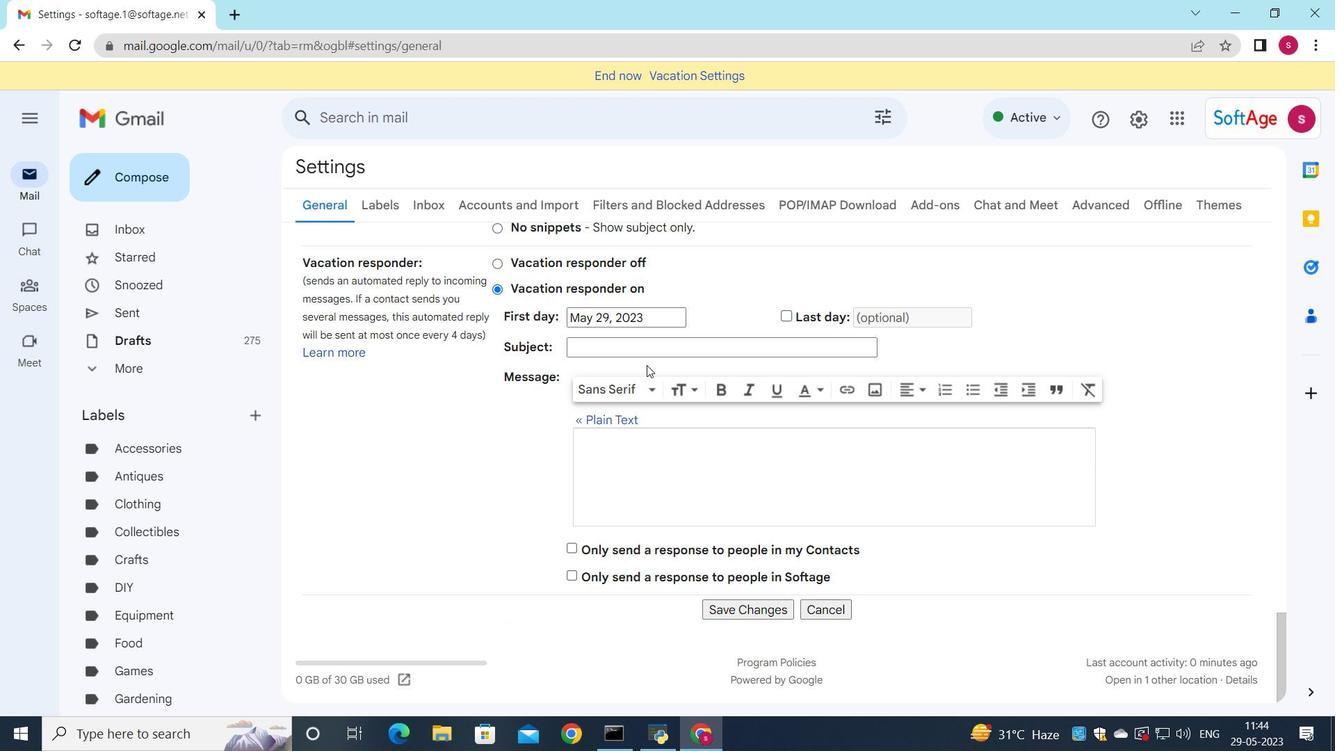 
Action: Mouse scrolled (656, 409) with delta (0, 0)
Screenshot: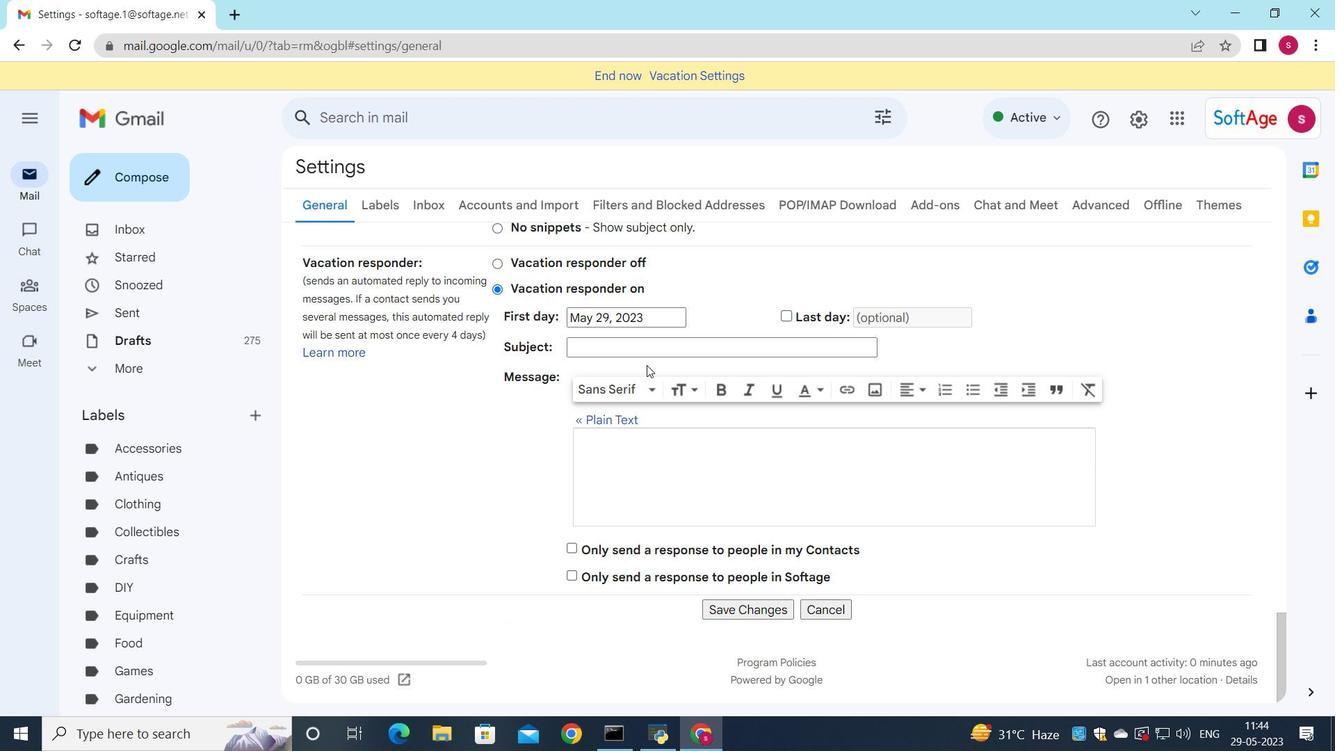 
Action: Mouse moved to (673, 462)
Screenshot: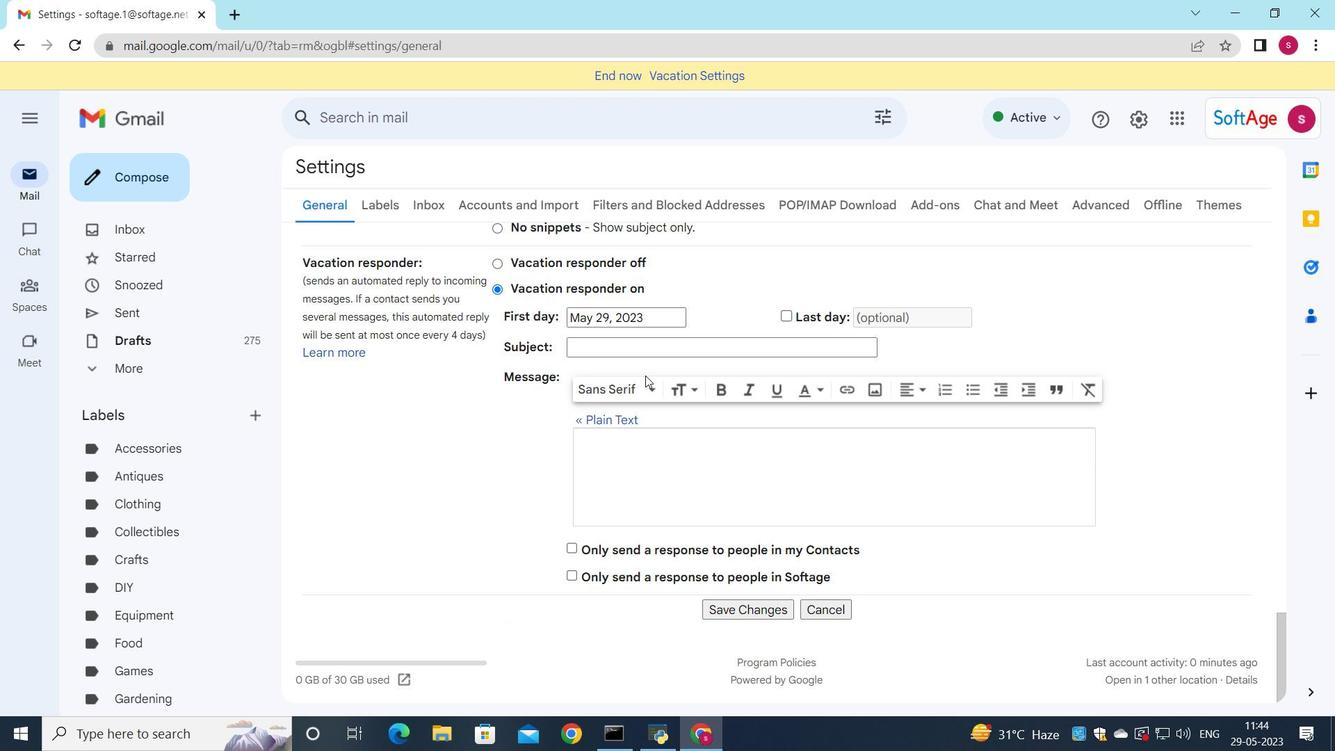 
Action: Mouse scrolled (673, 461) with delta (0, 0)
Screenshot: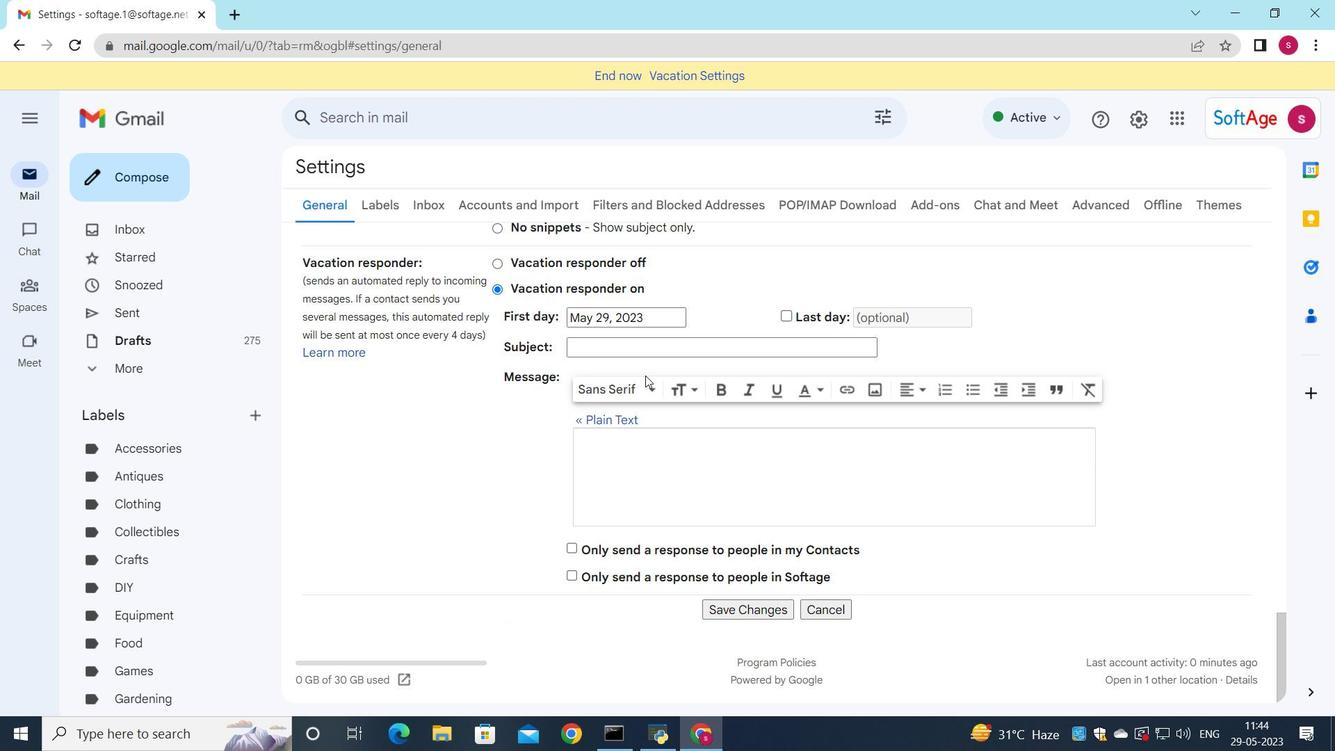 
Action: Mouse moved to (703, 572)
Screenshot: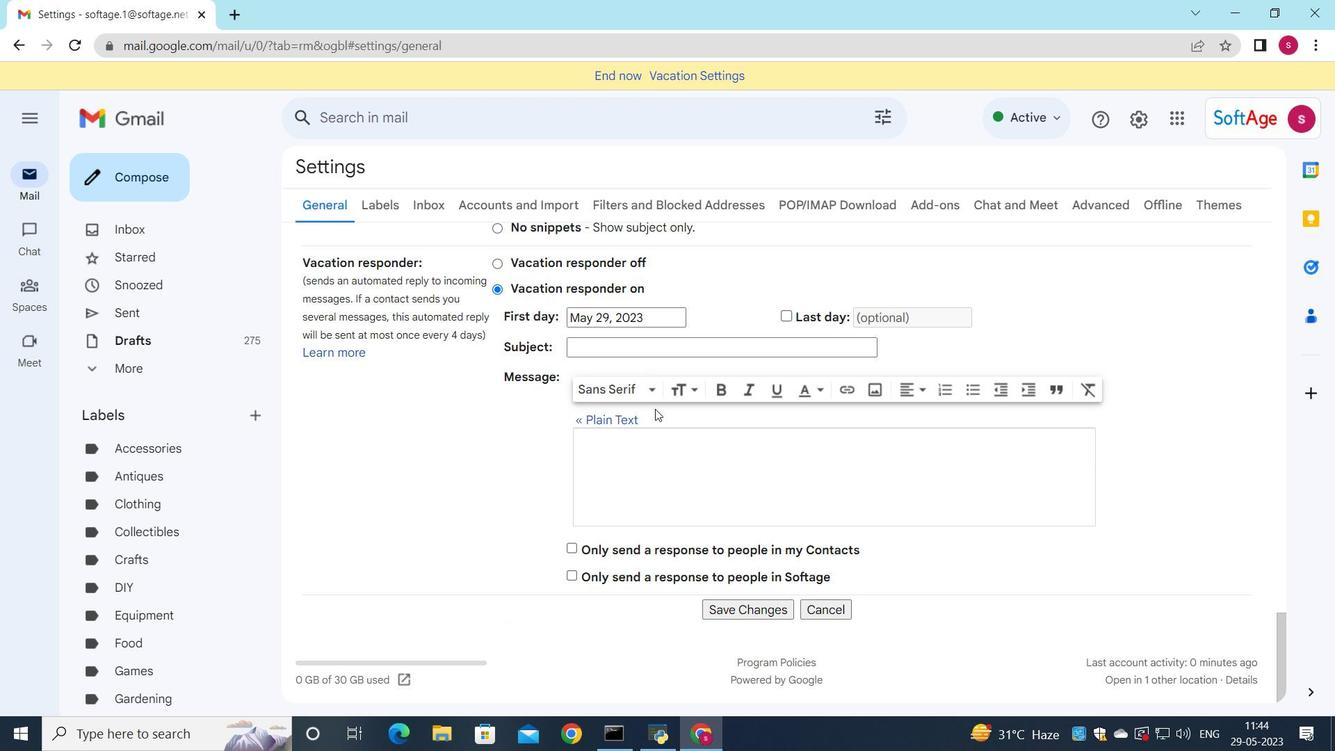 
Action: Mouse scrolled (703, 559) with delta (0, 0)
Screenshot: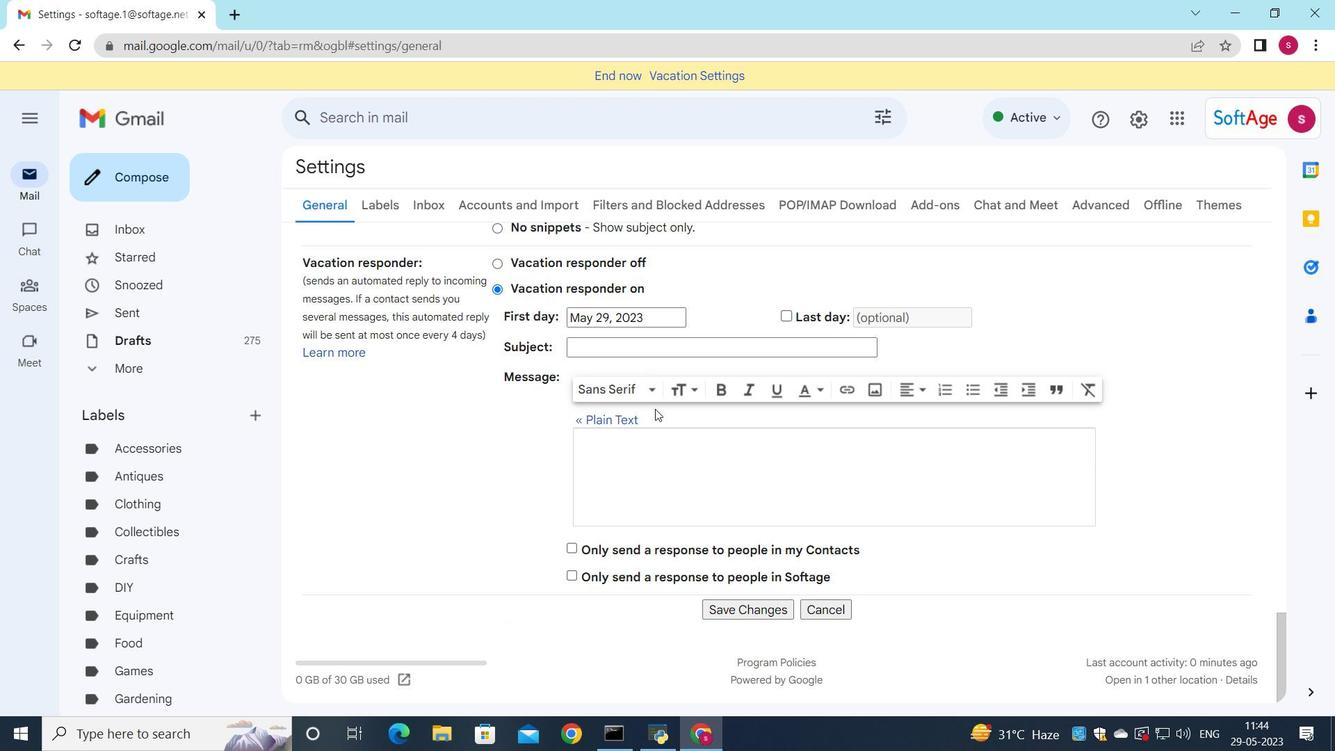 
Action: Mouse moved to (725, 605)
Screenshot: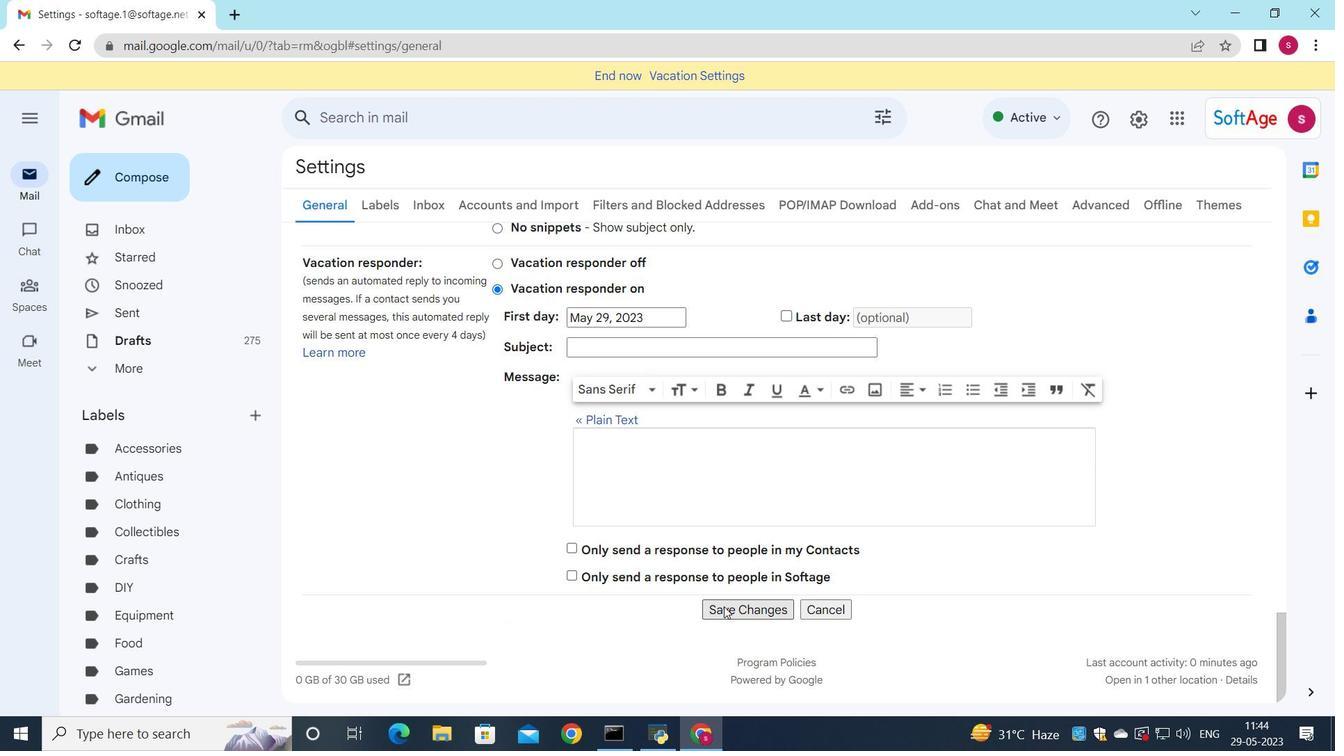 
Action: Mouse pressed left at (725, 605)
Screenshot: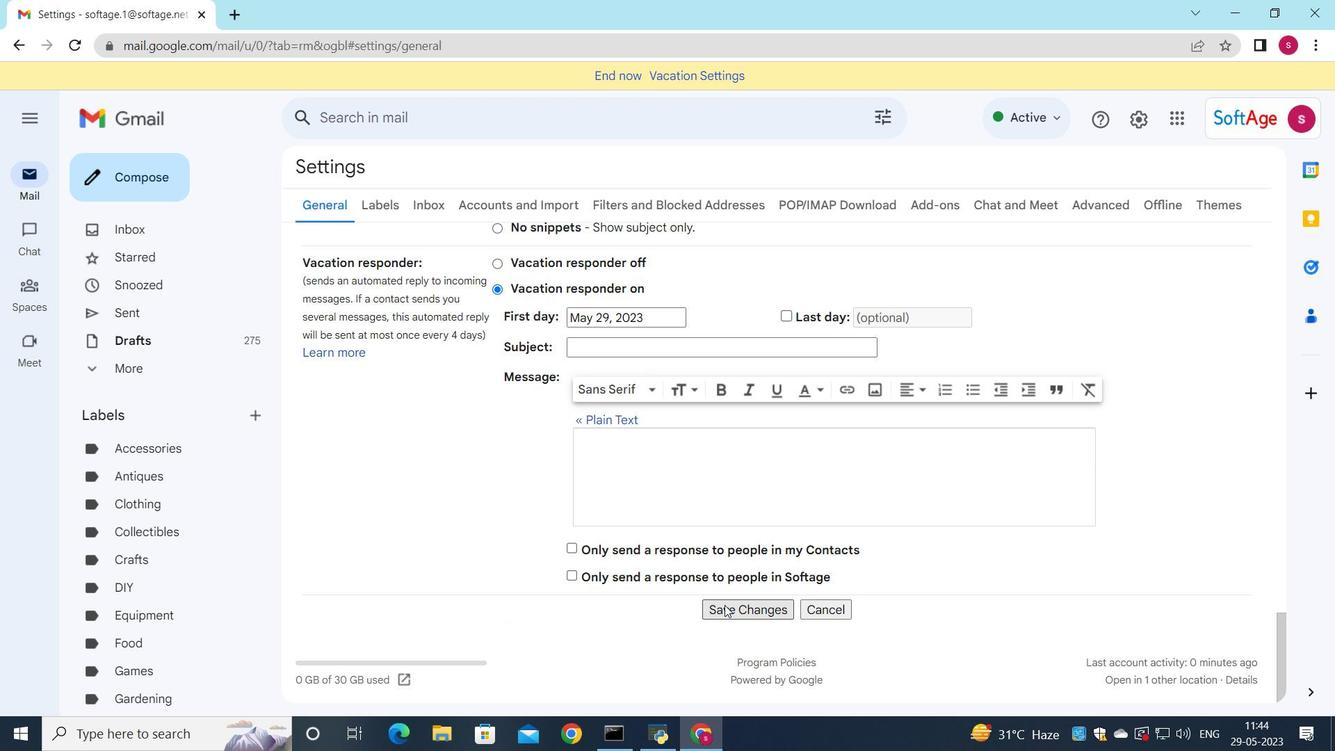 
Action: Mouse moved to (139, 173)
Screenshot: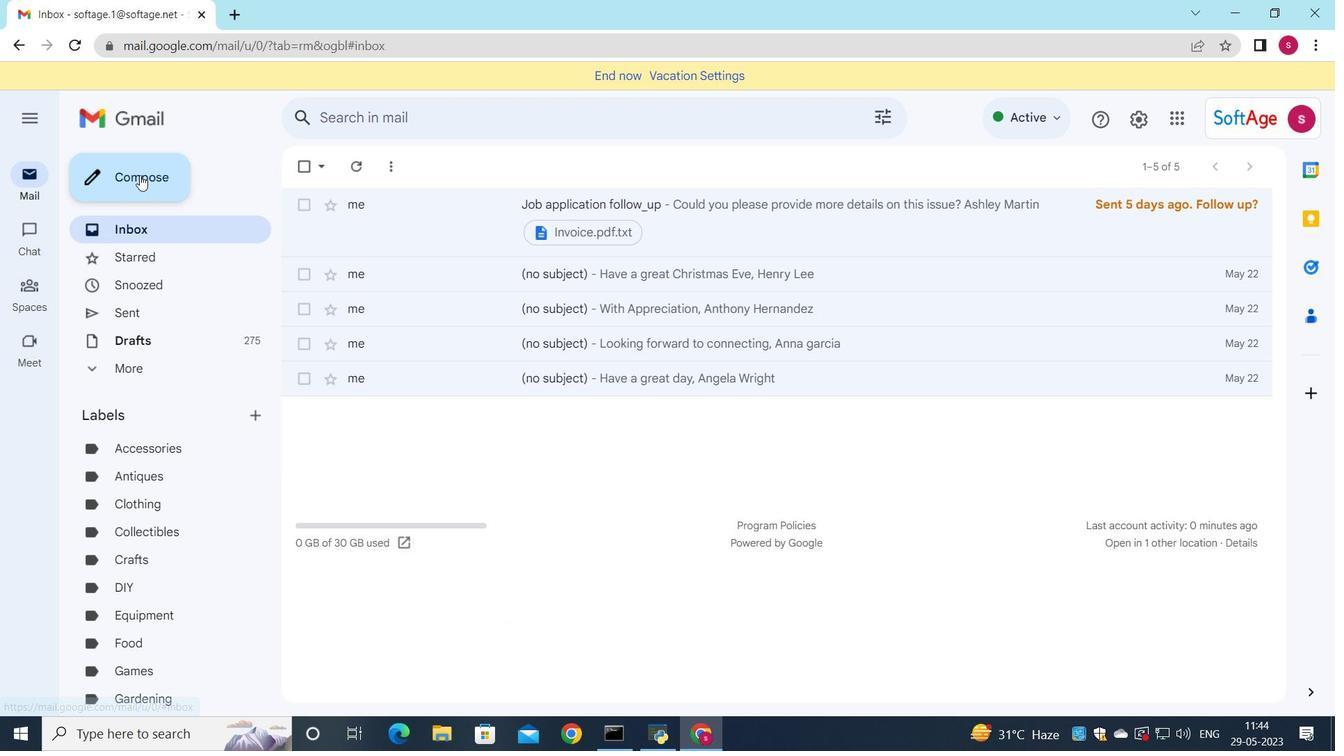
Action: Mouse pressed left at (139, 173)
Screenshot: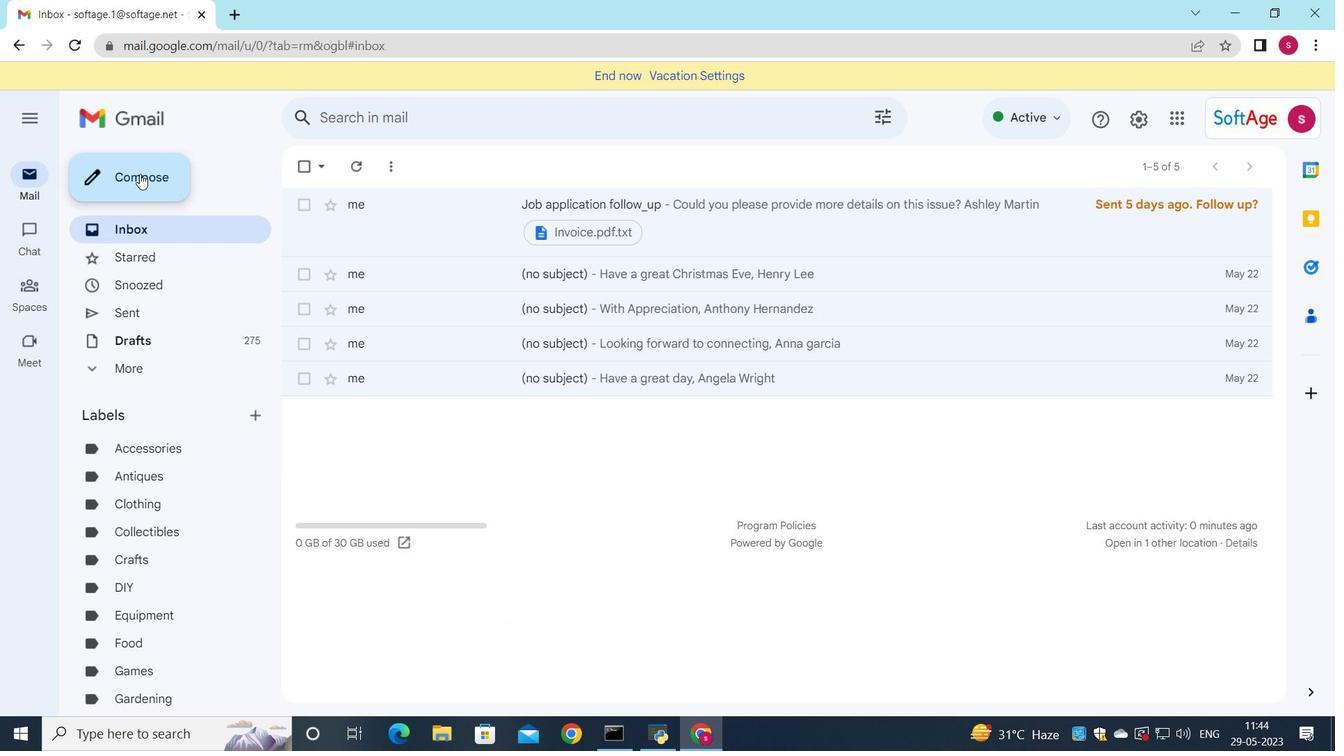 
Action: Mouse moved to (976, 297)
Screenshot: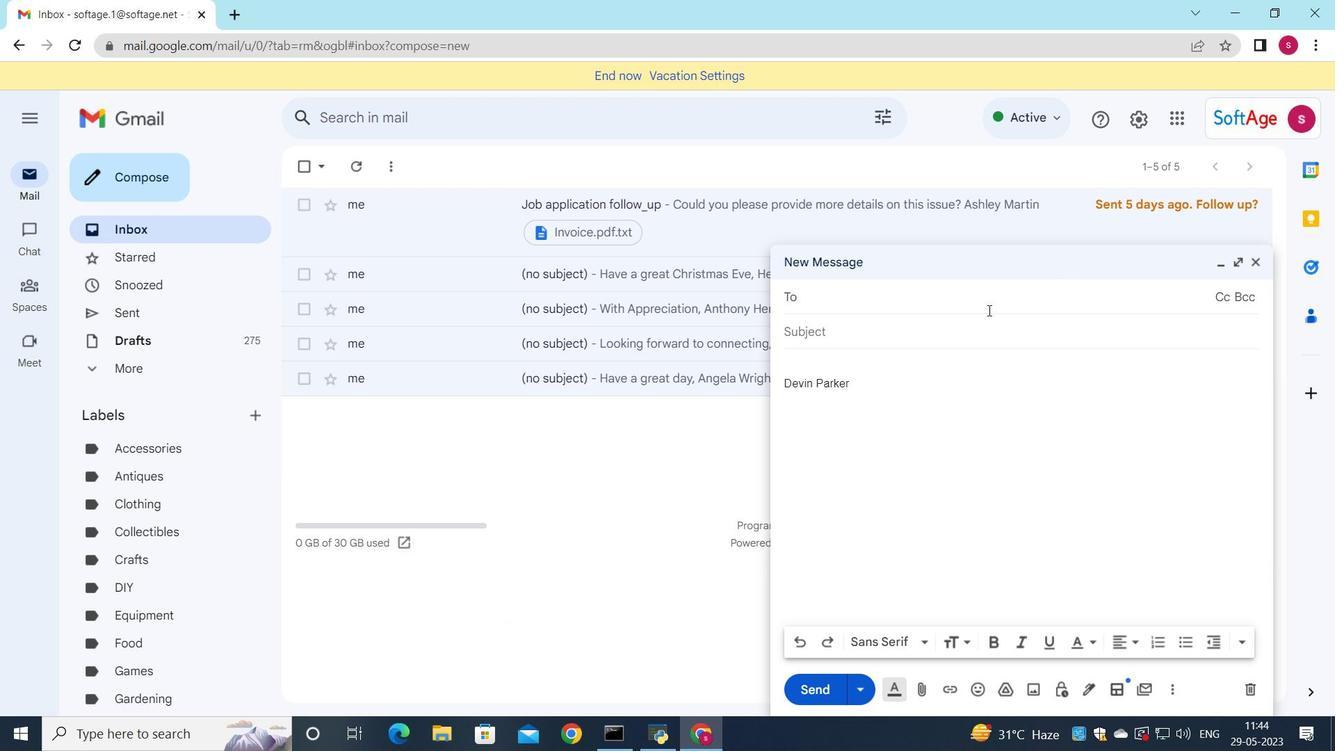 
Action: Key pressed <Key.down><Key.down><Key.enter><Key.down><Key.down><Key.down><Key.enter>
Screenshot: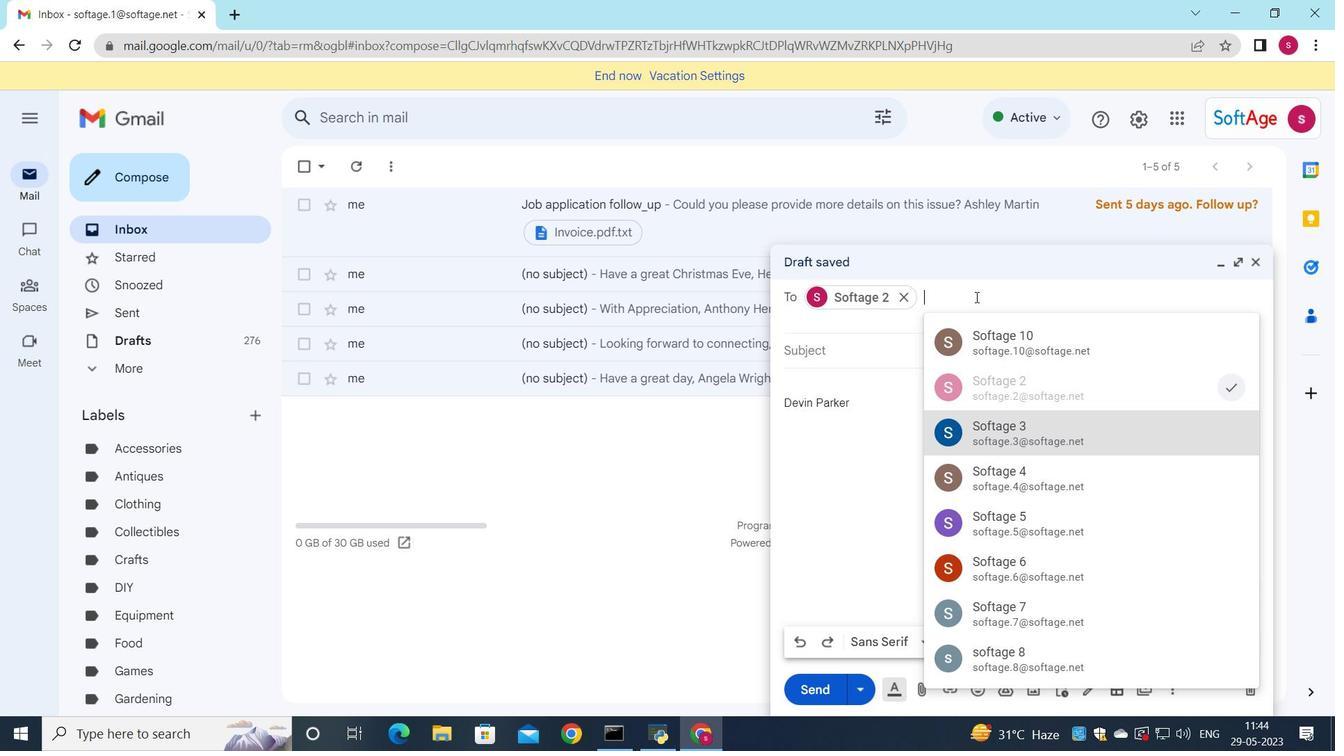 
Action: Mouse moved to (1218, 326)
Screenshot: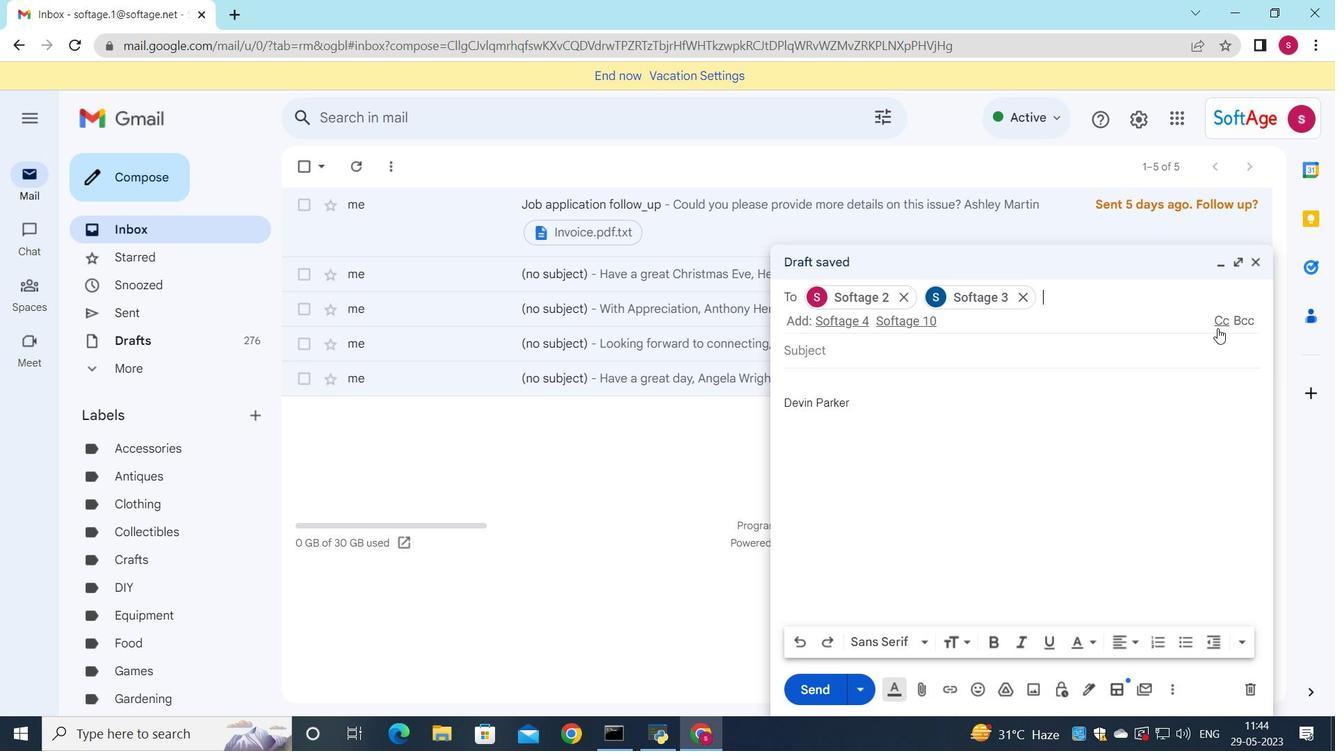 
Action: Mouse pressed left at (1218, 326)
Screenshot: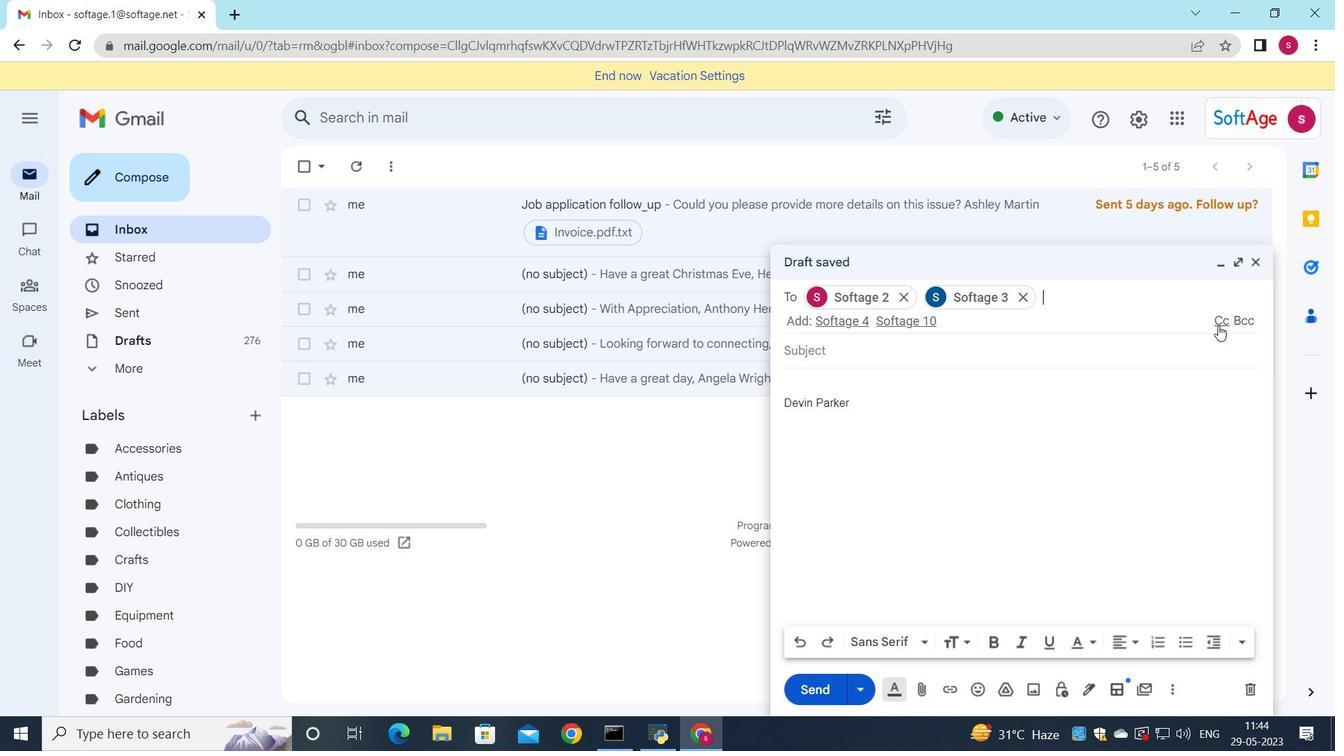 
Action: Mouse moved to (1218, 324)
Screenshot: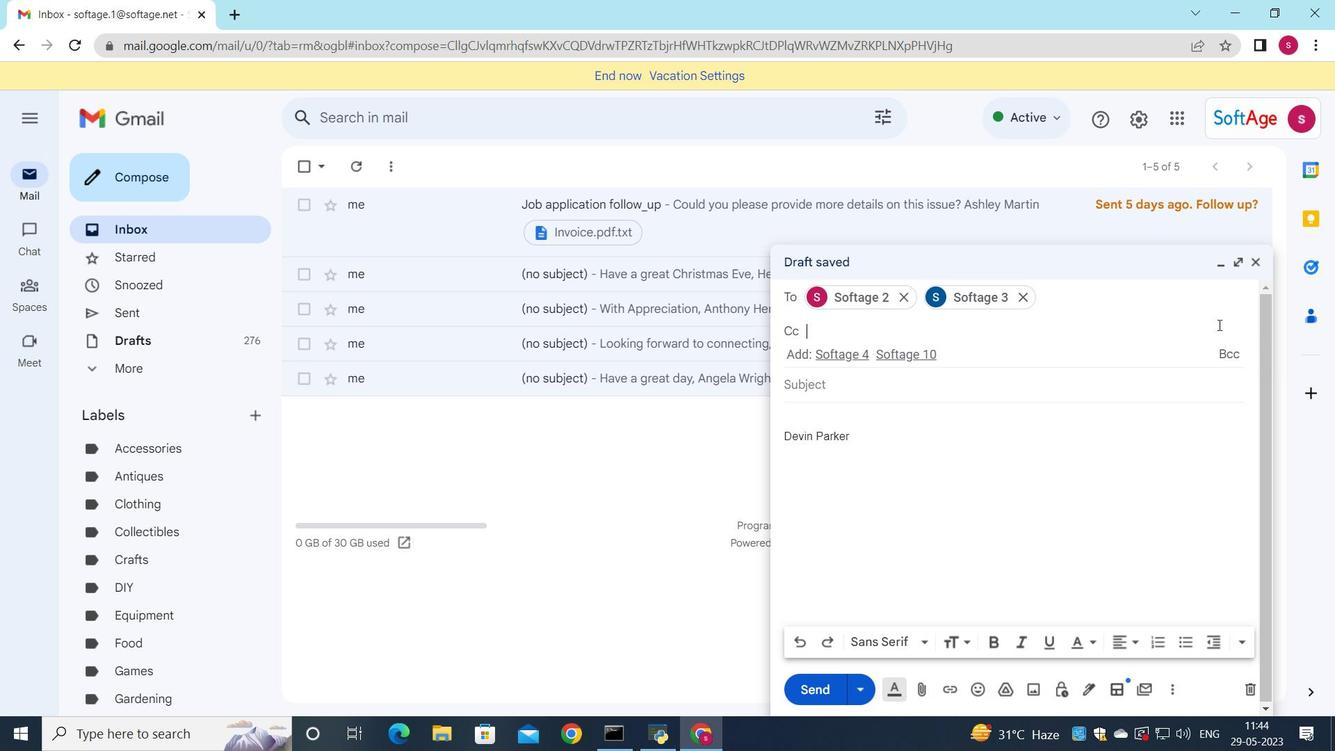 
Action: Key pressed <Key.down><Key.down><Key.down><Key.down><Key.enter>
Screenshot: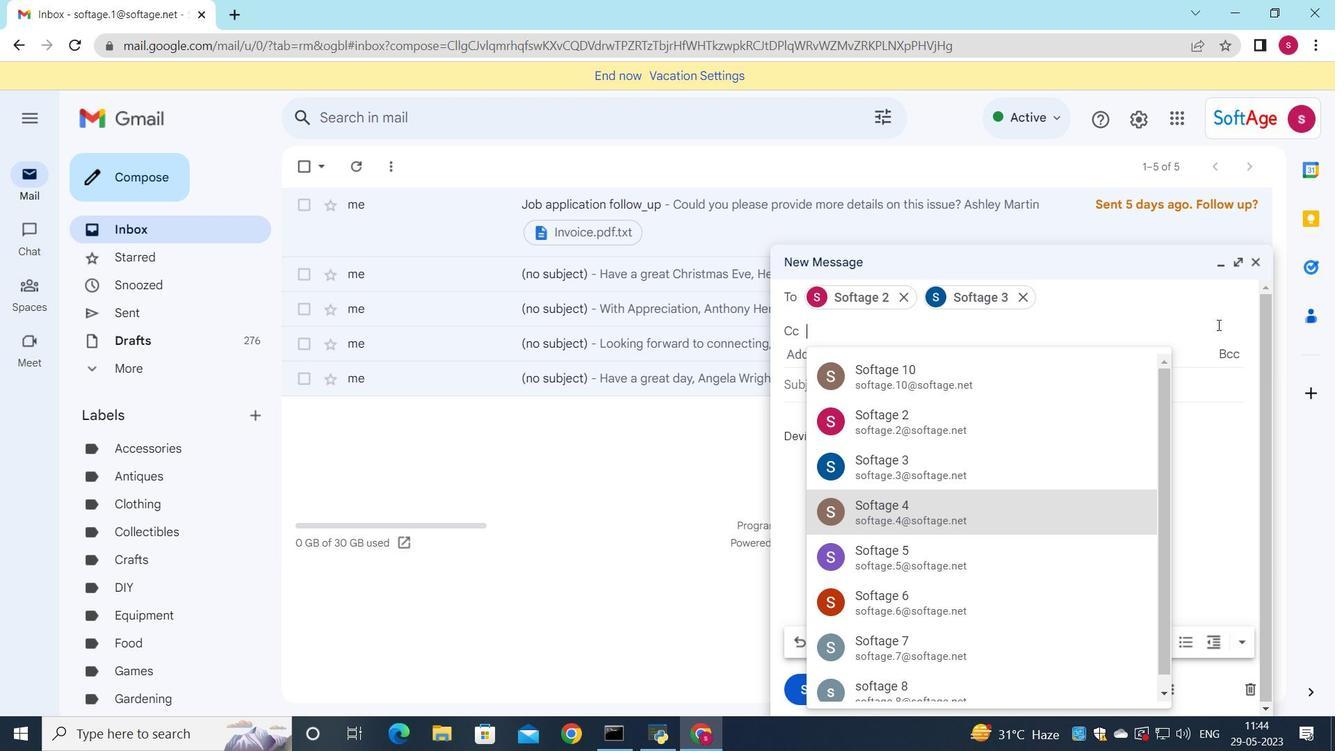 
Action: Mouse moved to (940, 374)
Screenshot: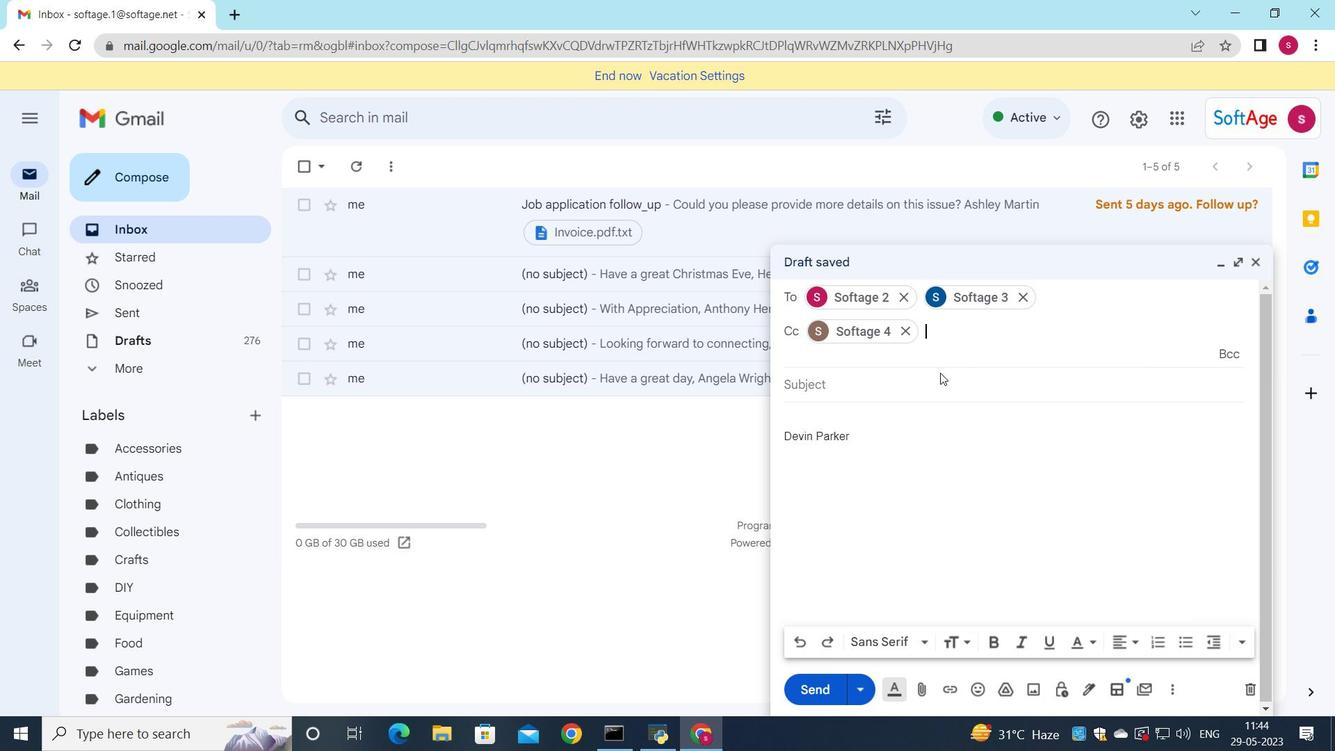 
Action: Mouse pressed left at (940, 374)
Screenshot: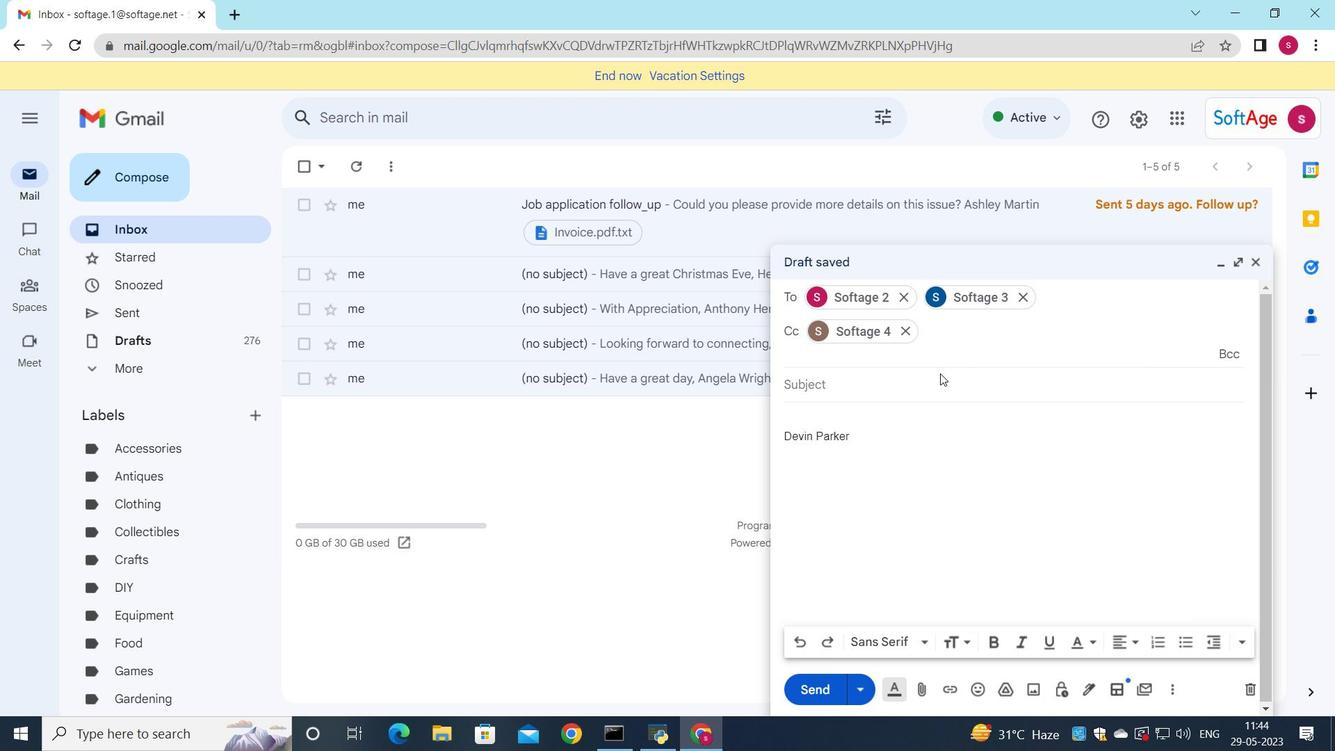 
Action: Key pressed <Key.shift>Quarterly<Key.space>report
Screenshot: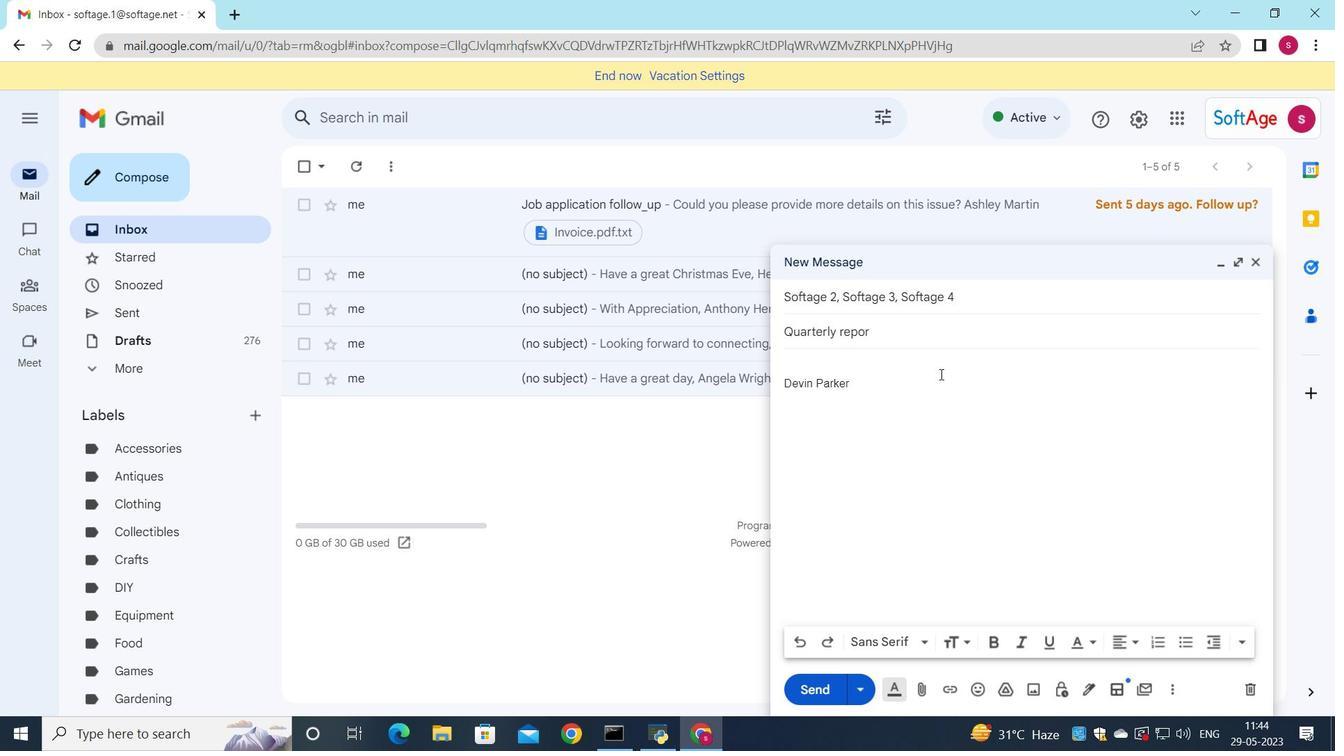 
Action: Mouse moved to (815, 362)
Screenshot: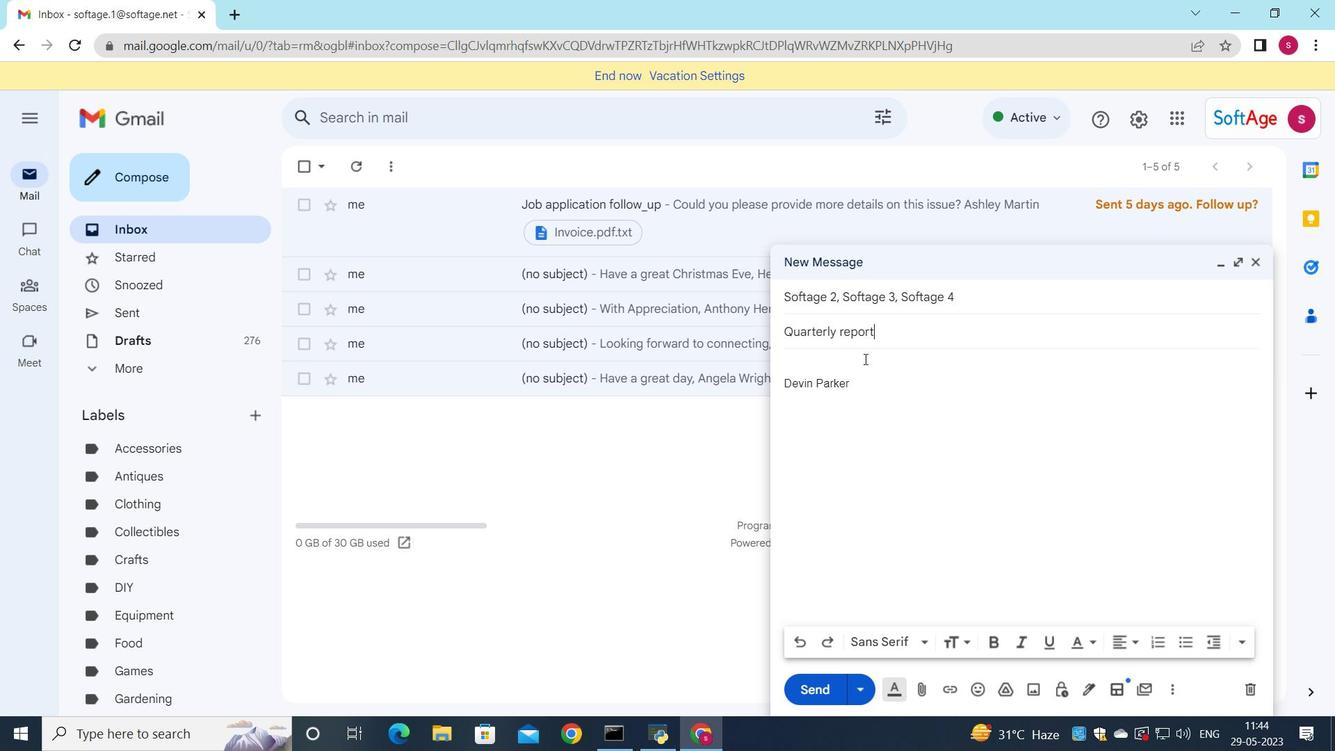 
Action: Mouse pressed left at (815, 362)
Screenshot: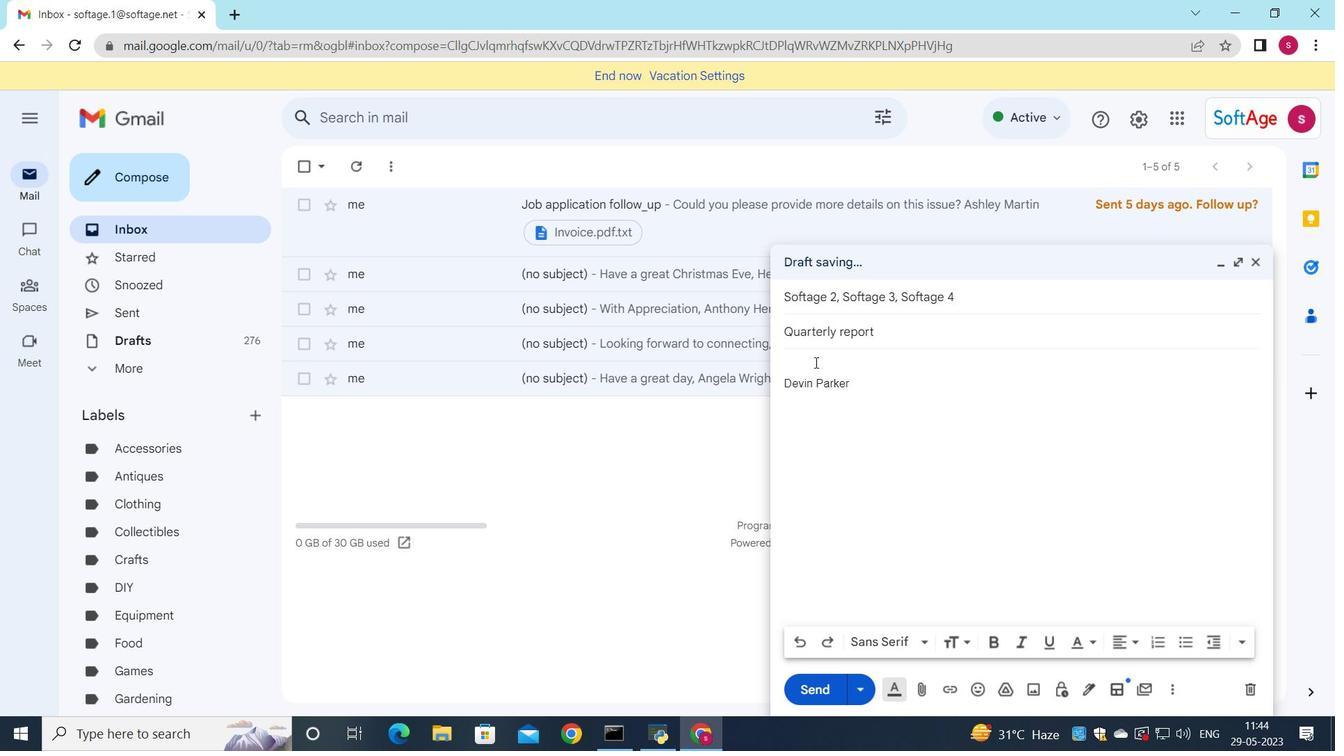 
Action: Key pressed <Key.shift><Key.shift><Key.shift><Key.shift><Key.shift><Key.shift><Key.shift><Key.shift><Key.shift><Key.shift><Key.shift><Key.shift><Key.shift><Key.shift><Key.shift><Key.shift><Key.shift><Key.shift>I<Key.space>would<Key.space>like<Key.space>to<Key.space>request<Key.space>a<Key.space>meeting<Key.space>to<Key.space>discuss<Key.space>this<Key.space>issue<Key.space>further.
Screenshot: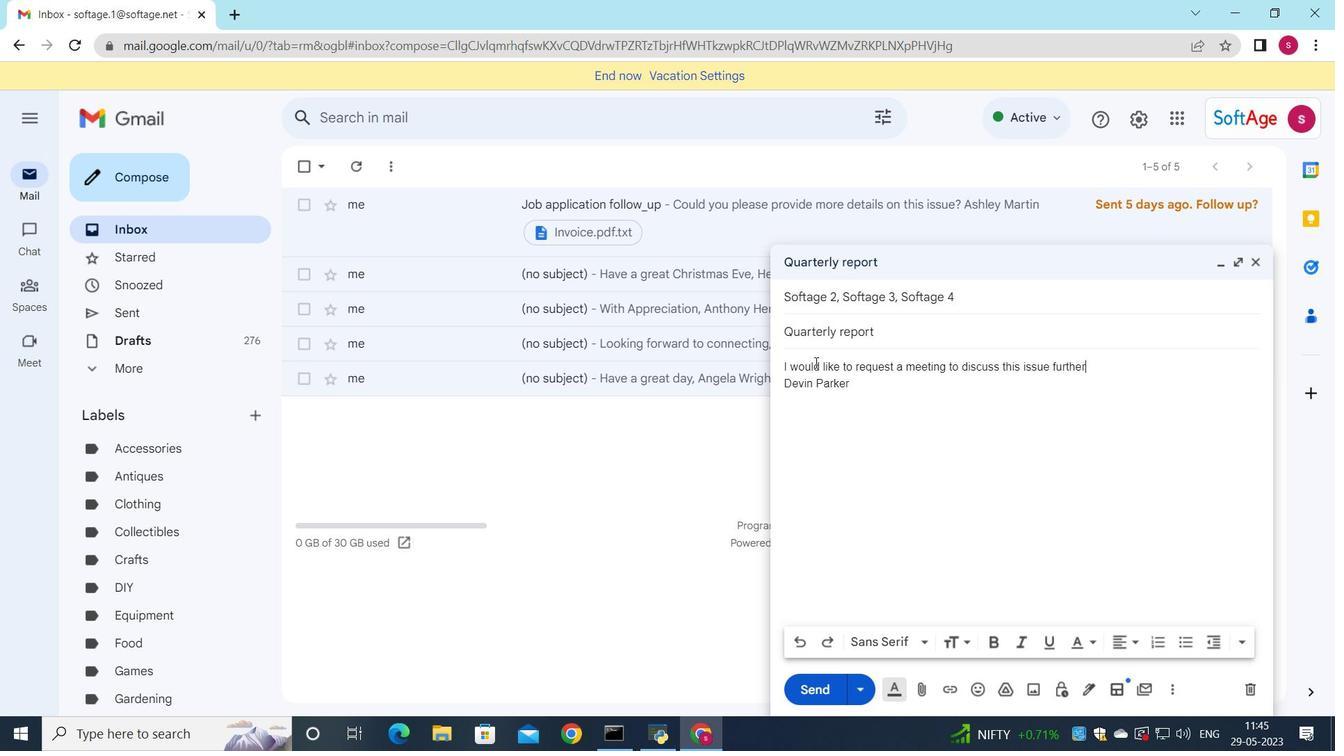 
Action: Mouse moved to (1107, 368)
Screenshot: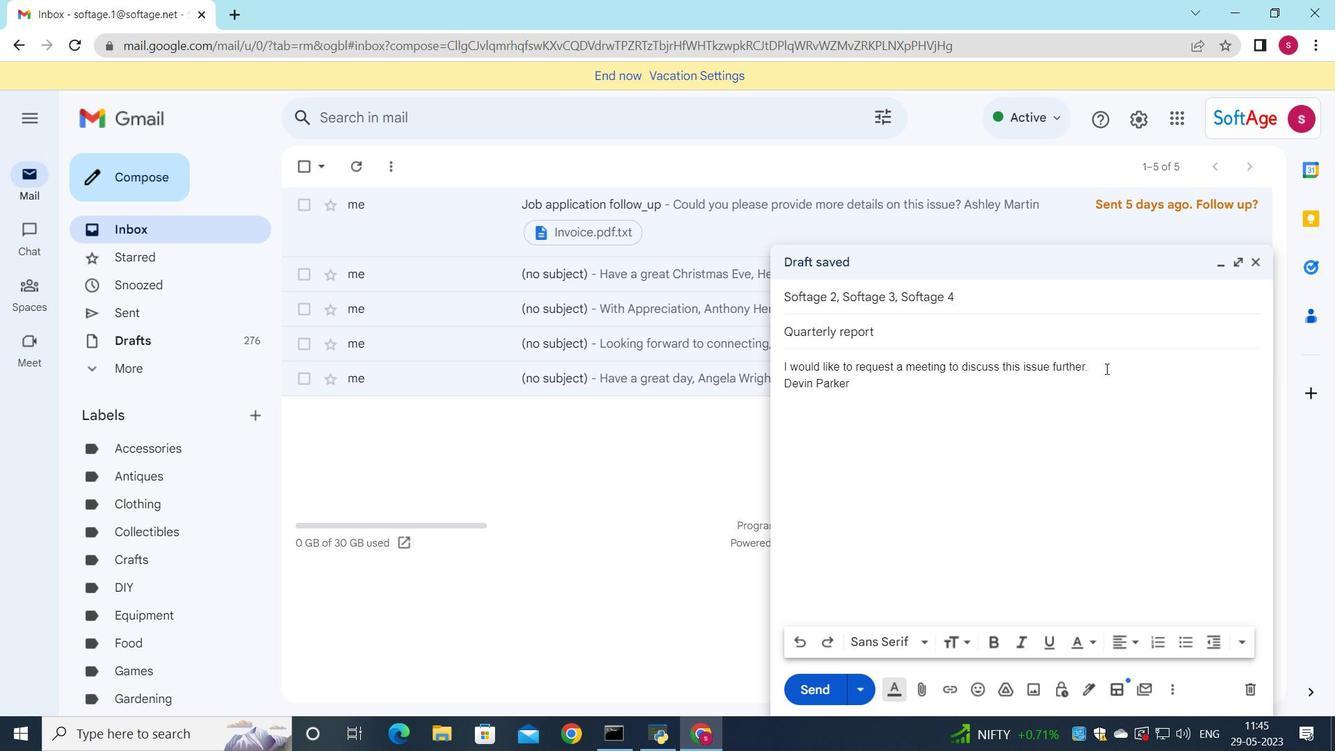 
Action: Mouse pressed left at (1107, 368)
Screenshot: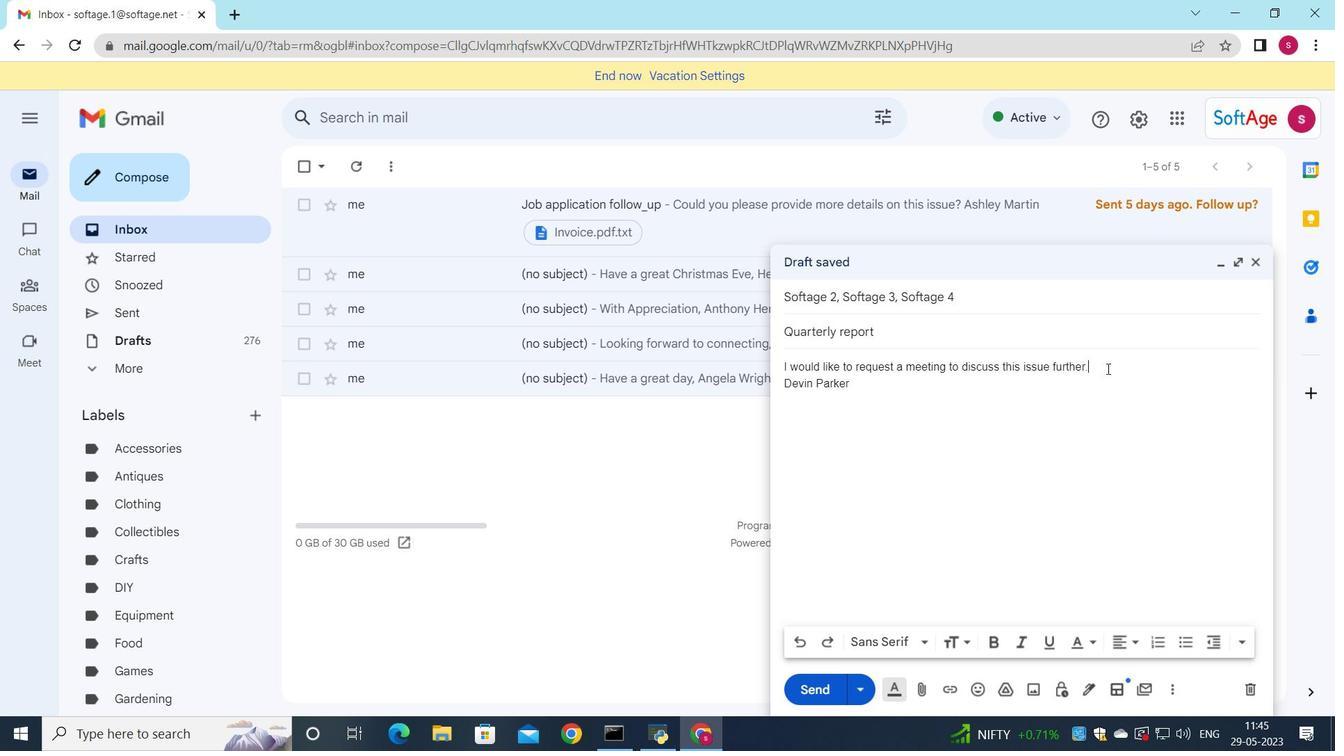 
Action: Mouse moved to (967, 642)
Screenshot: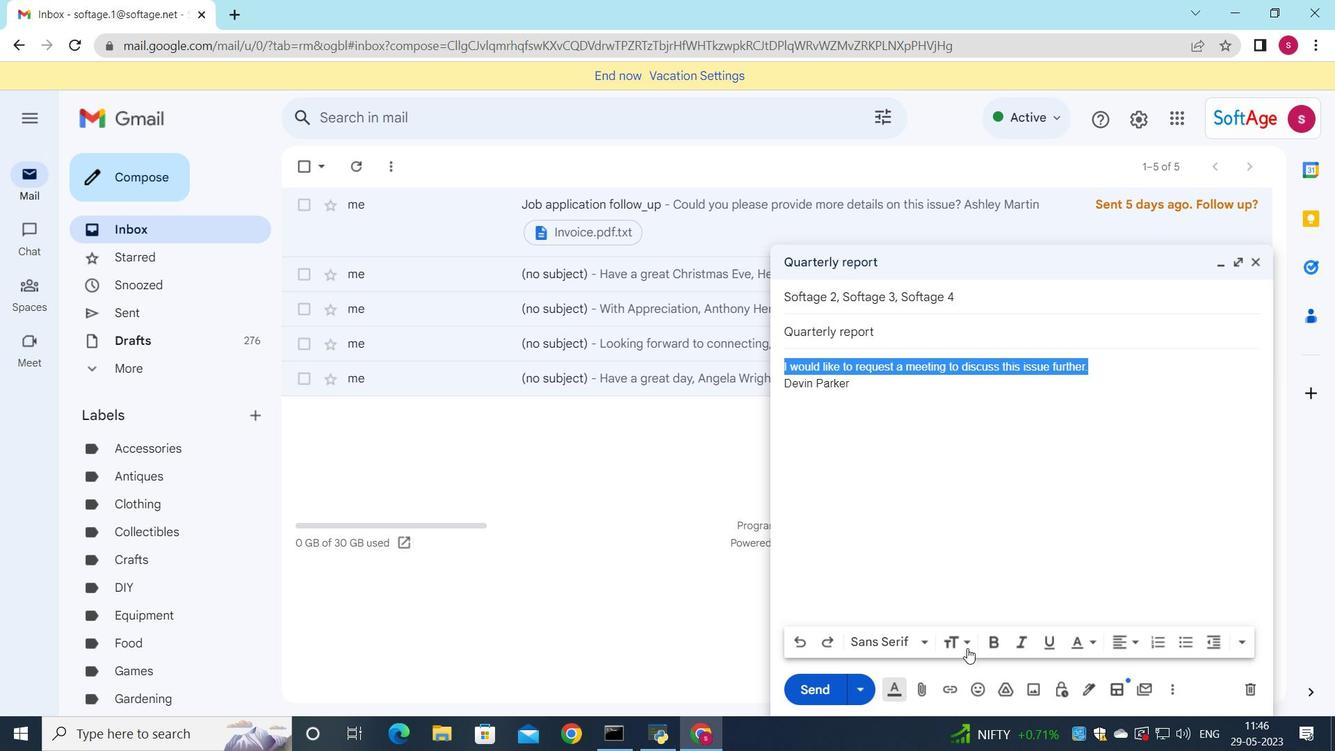 
Action: Mouse pressed left at (967, 642)
Screenshot: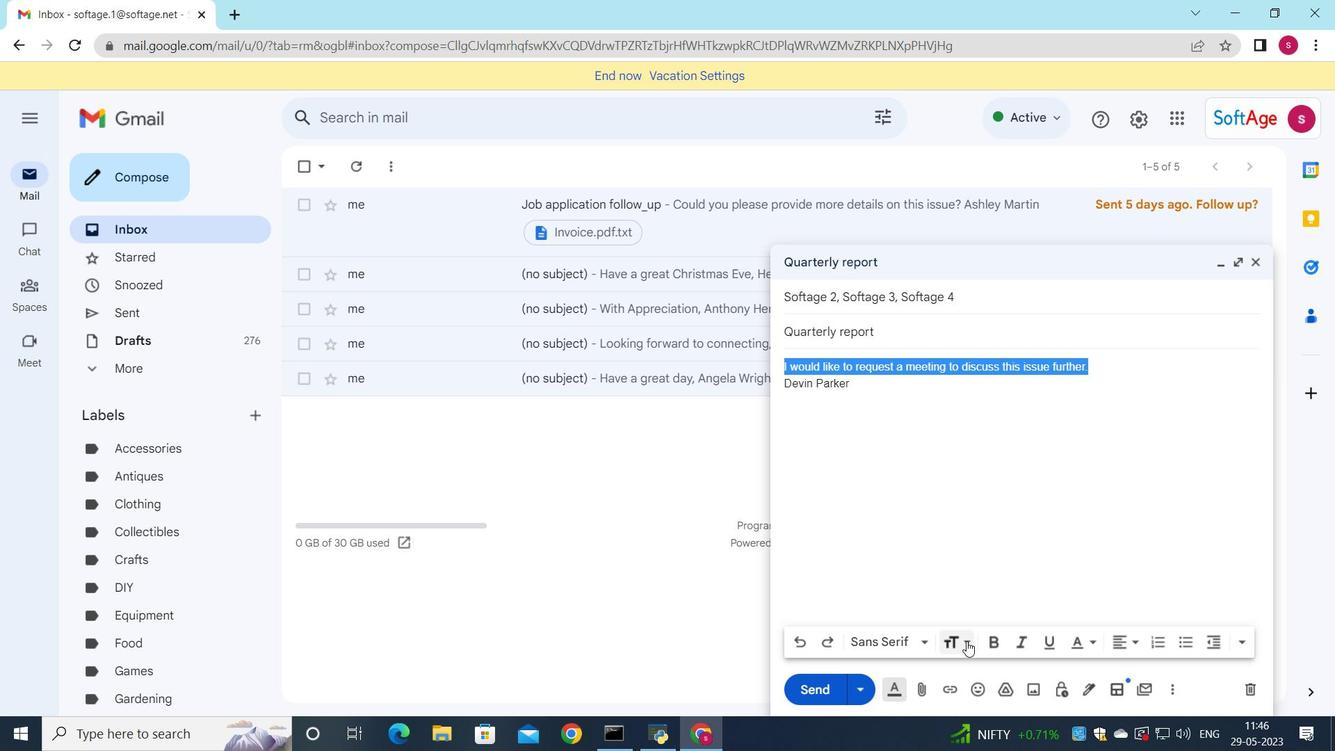 
Action: Mouse moved to (1000, 535)
Screenshot: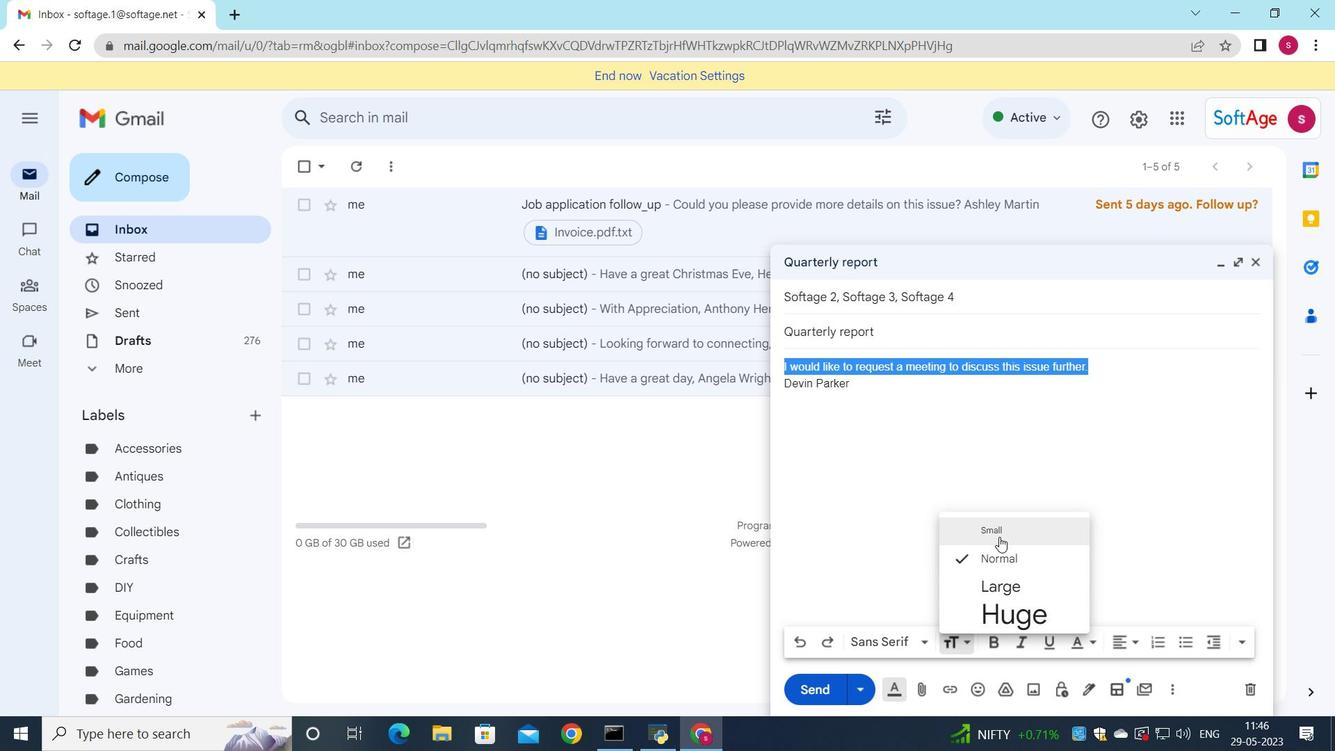 
Action: Mouse pressed left at (1000, 535)
Screenshot: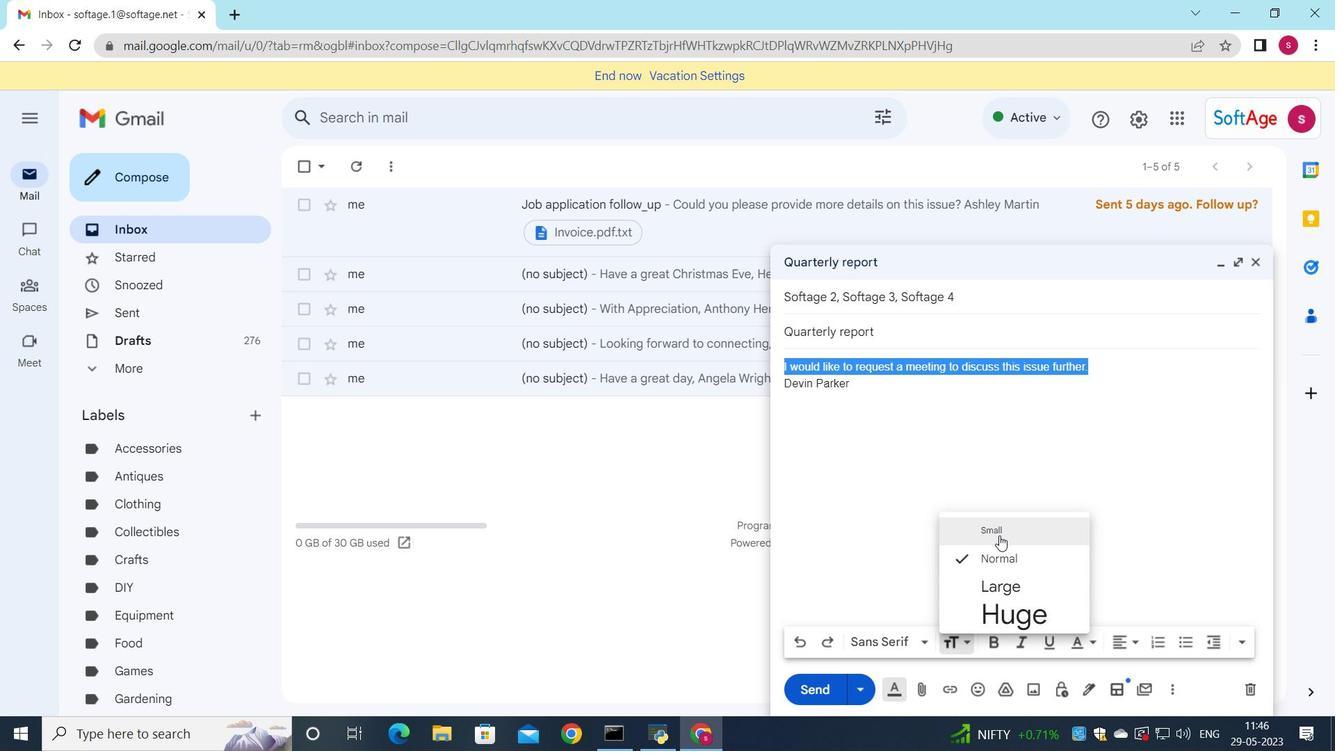 
Action: Mouse moved to (1138, 644)
Screenshot: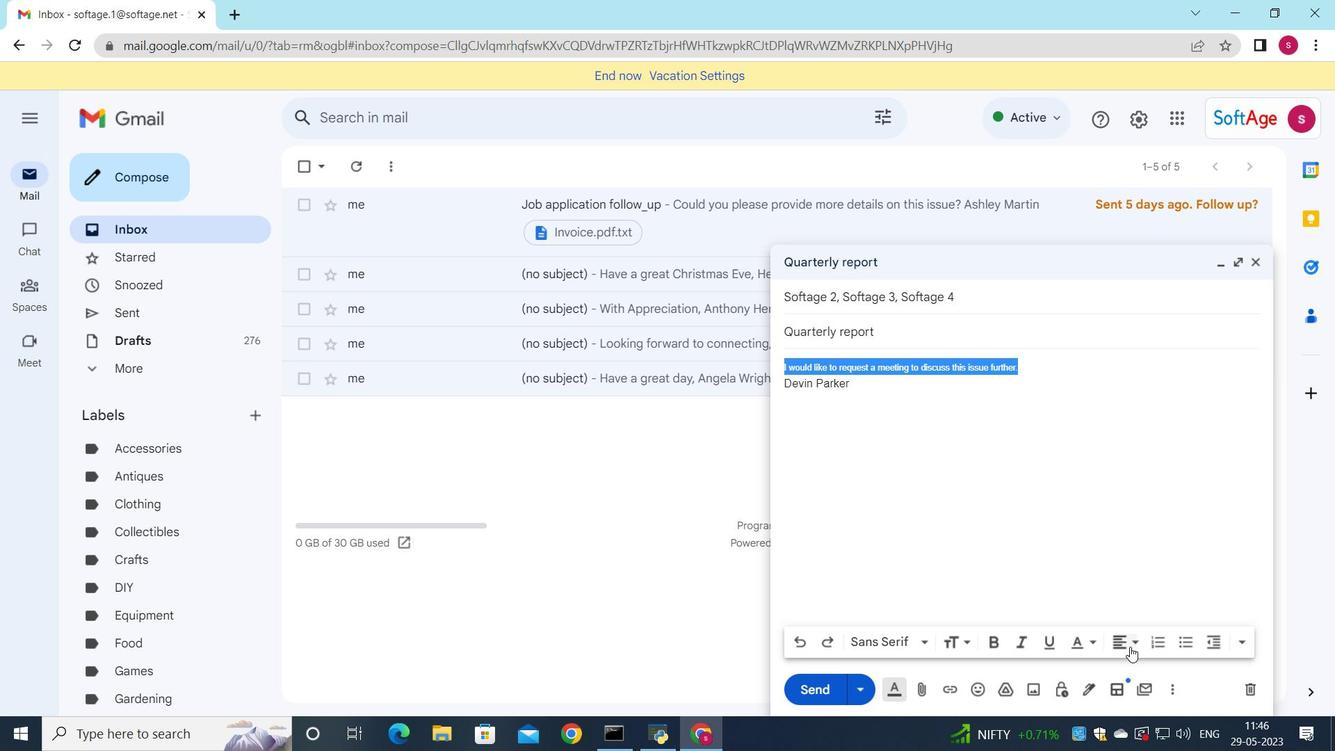 
Action: Mouse pressed left at (1138, 644)
Screenshot: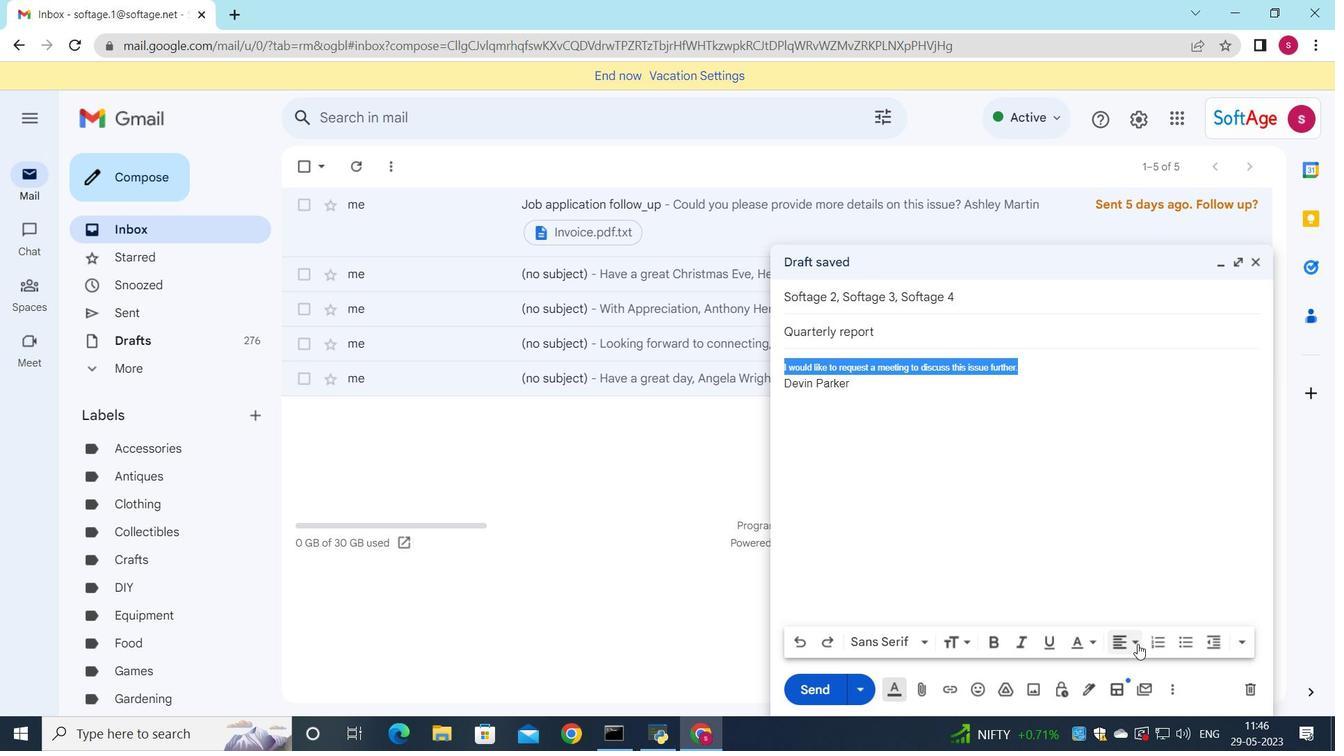 
Action: Mouse moved to (1122, 560)
Screenshot: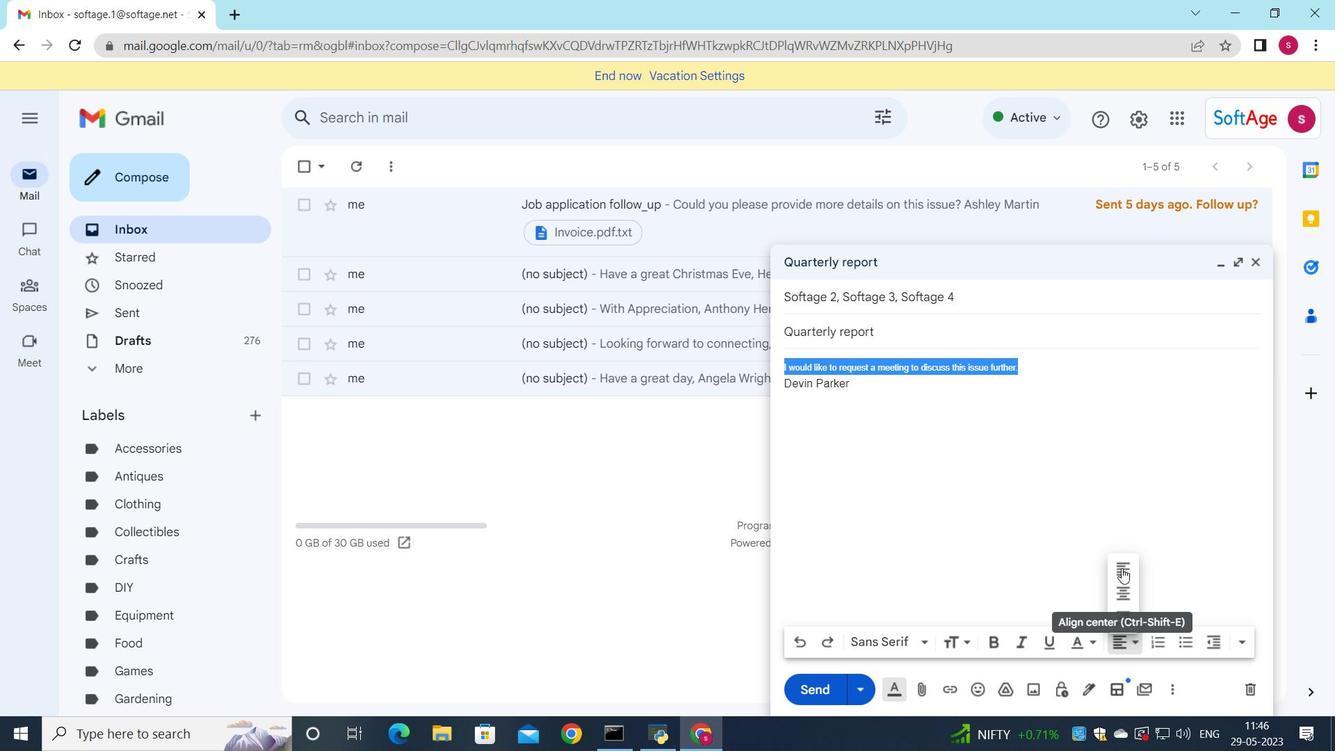 
Action: Mouse pressed left at (1122, 560)
Screenshot: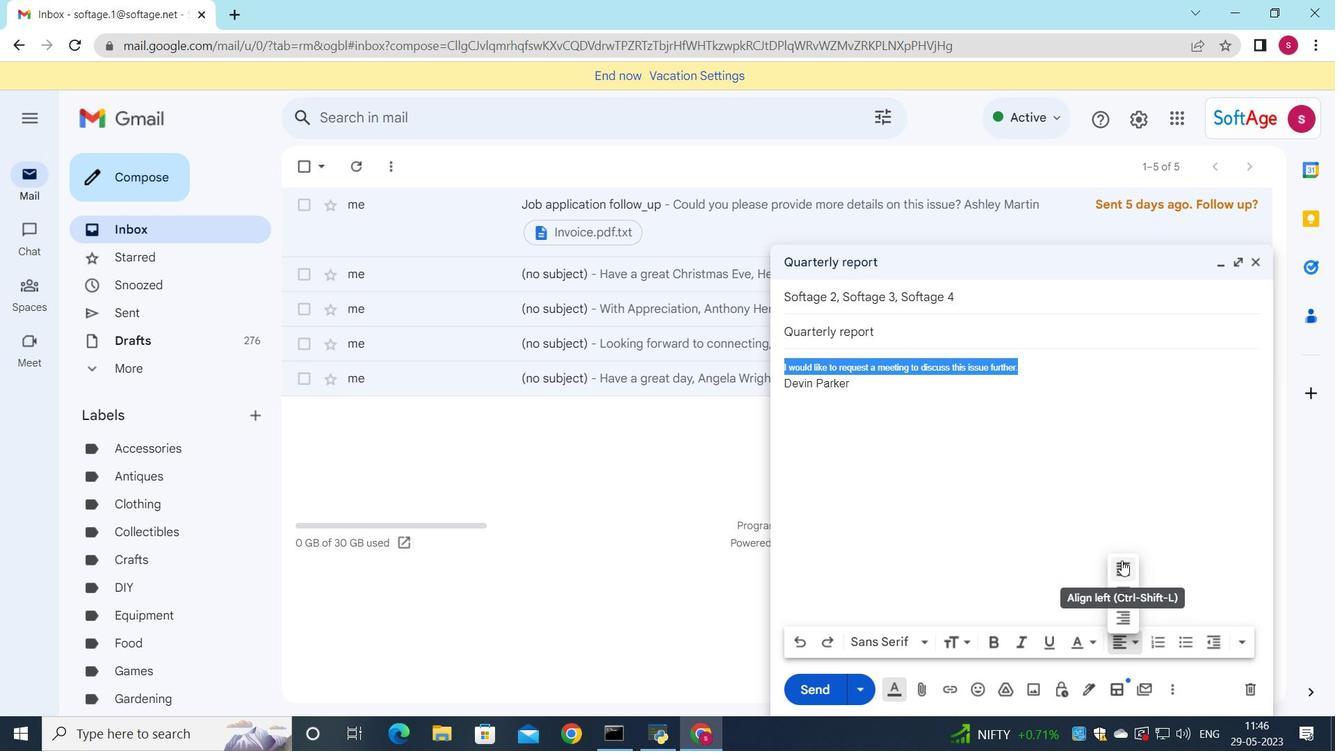 
Action: Mouse moved to (821, 690)
Screenshot: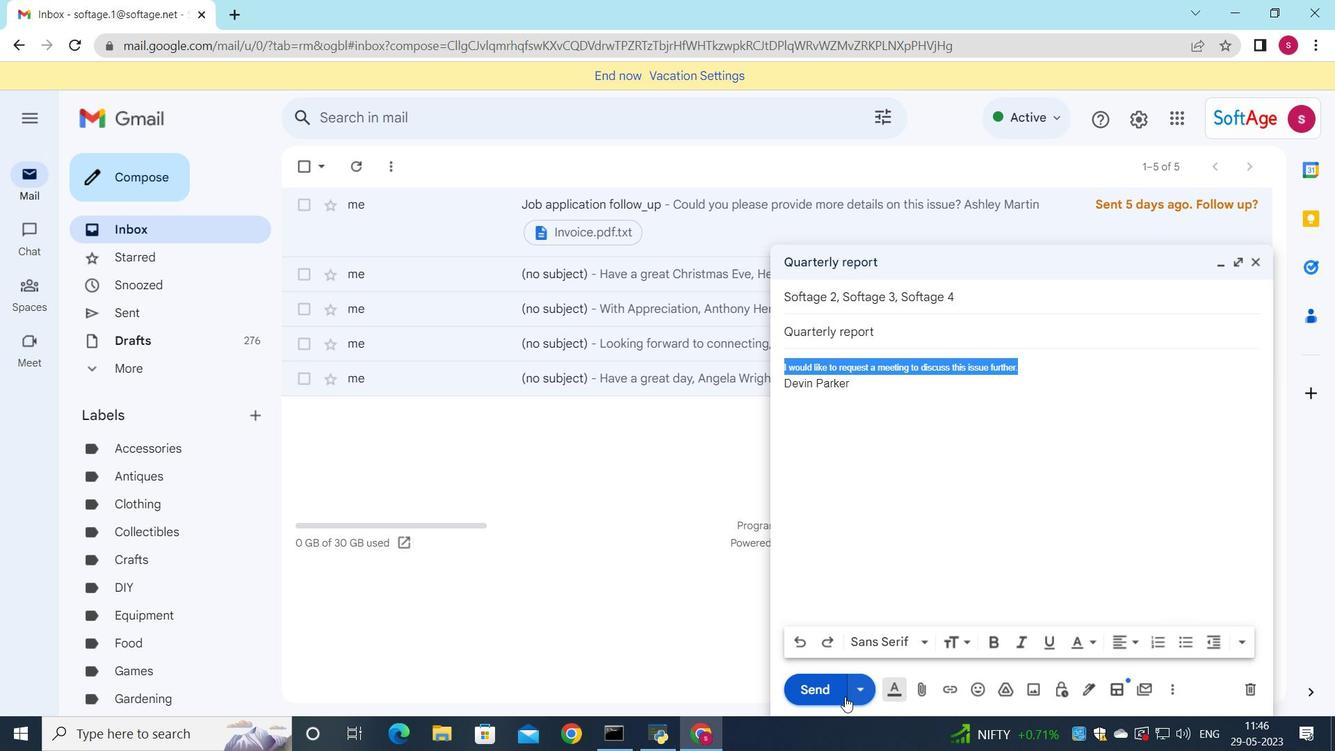 
Action: Mouse pressed left at (821, 690)
Screenshot: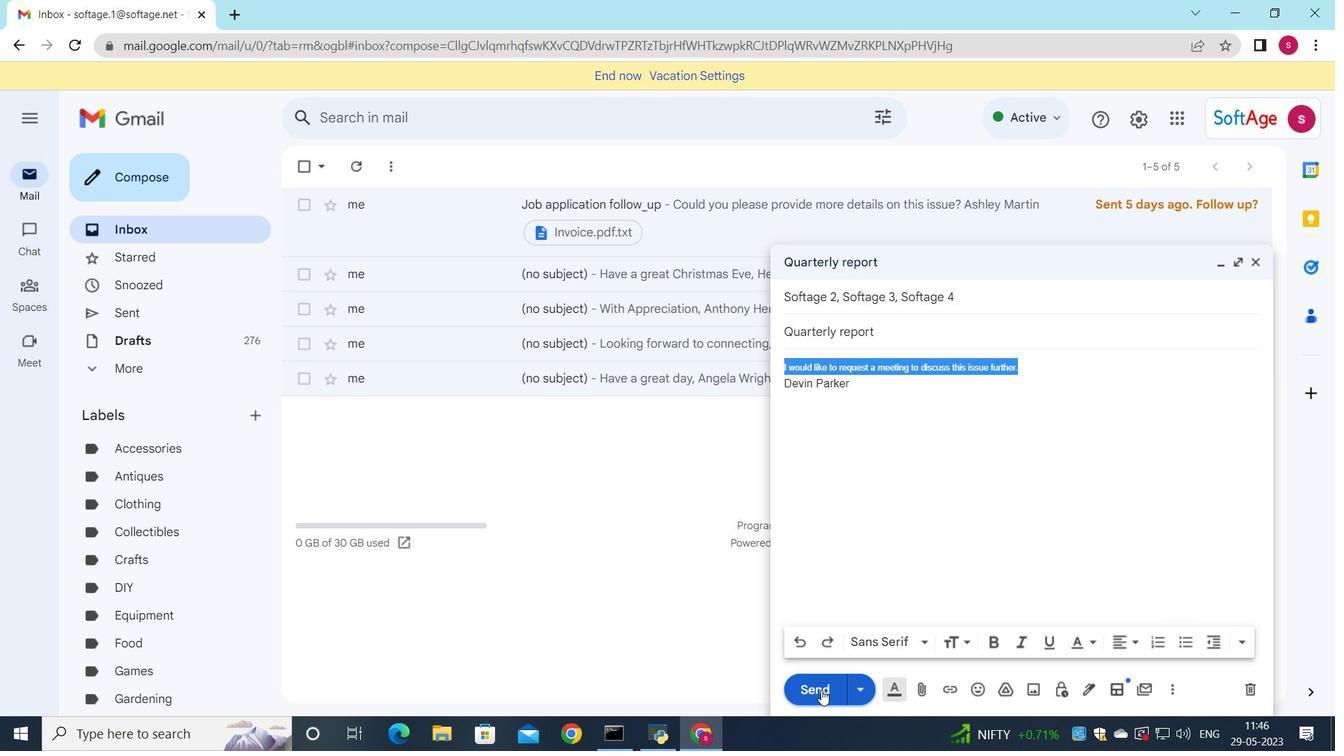 
Action: Mouse moved to (137, 308)
Screenshot: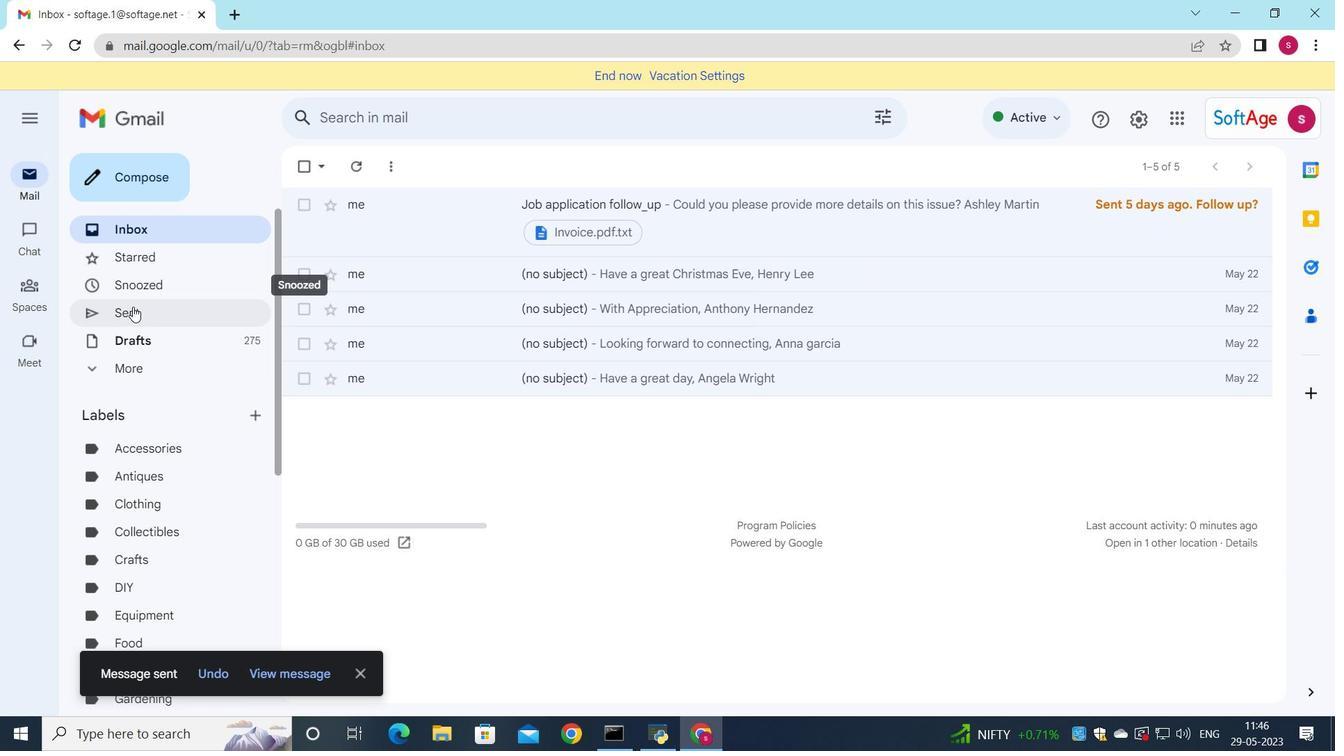 
Action: Mouse pressed left at (137, 308)
Screenshot: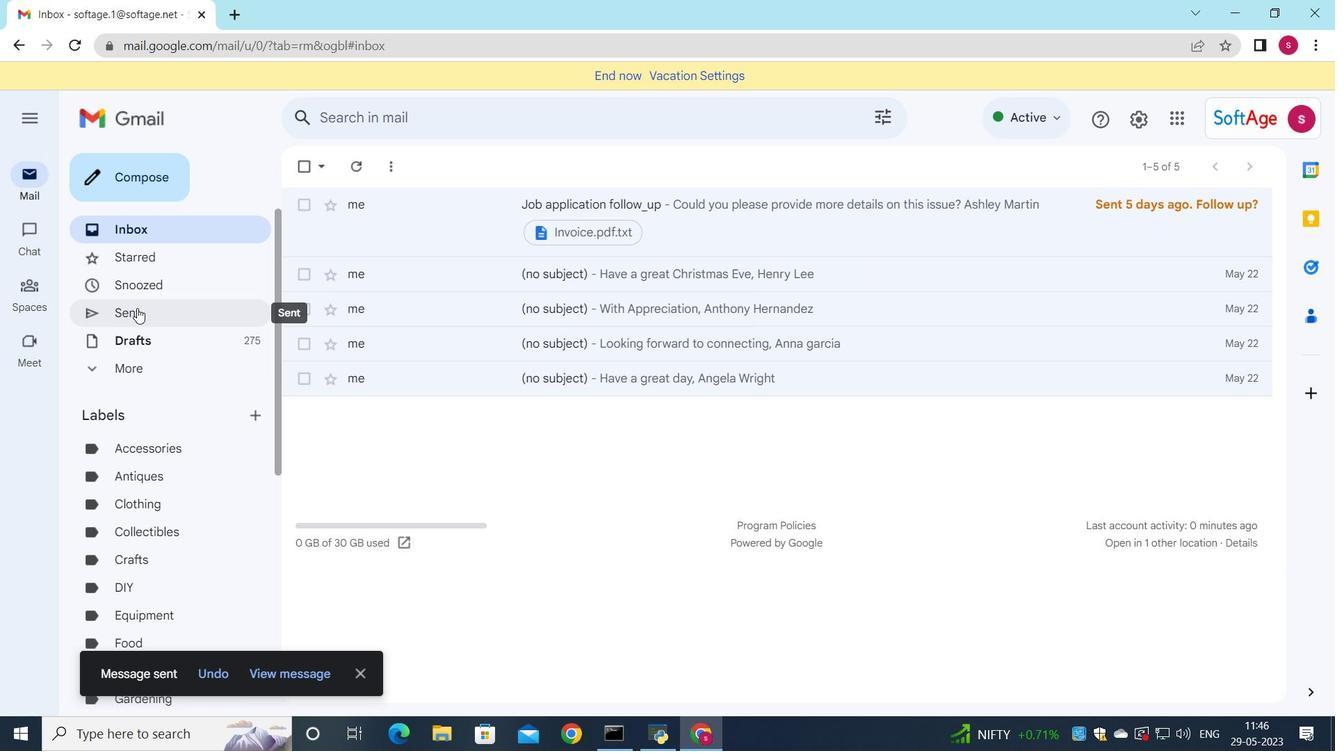 
Action: Mouse moved to (542, 258)
Screenshot: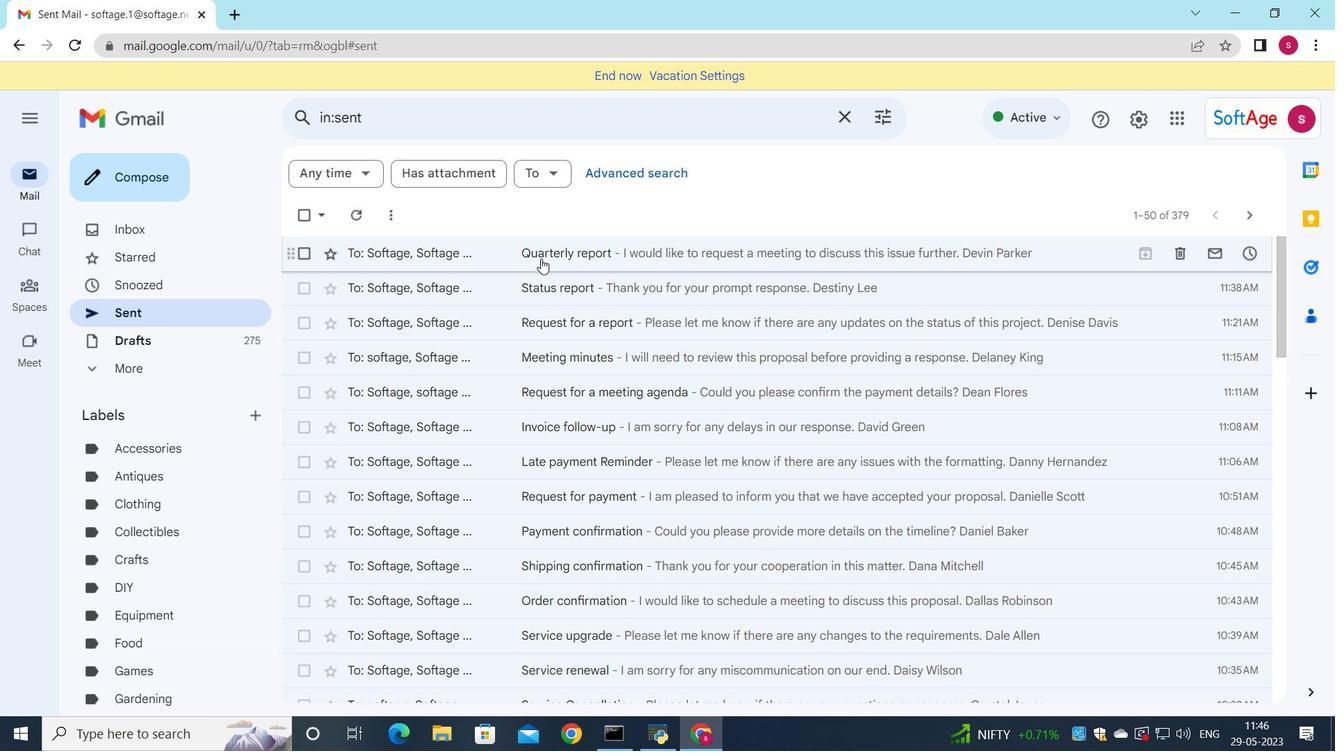 
Action: Mouse pressed left at (542, 258)
Screenshot: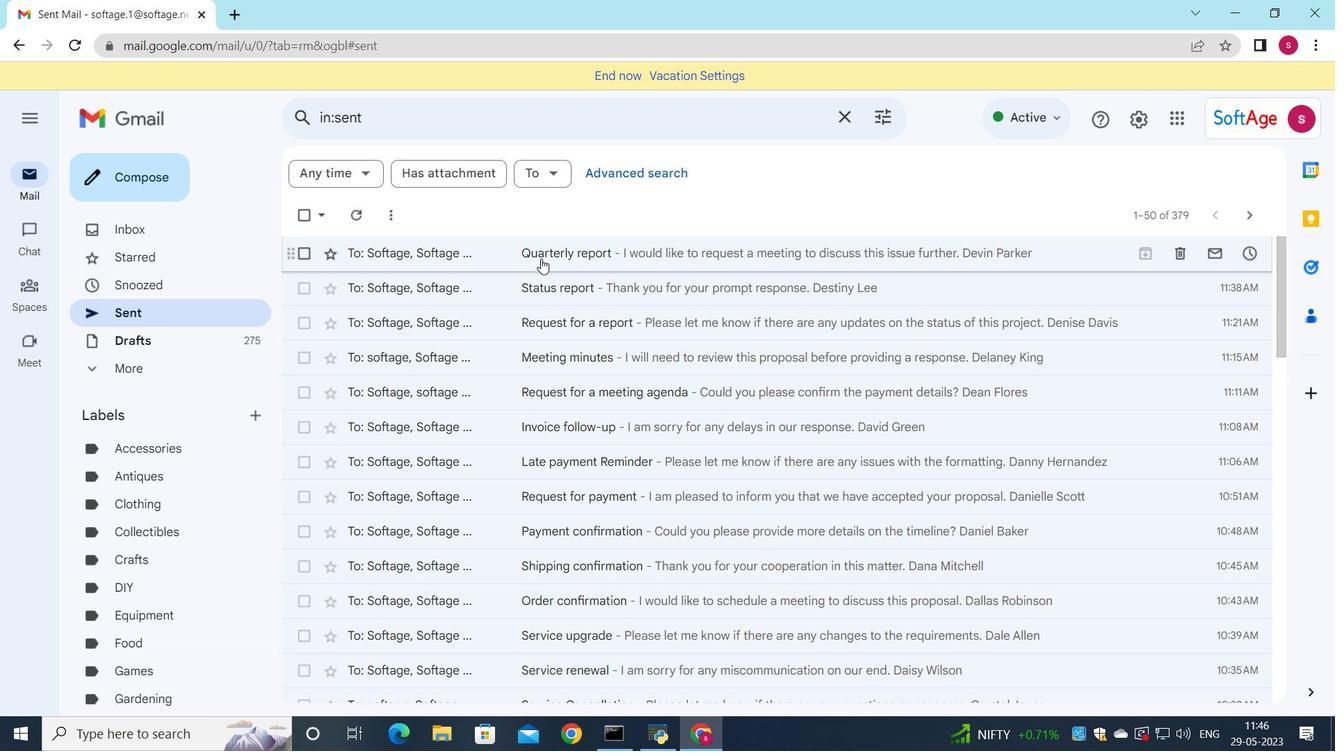 
Action: Mouse moved to (779, 260)
Screenshot: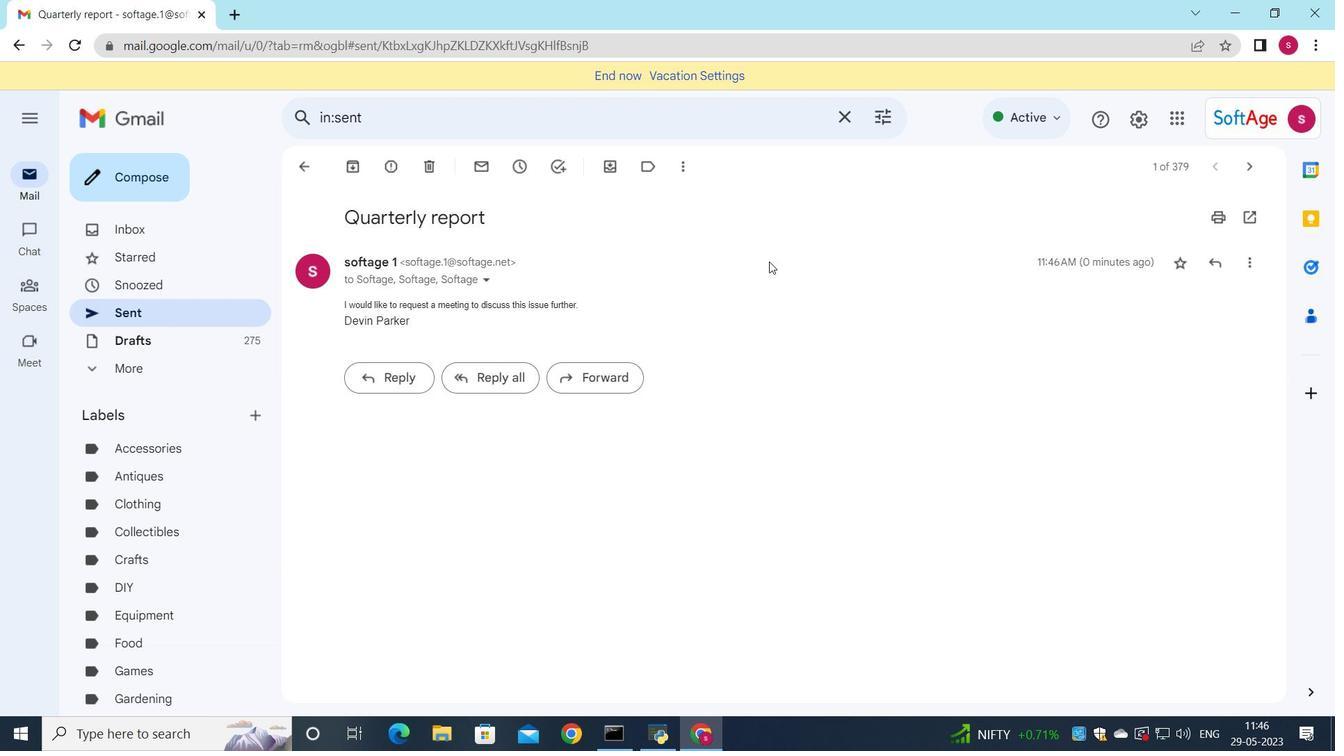 
